 Task: Added New Product
Action: Mouse moved to (734, 721)
Screenshot: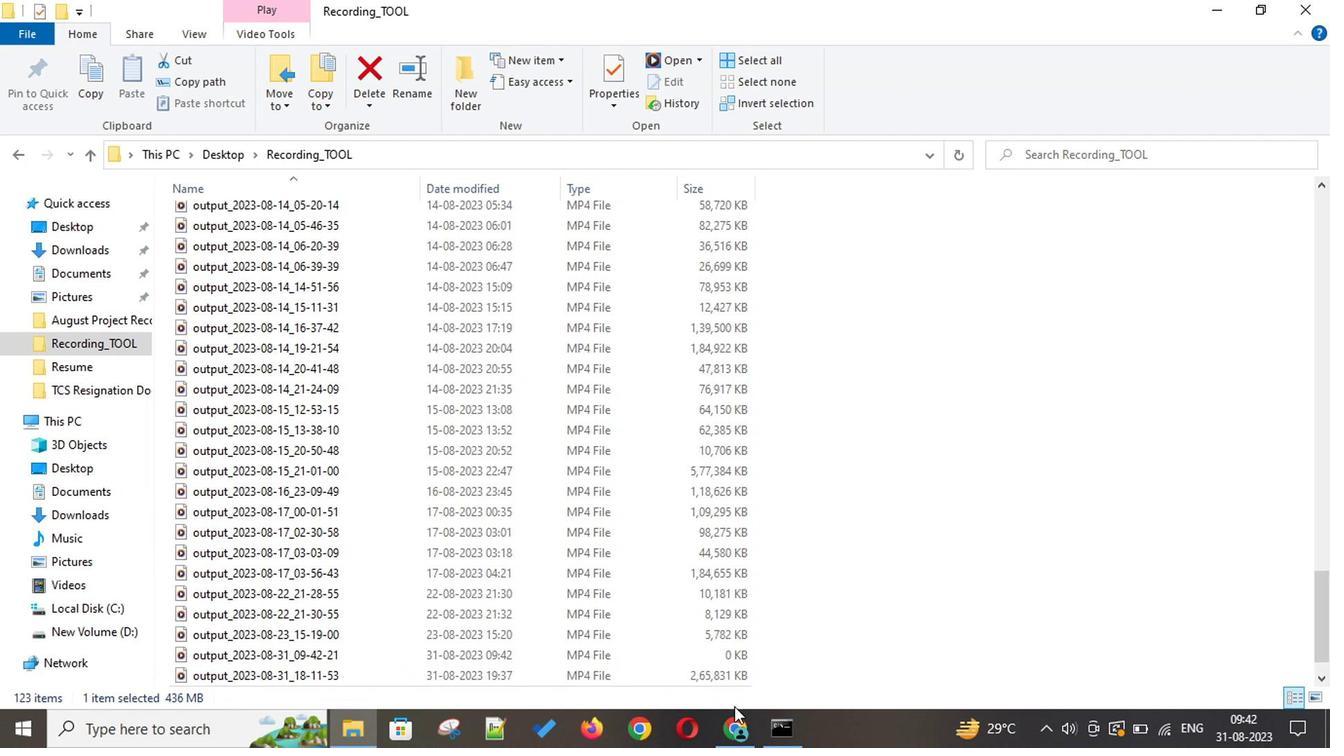 
Action: Mouse pressed left at (734, 721)
Screenshot: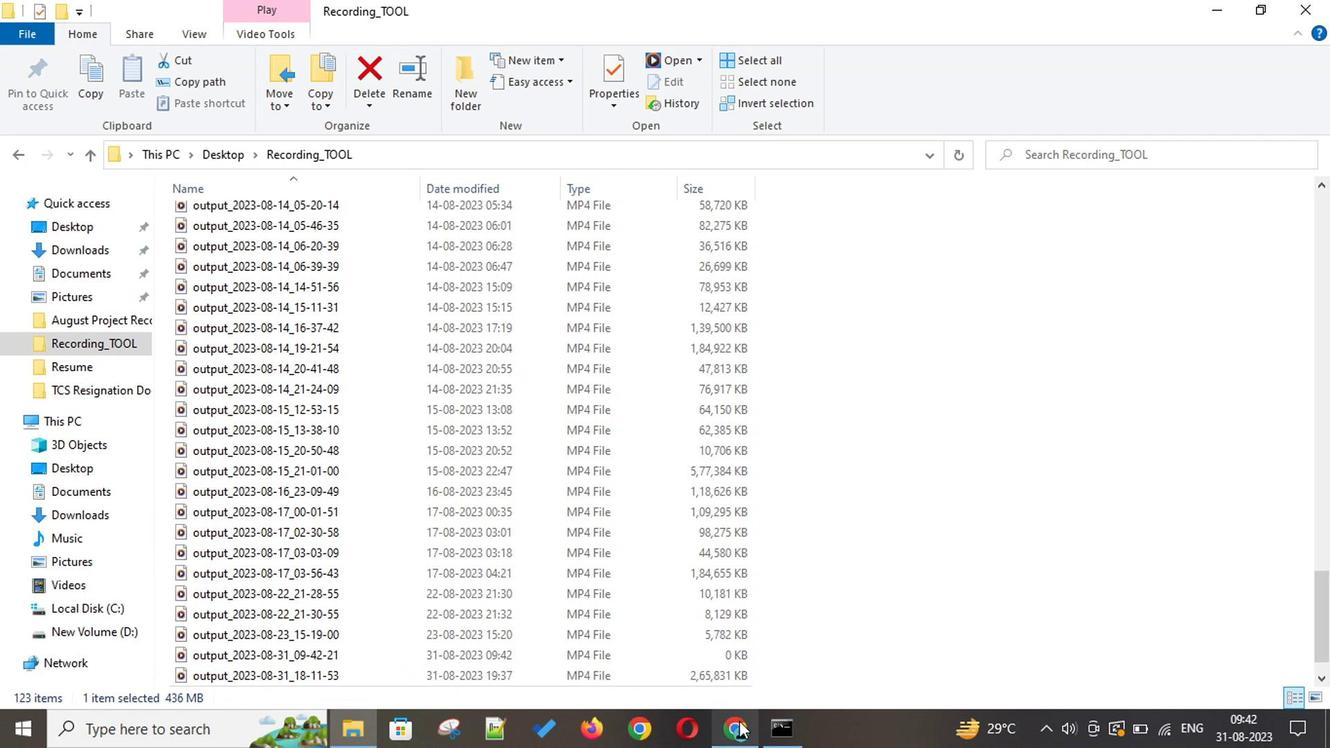 
Action: Mouse moved to (38, 140)
Screenshot: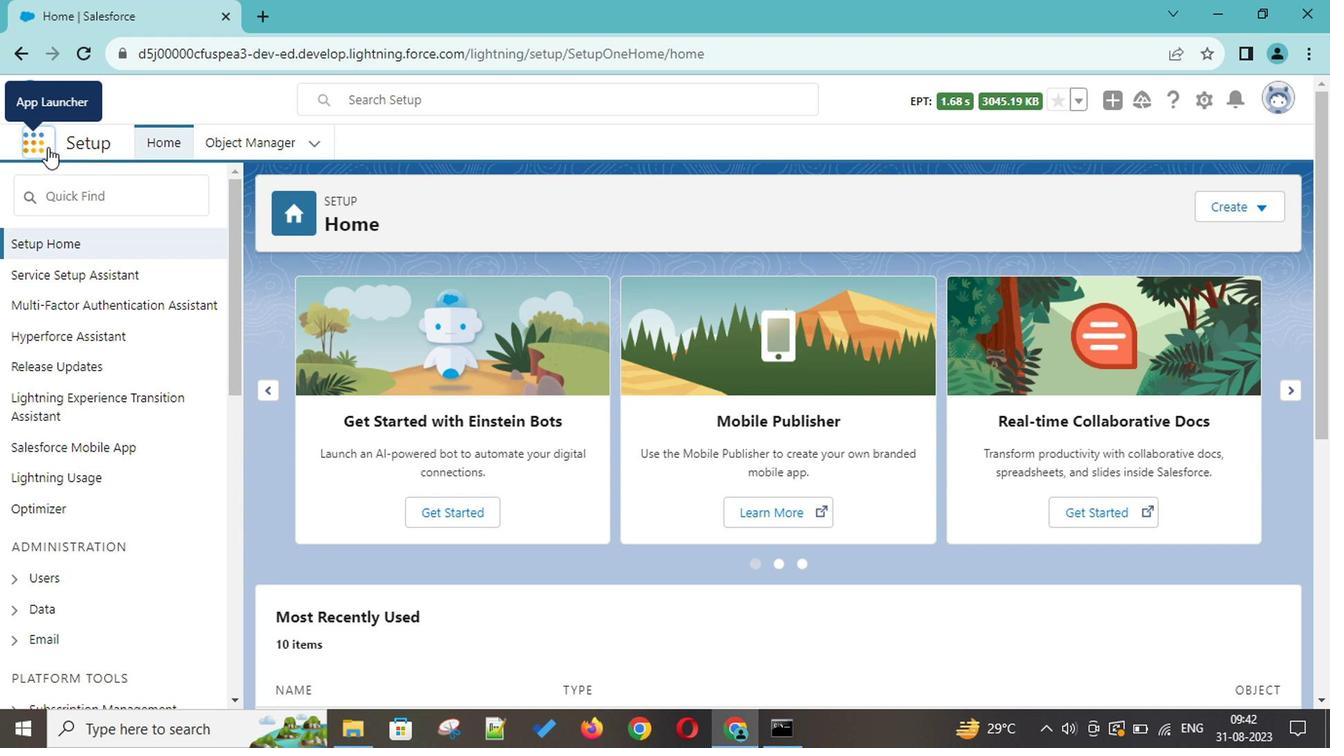 
Action: Mouse pressed left at (38, 140)
Screenshot: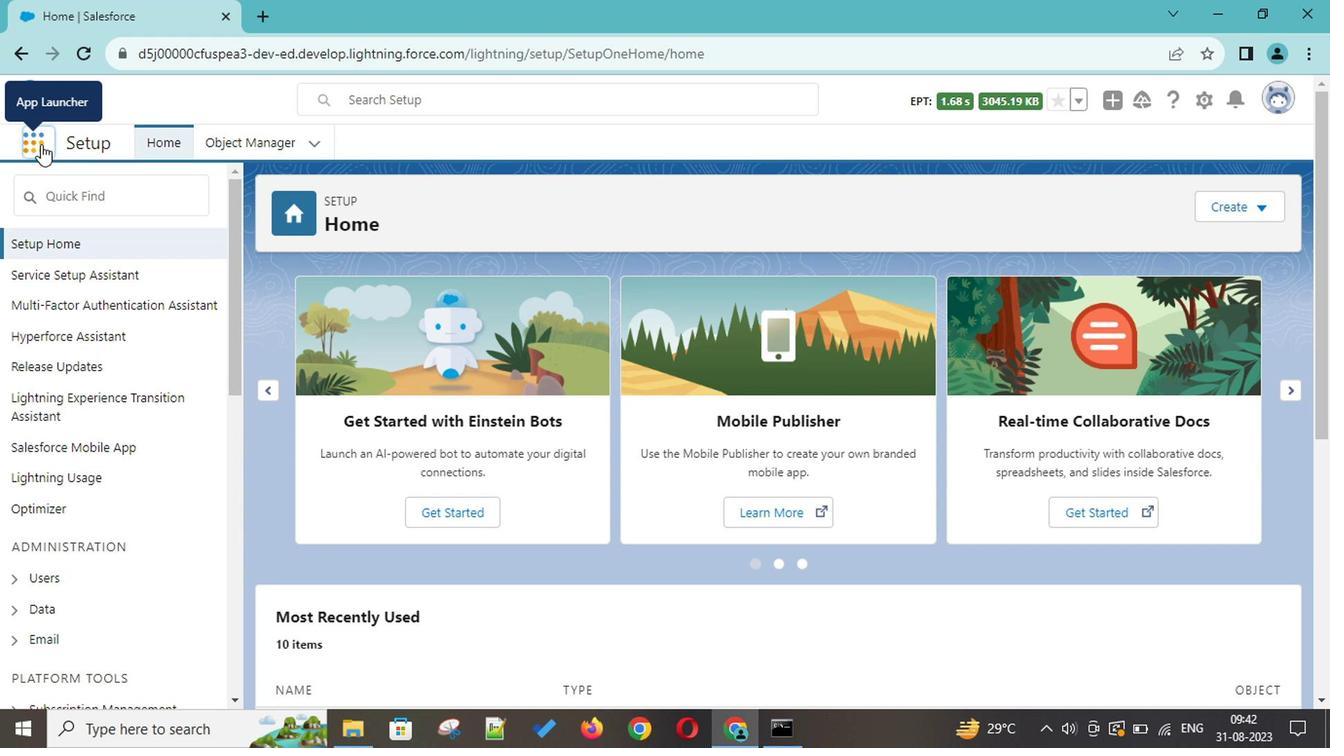 
Action: Mouse moved to (117, 207)
Screenshot: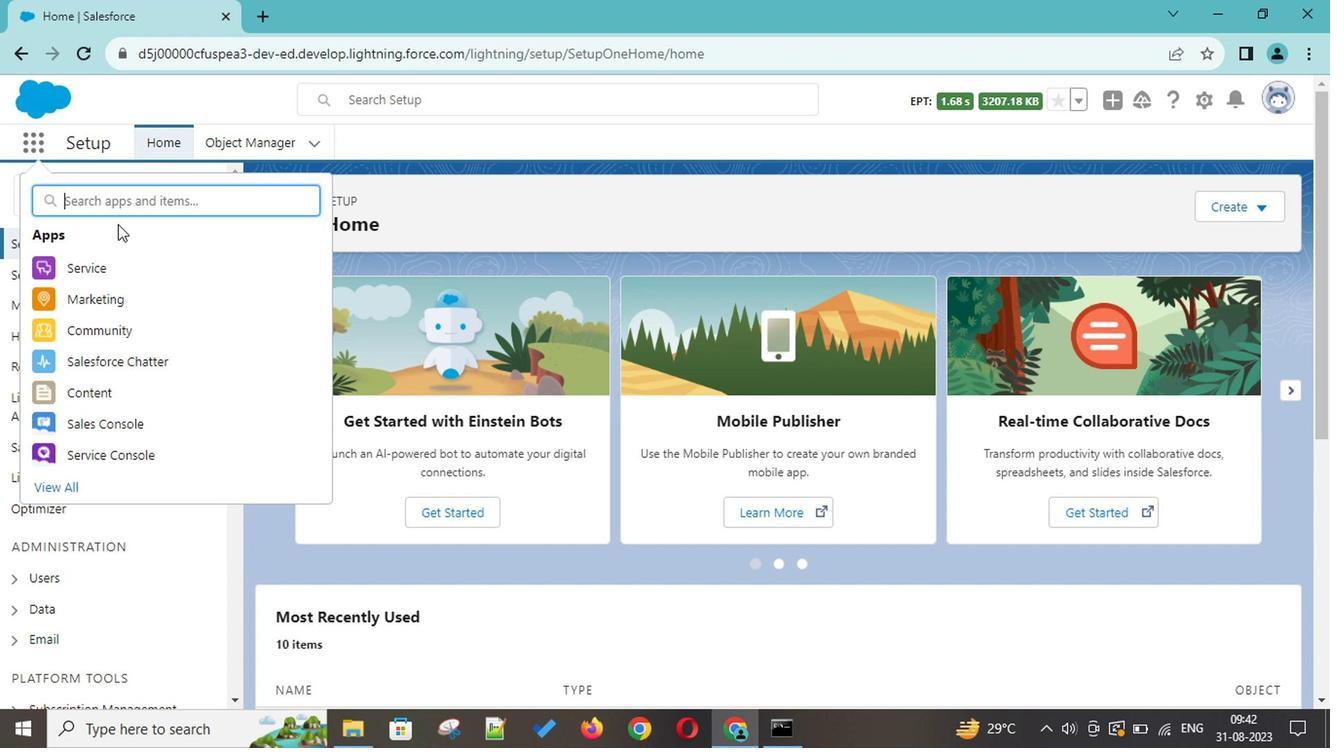 
Action: Key pressed <Key.shift>Sale
Screenshot: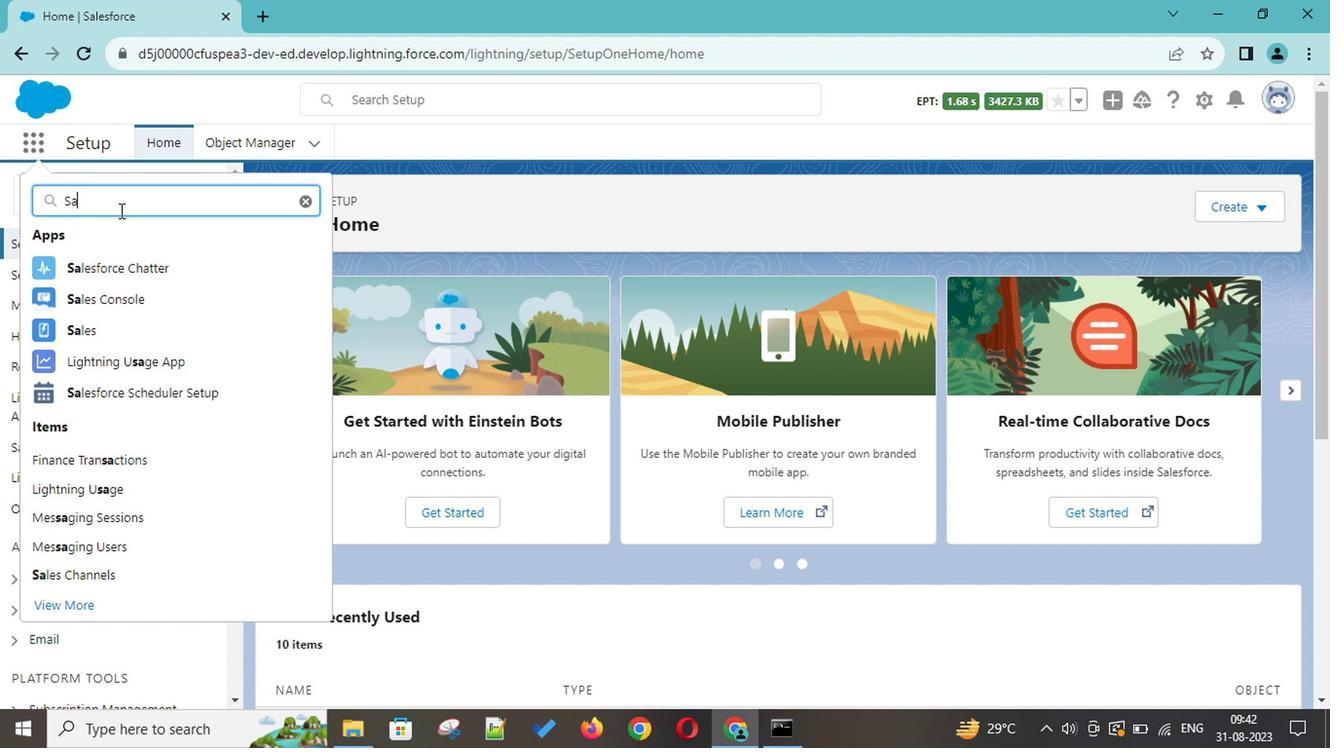 
Action: Mouse moved to (81, 381)
Screenshot: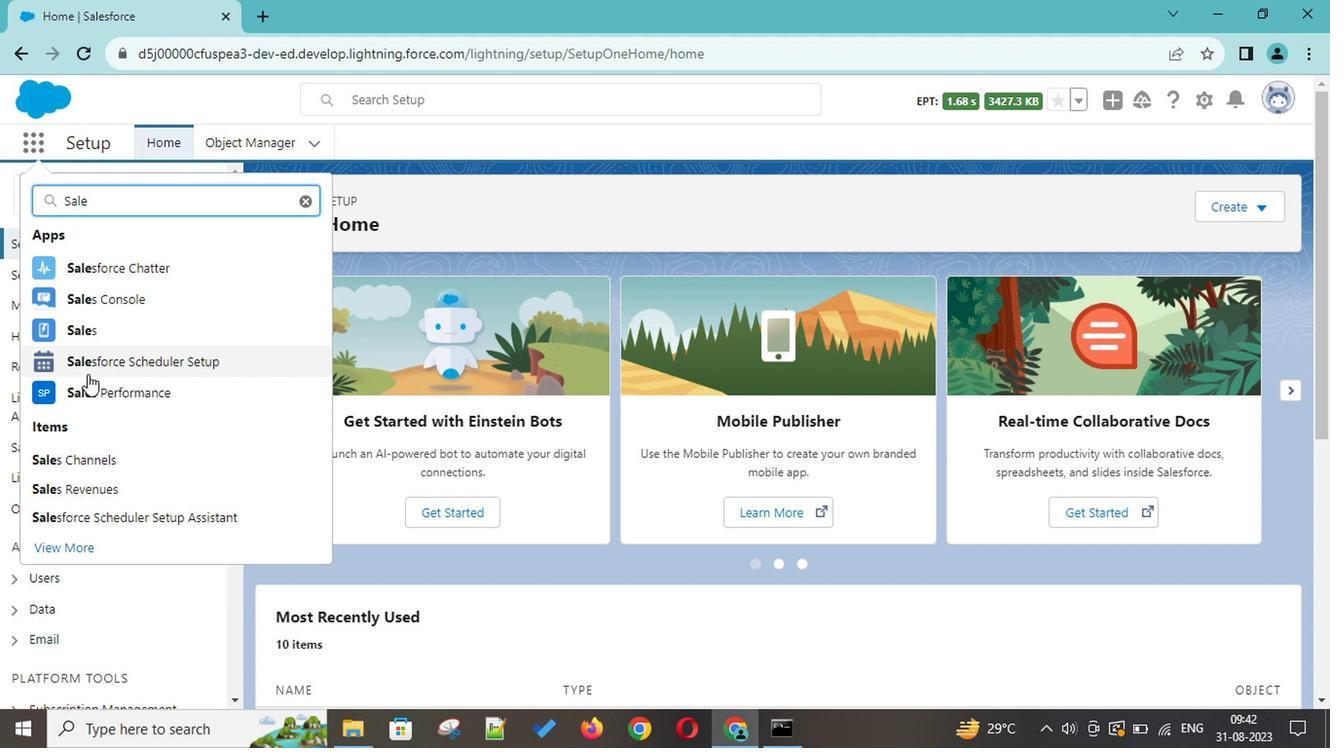 
Action: Mouse pressed left at (81, 381)
Screenshot: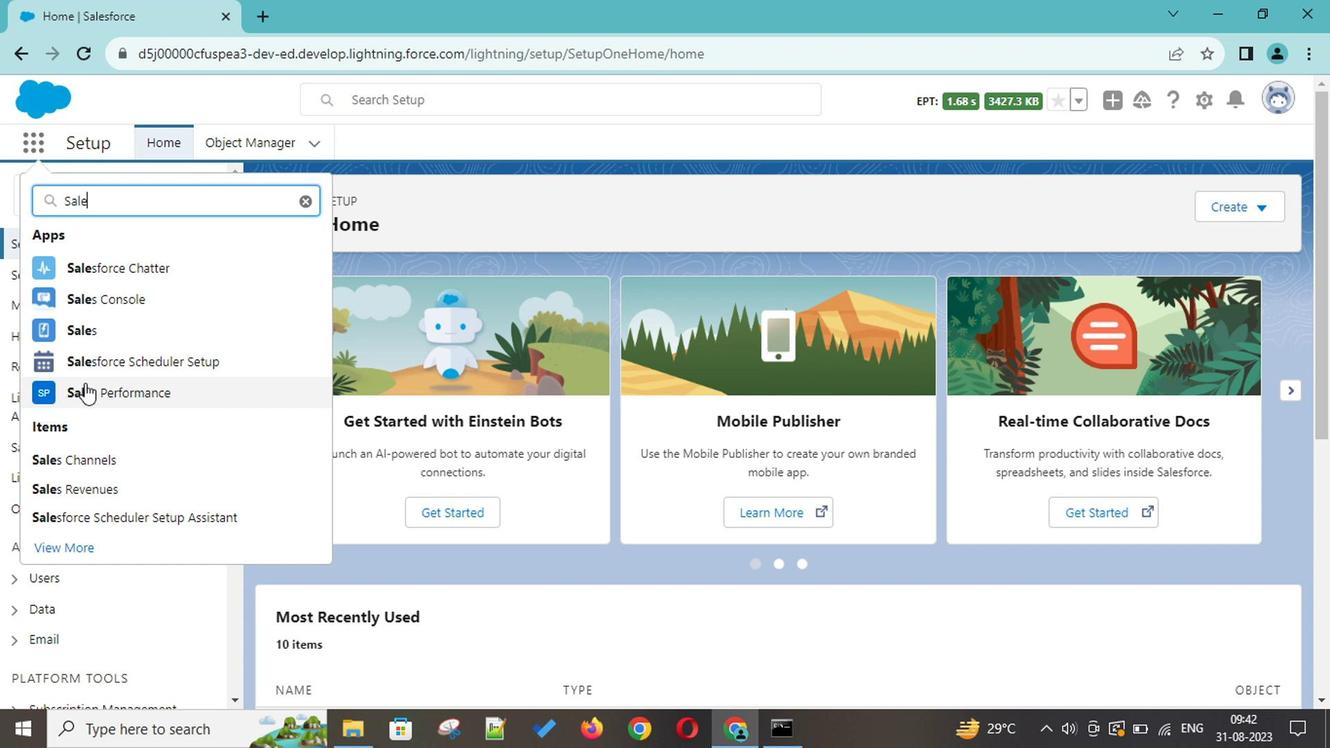 
Action: Mouse moved to (594, 142)
Screenshot: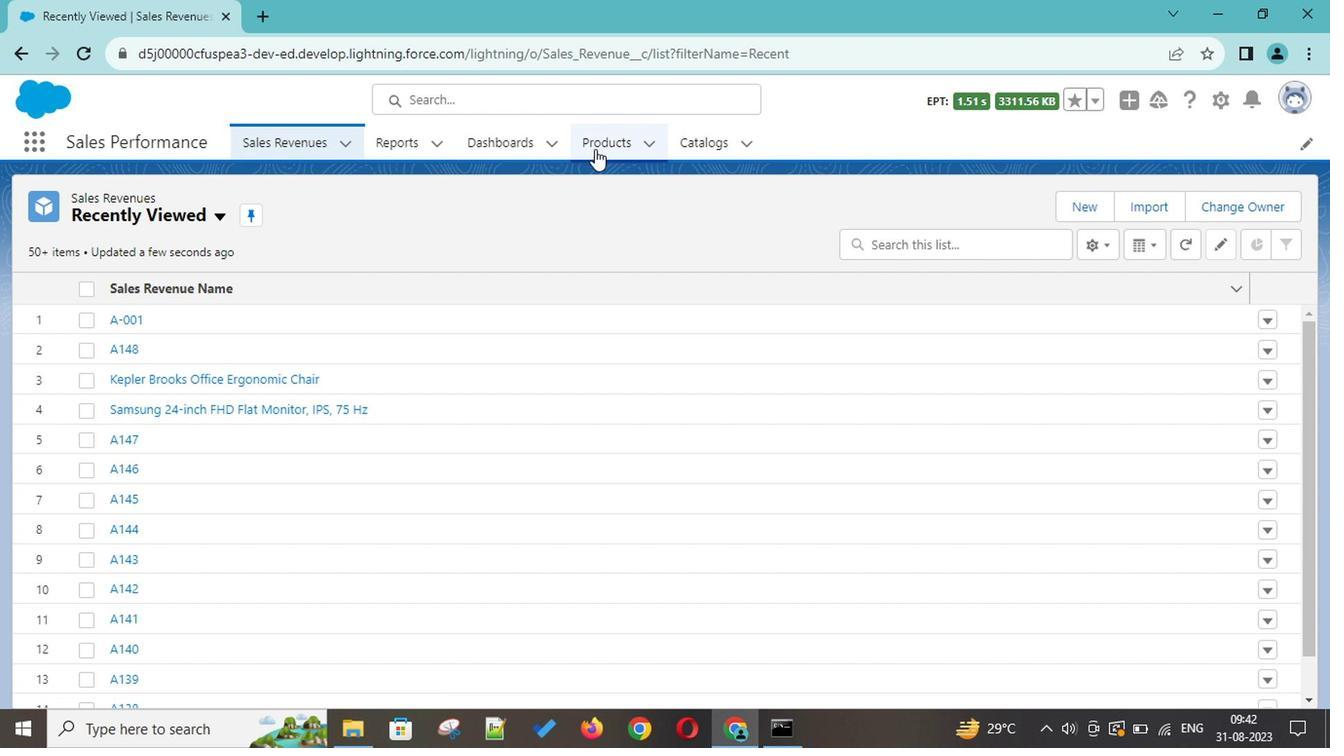 
Action: Mouse pressed left at (594, 142)
Screenshot: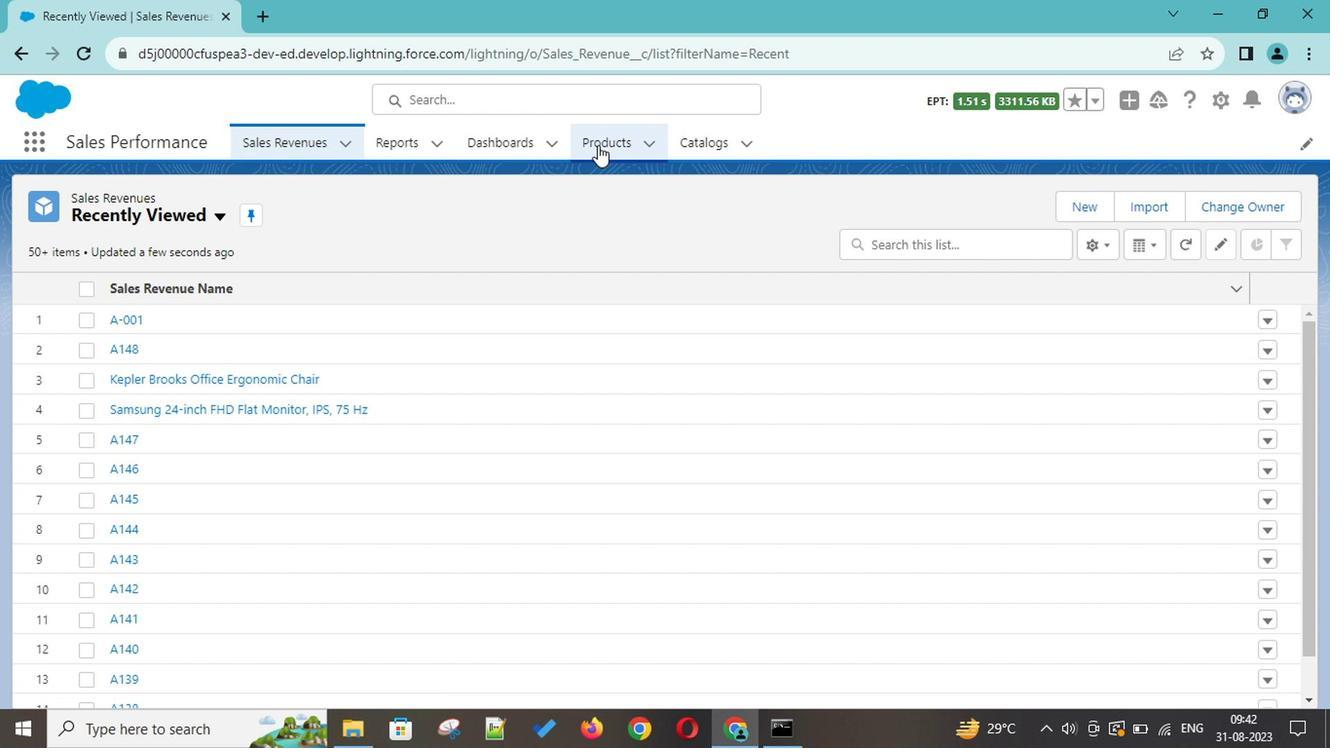 
Action: Mouse moved to (1138, 205)
Screenshot: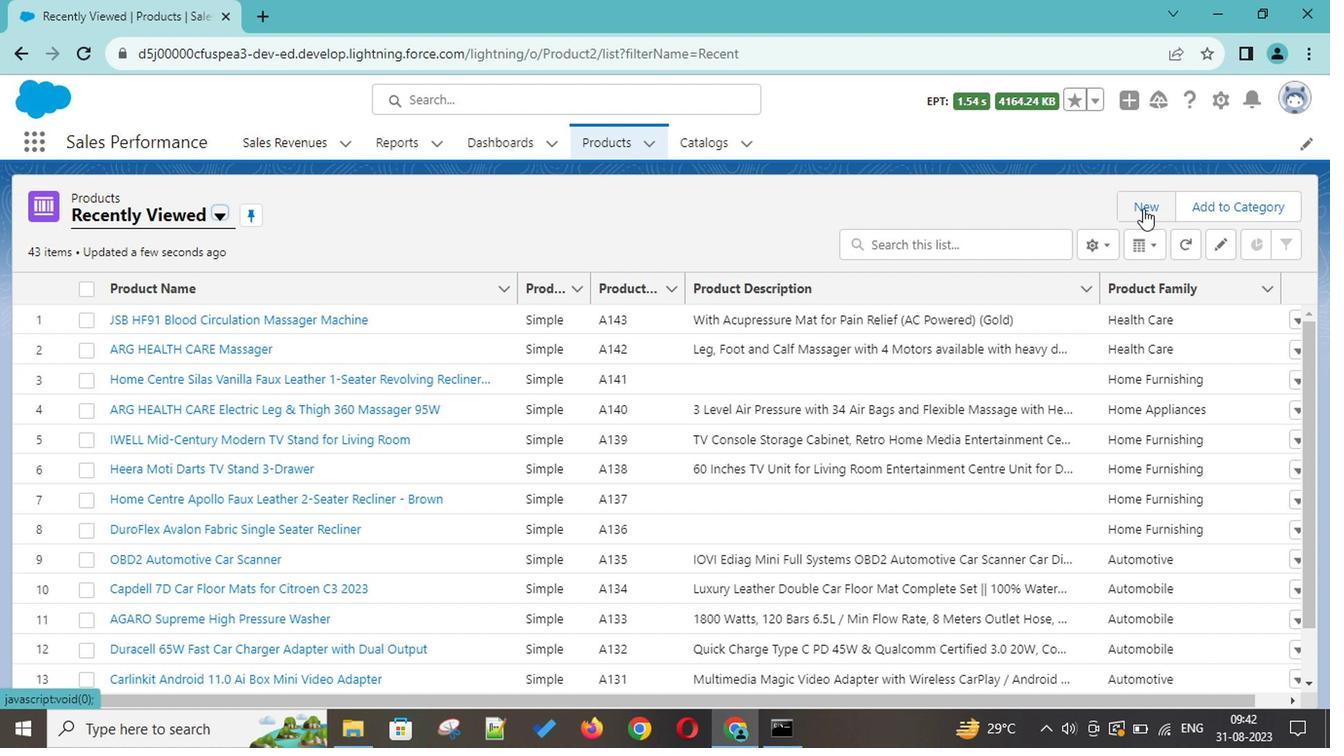 
Action: Mouse pressed left at (1138, 205)
Screenshot: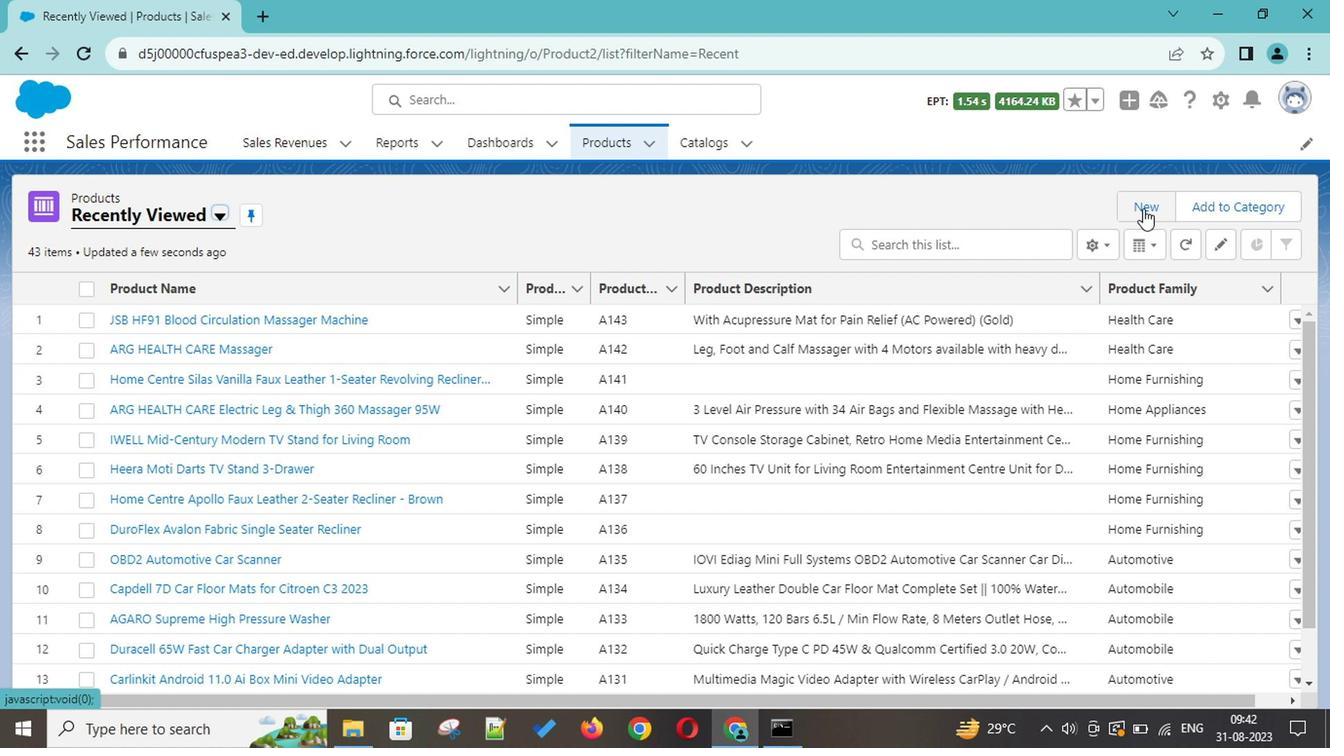 
Action: Mouse moved to (345, 304)
Screenshot: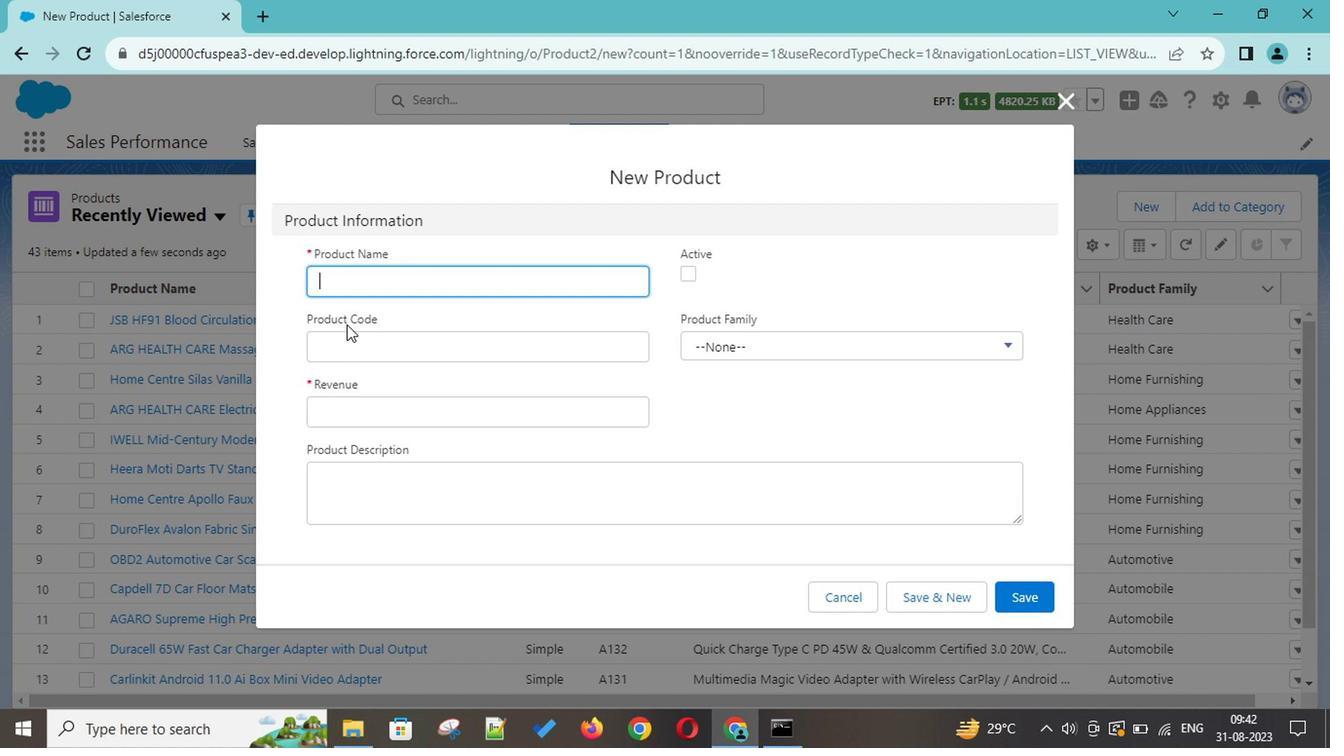 
Action: Key pressed <Key.shift>A144
Screenshot: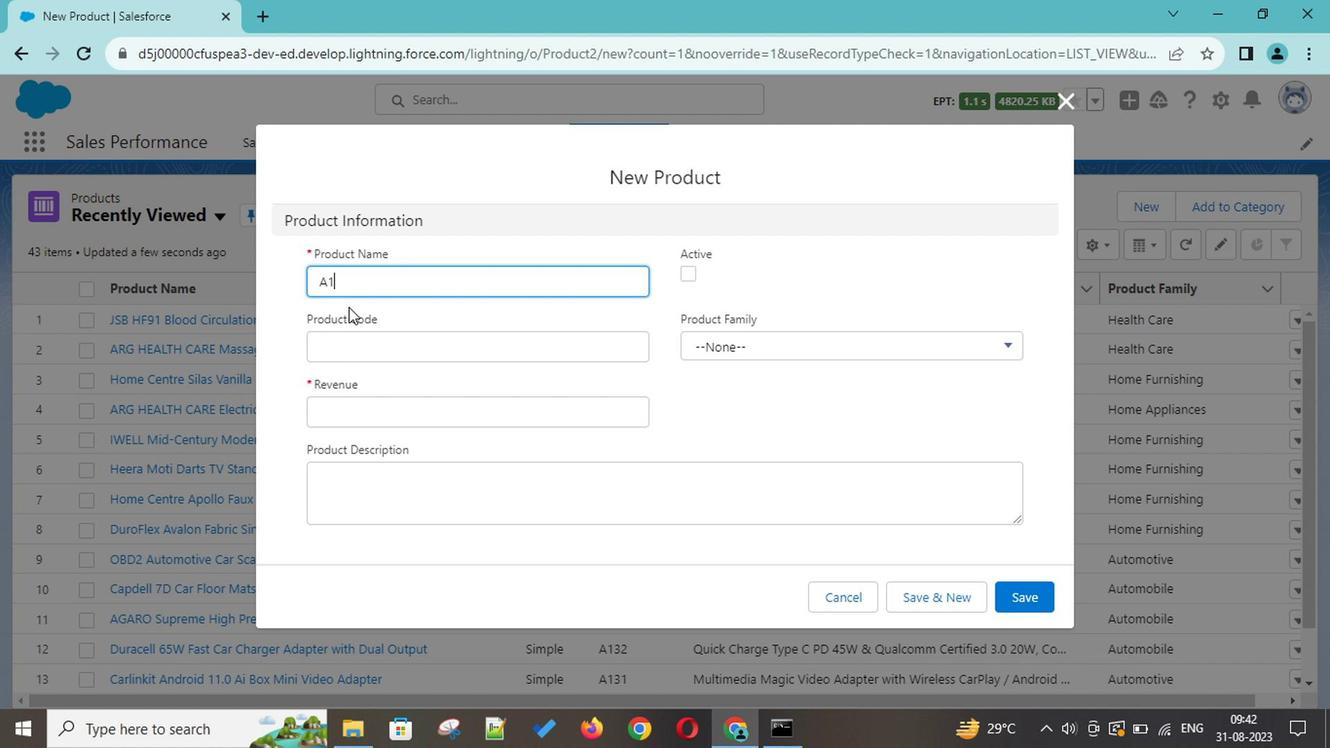 
Action: Mouse moved to (680, 266)
Screenshot: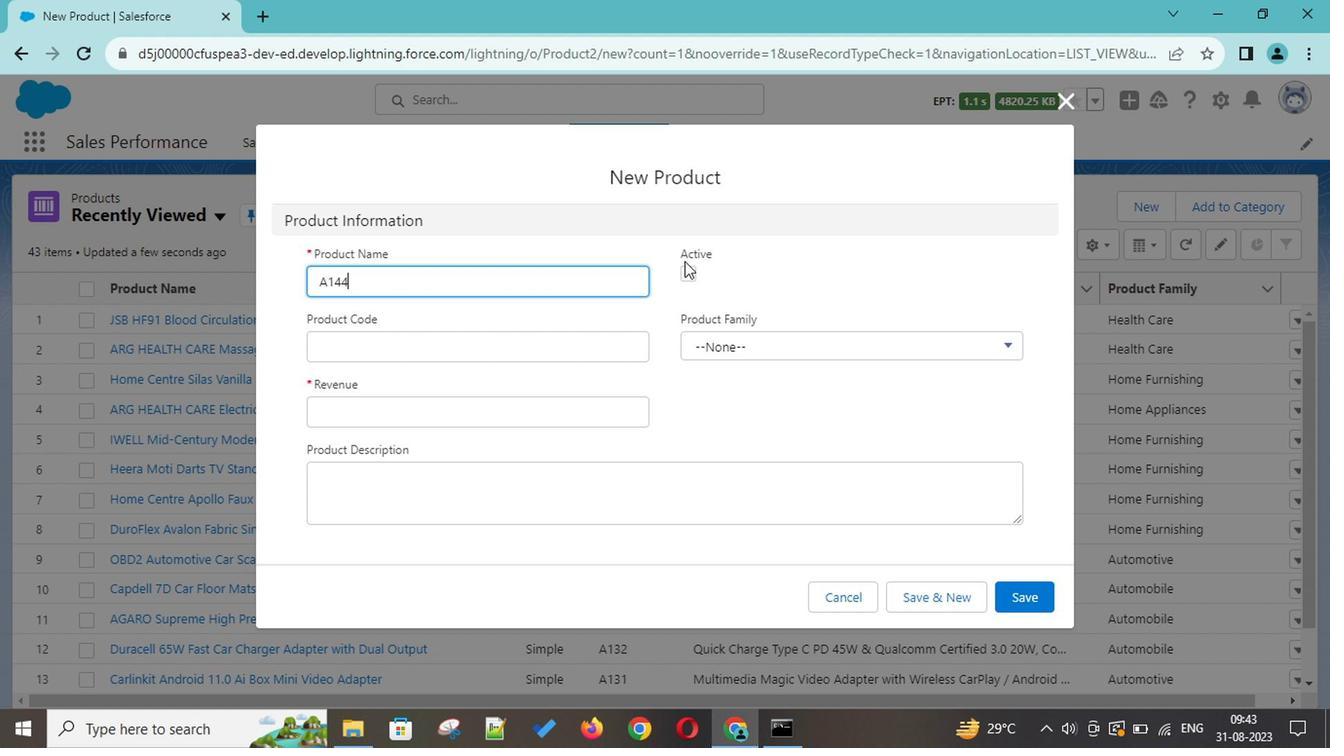 
Action: Mouse pressed left at (680, 266)
Screenshot: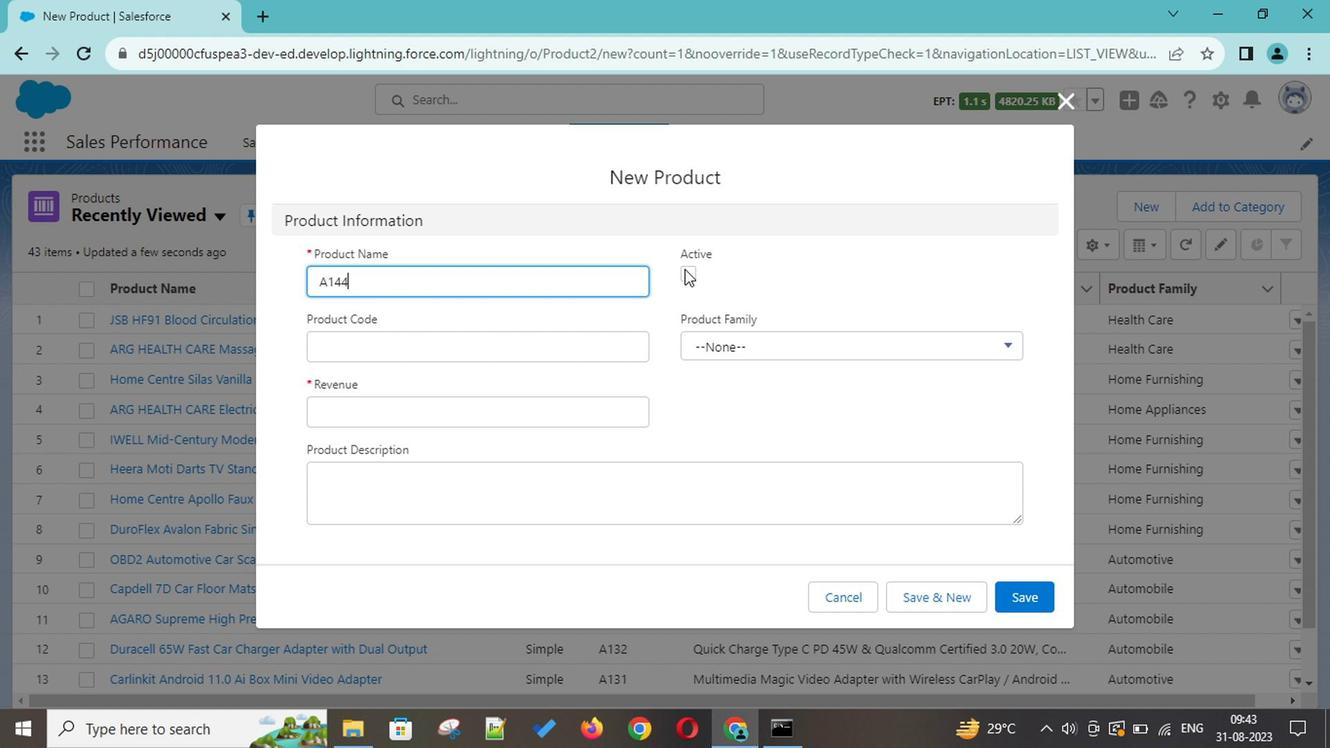 
Action: Mouse moved to (498, 346)
Screenshot: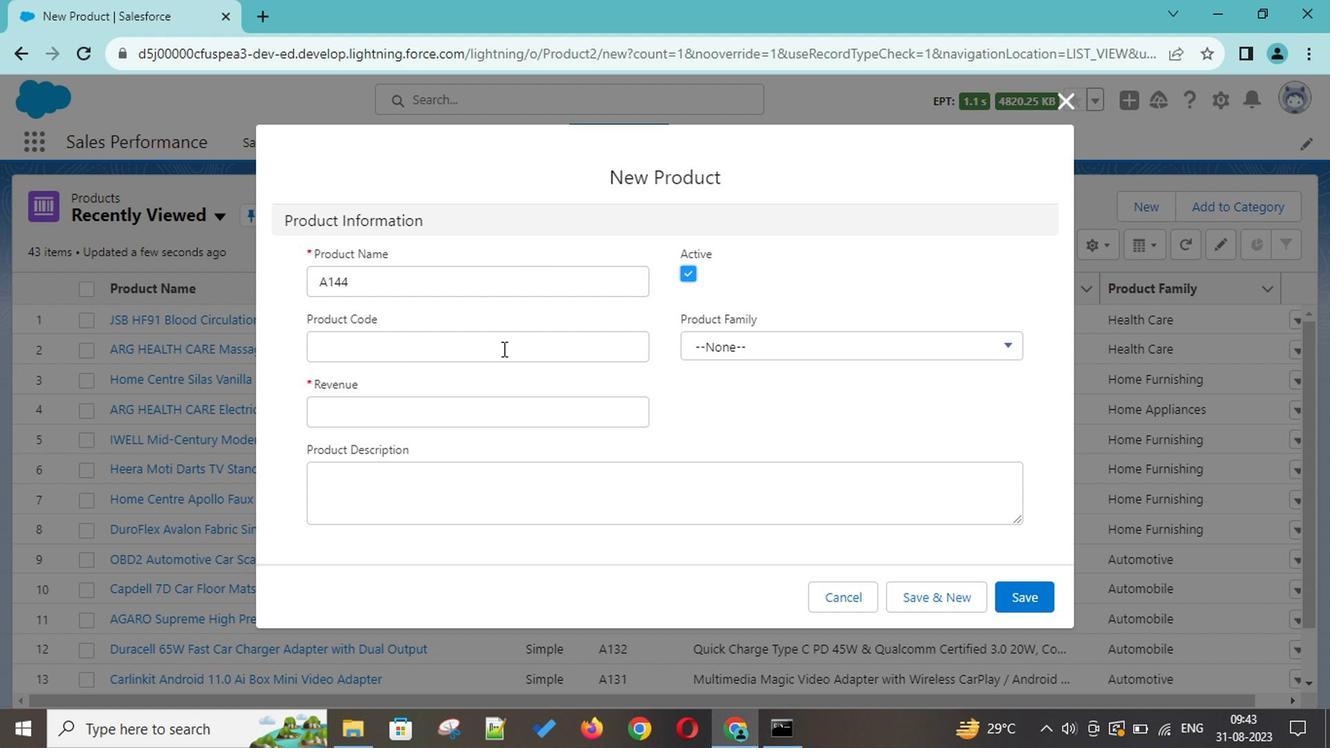 
Action: Mouse pressed left at (498, 346)
Screenshot: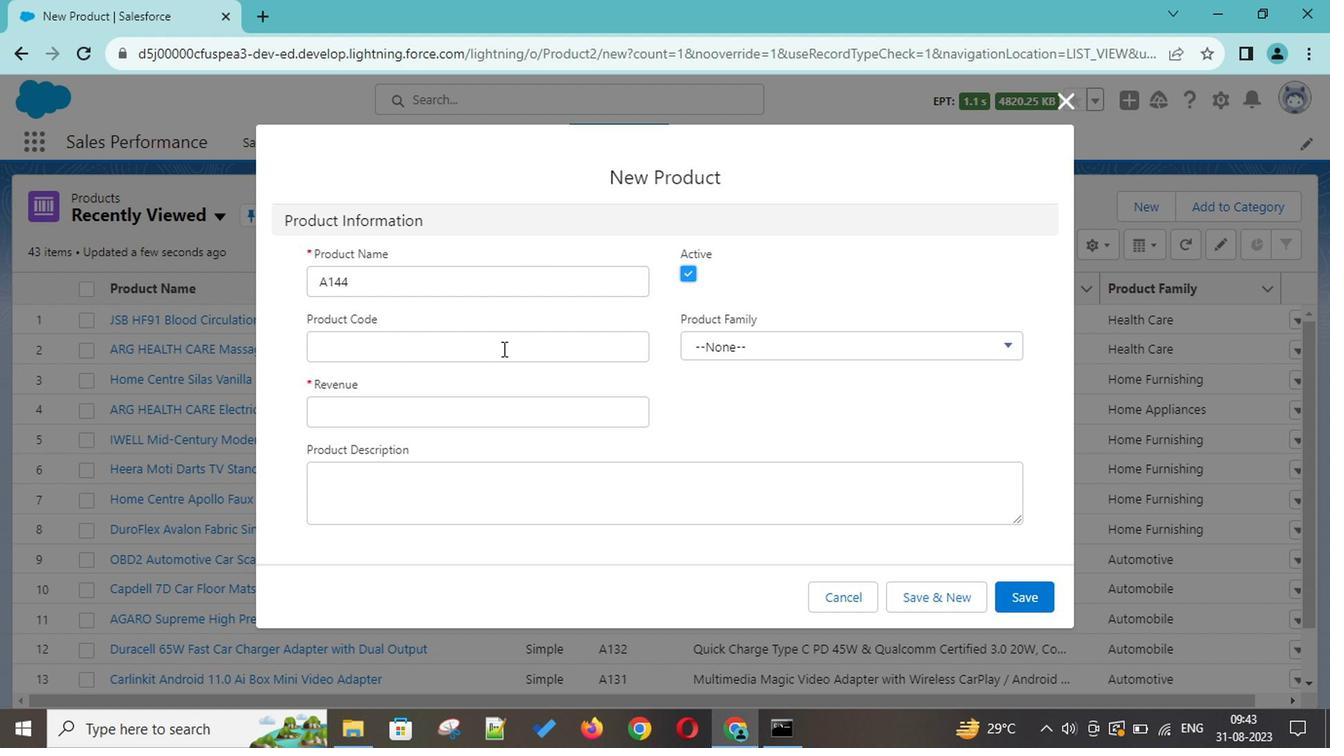 
Action: Mouse moved to (476, 286)
Screenshot: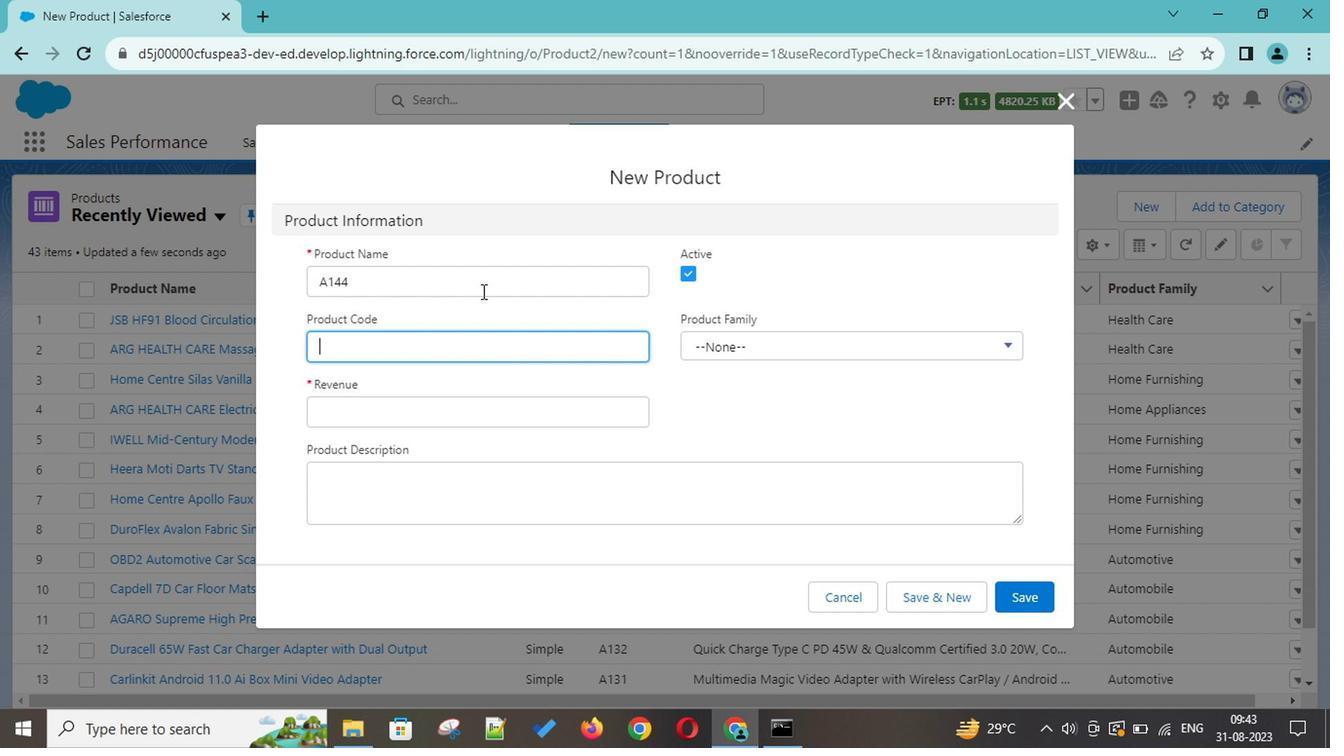 
Action: Mouse pressed left at (476, 286)
Screenshot: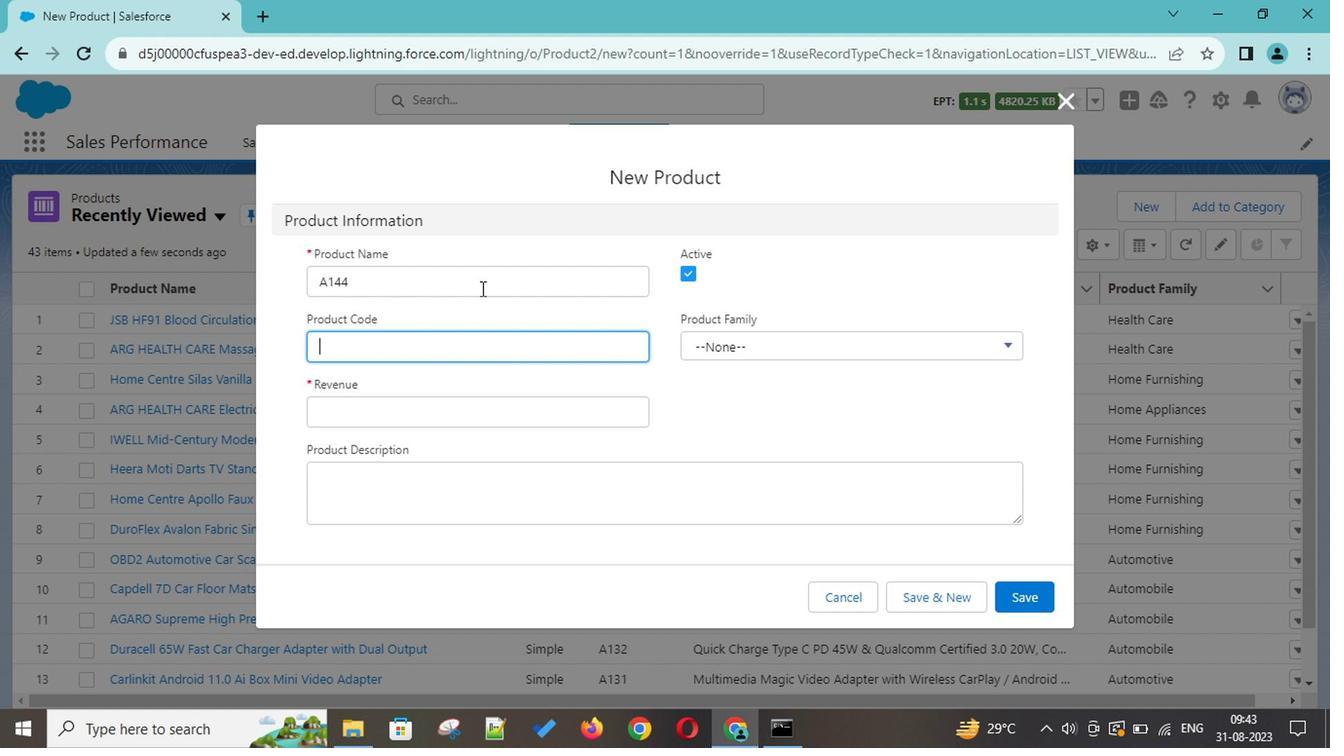 
Action: Key pressed ctrl+A<Key.shift>ctrl+M2<Key.space><Key.backspace><Key.backspace><Key.backspace><Key.backspace><Key.backspace><Key.backspace><Key.backspace><Key.backspace><Key.backspace><Key.backspace><Key.backspace><Key.shift>JBL<Key.space><Key.shift><Key.shift><Key.shift><Key.shift><Key.shift>Tour<Key.space><Key.shift>One<Key.space><Key.shift>M2<Key.space><Key.shift>Adaptive<Key.space><Key.shift>Noise<Key.space><Key.shift>Canceli<Key.backspace>ling<Key.space><Key.shift>Over-<Key.shift>Ear<Key.space><Key.shift>Headphones
Screenshot: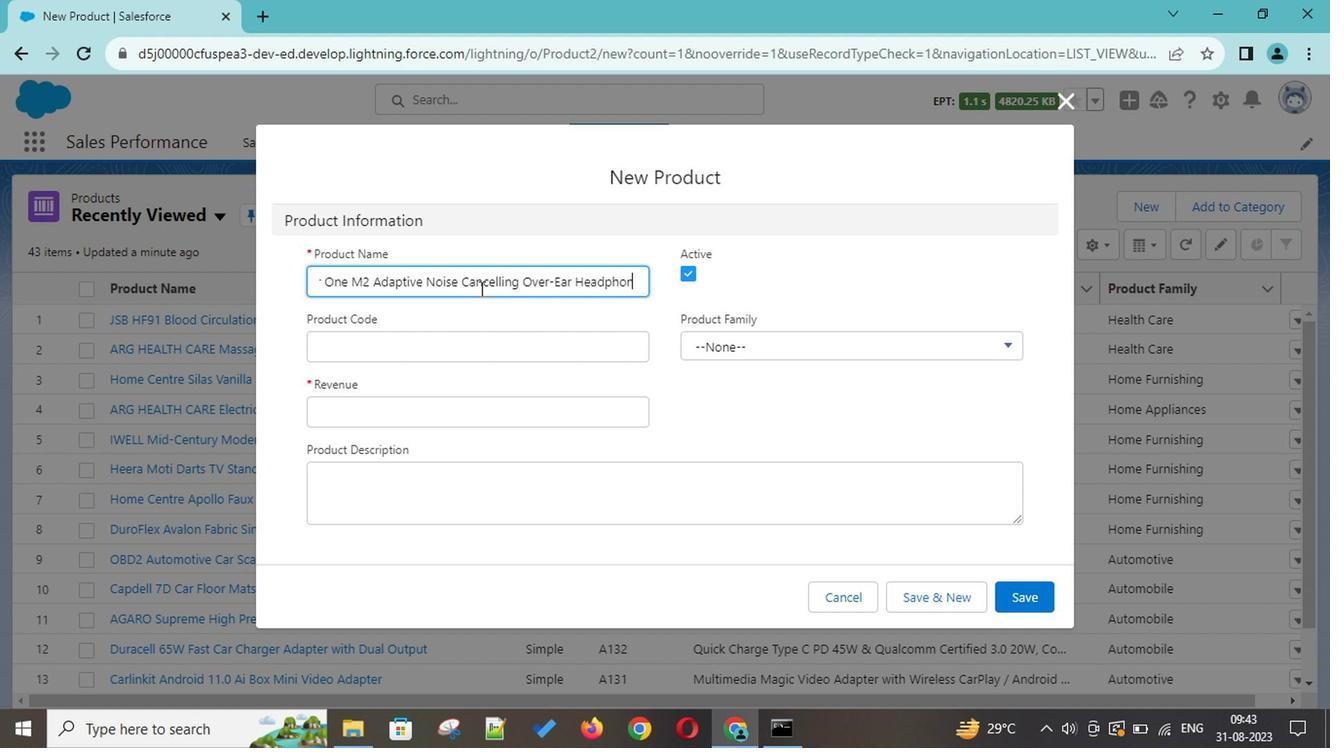 
Action: Mouse moved to (371, 346)
Screenshot: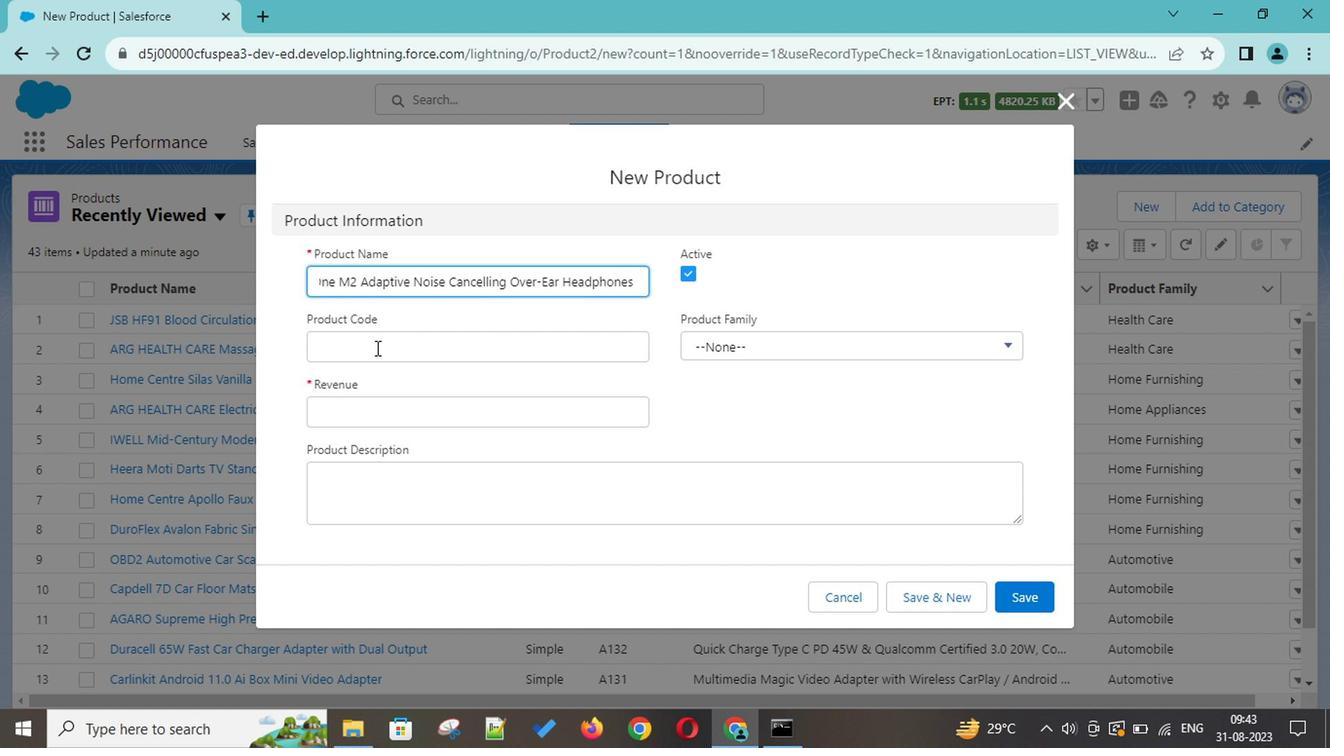 
Action: Mouse pressed left at (371, 346)
Screenshot: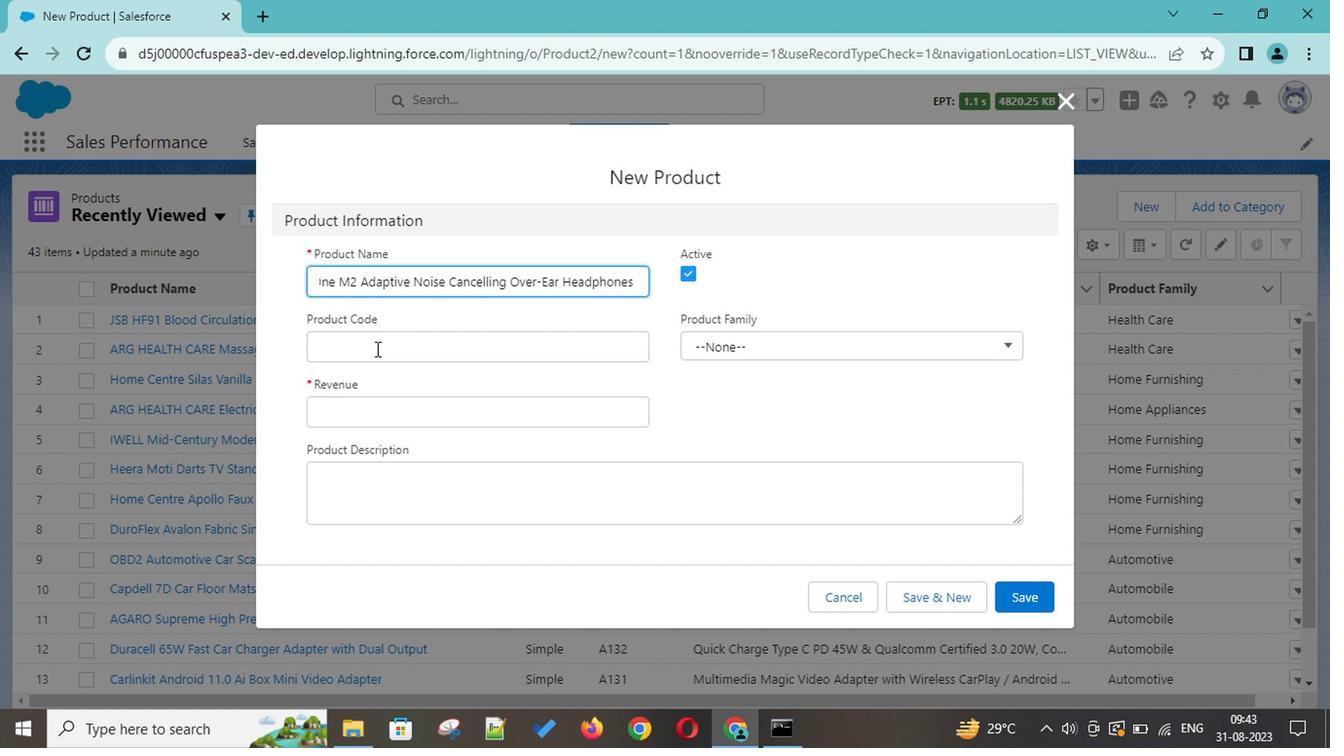 
Action: Key pressed <Key.shift>A144
Screenshot: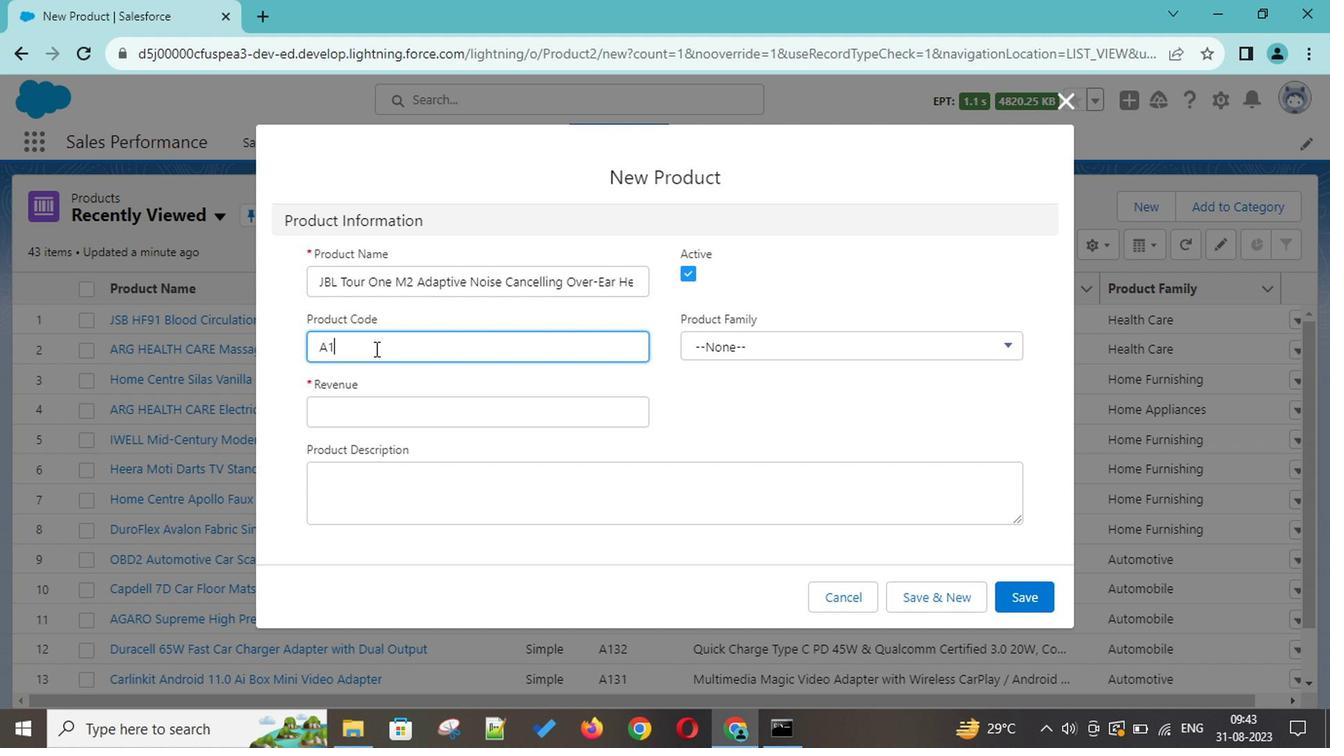 
Action: Mouse moved to (377, 401)
Screenshot: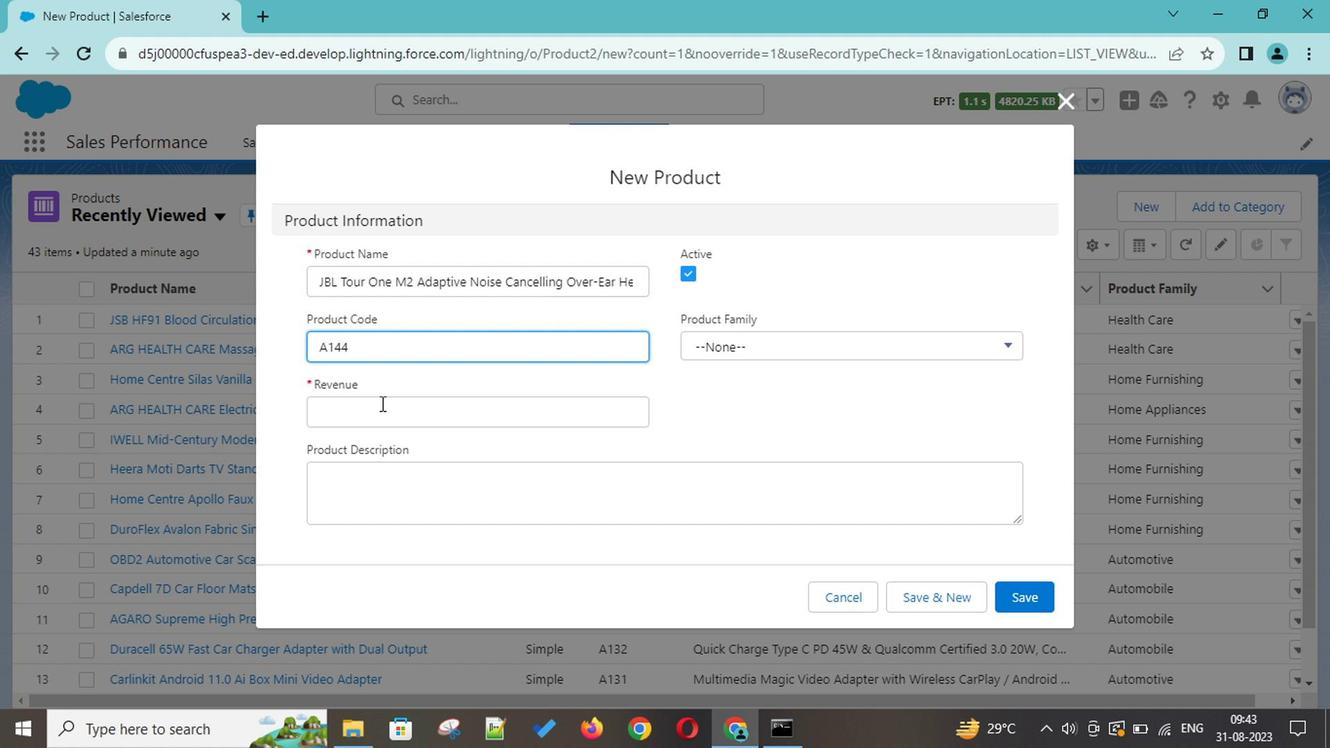
Action: Mouse pressed left at (377, 401)
Screenshot: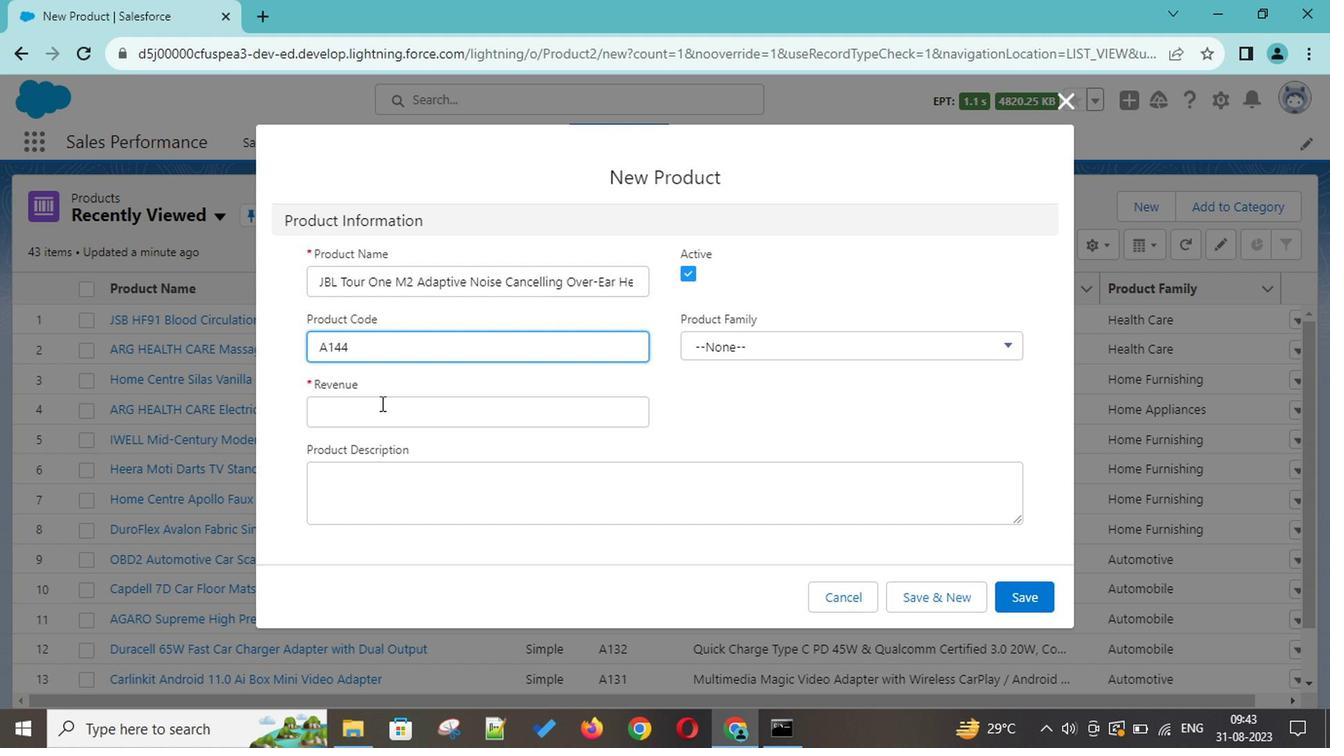 
Action: Key pressed 24999
Screenshot: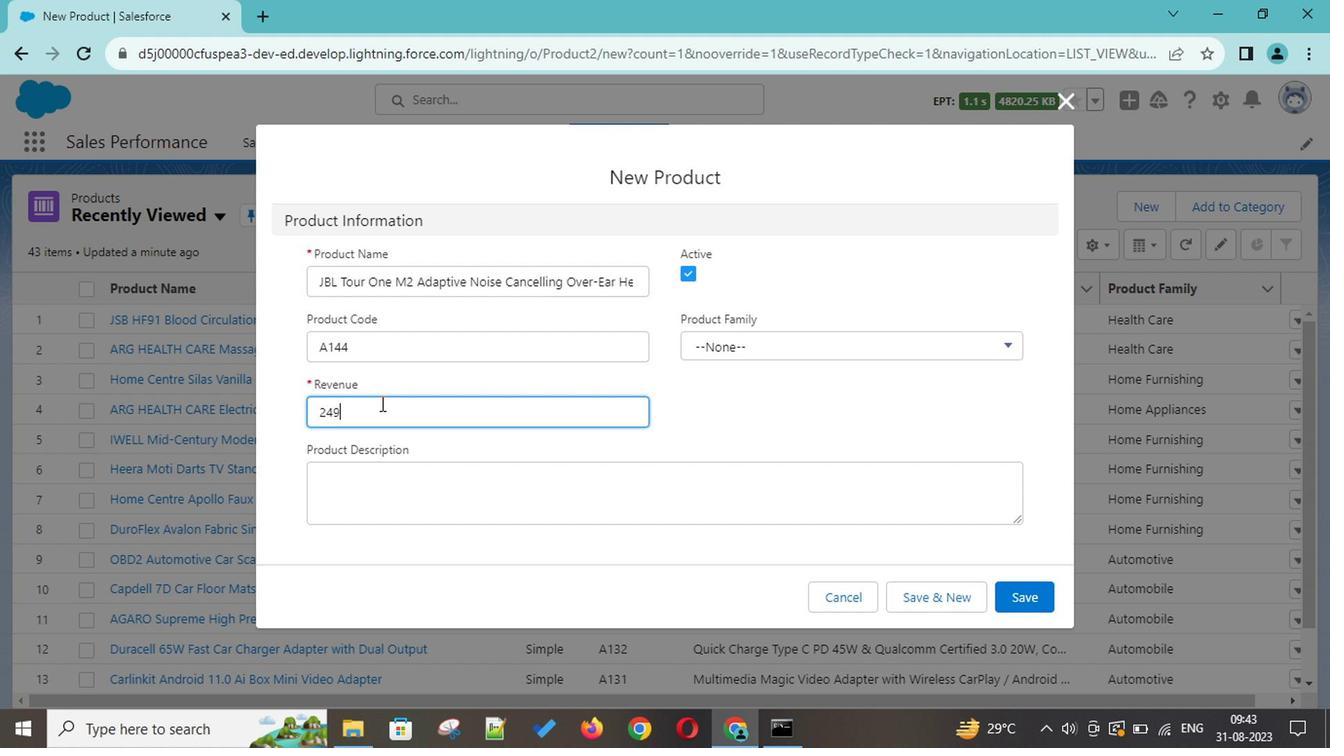 
Action: Mouse moved to (729, 350)
Screenshot: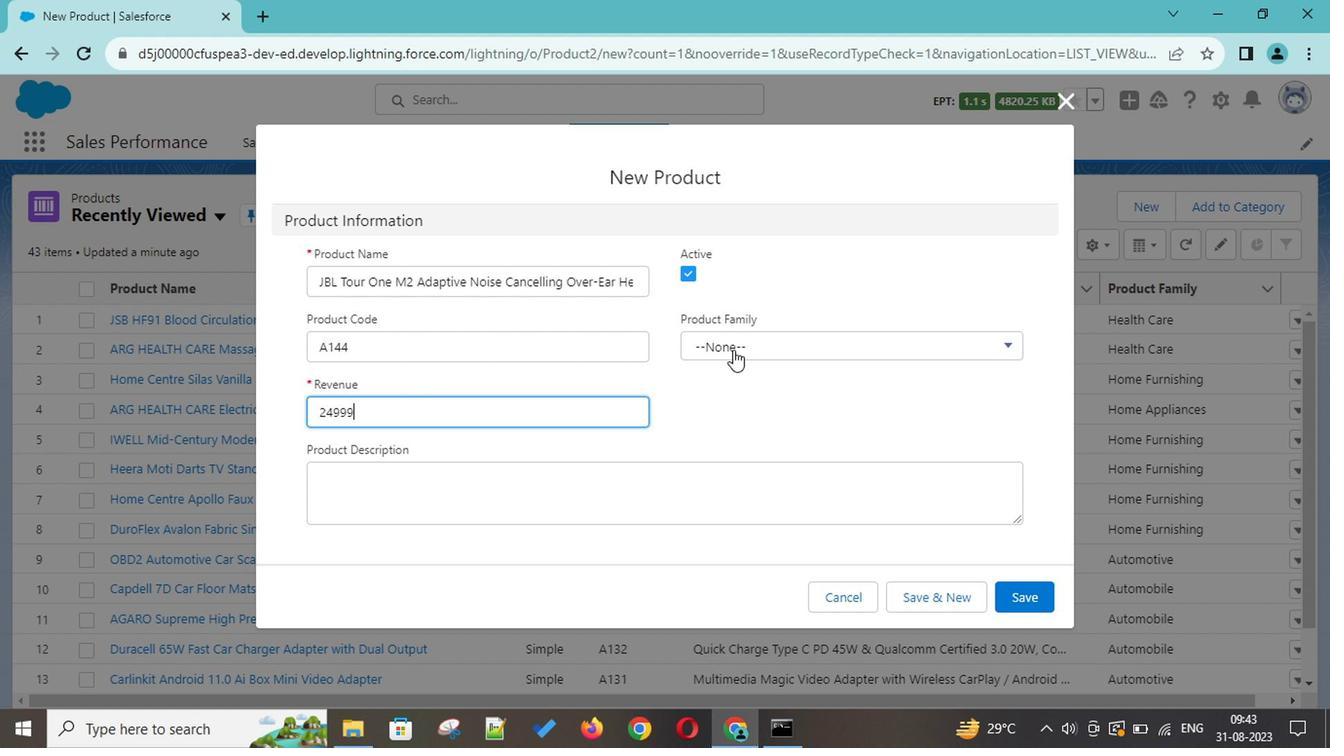 
Action: Mouse pressed left at (729, 350)
Screenshot: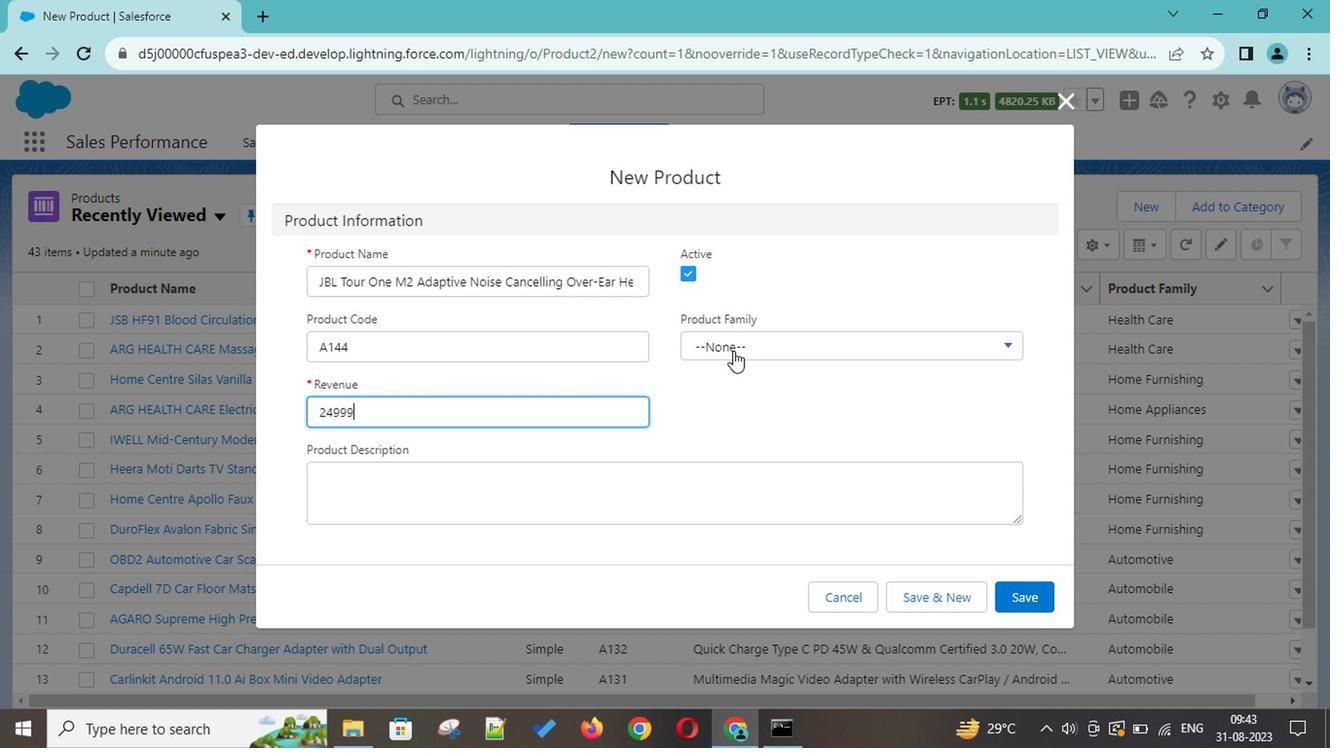 
Action: Mouse moved to (823, 430)
Screenshot: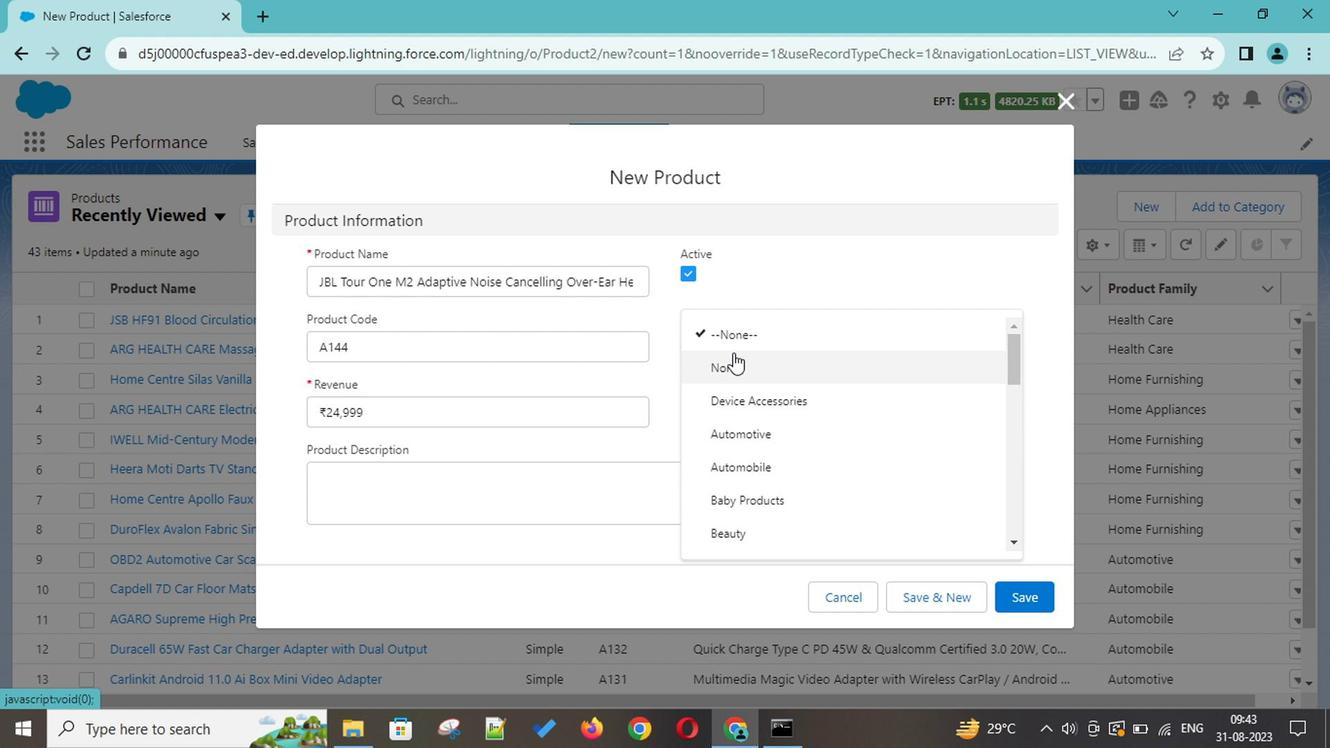 
Action: Mouse scrolled (823, 428) with delta (0, -1)
Screenshot: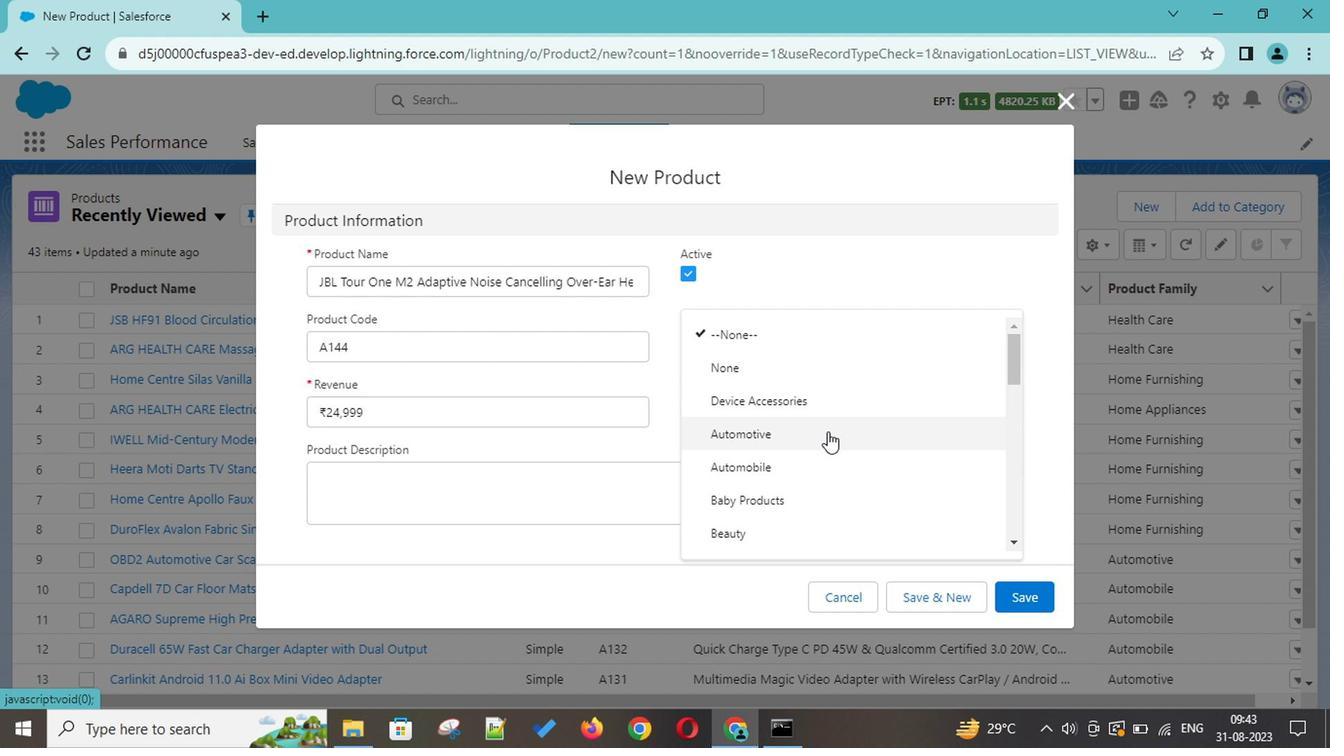 
Action: Mouse scrolled (823, 428) with delta (0, -1)
Screenshot: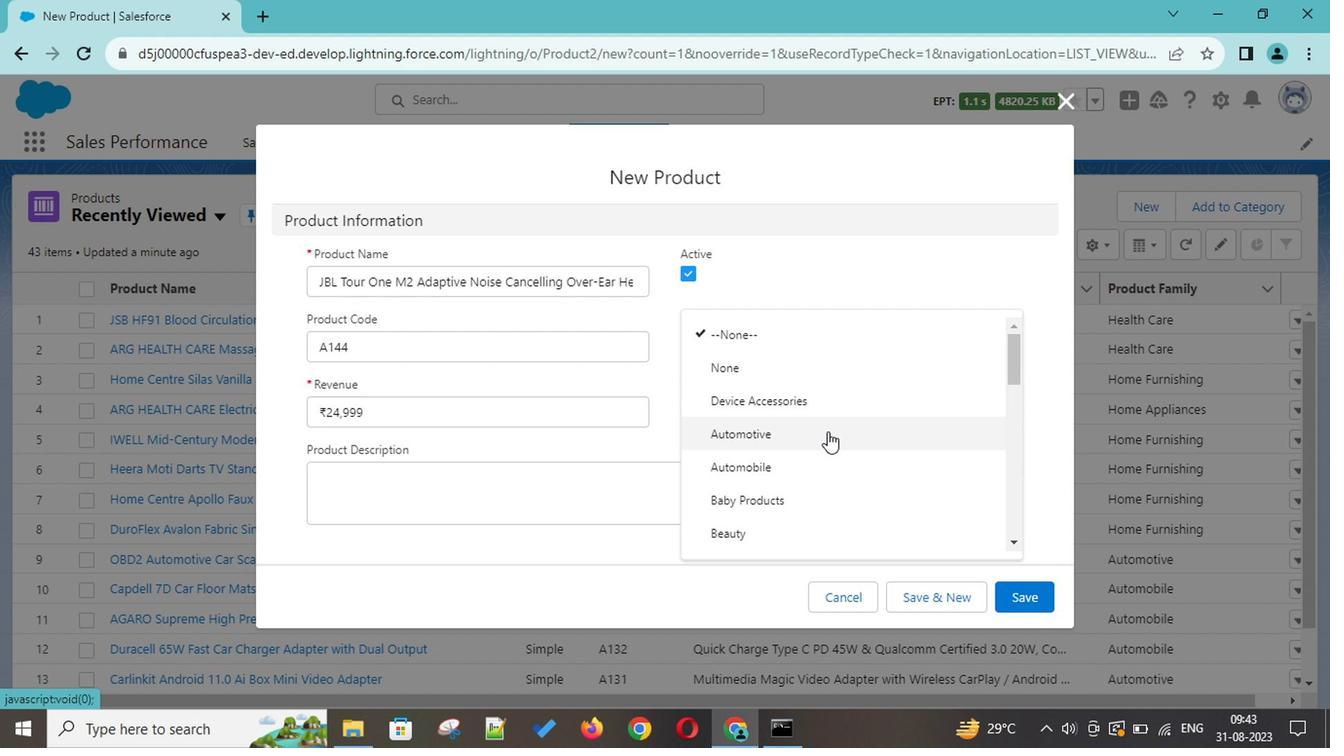 
Action: Mouse scrolled (823, 428) with delta (0, -1)
Screenshot: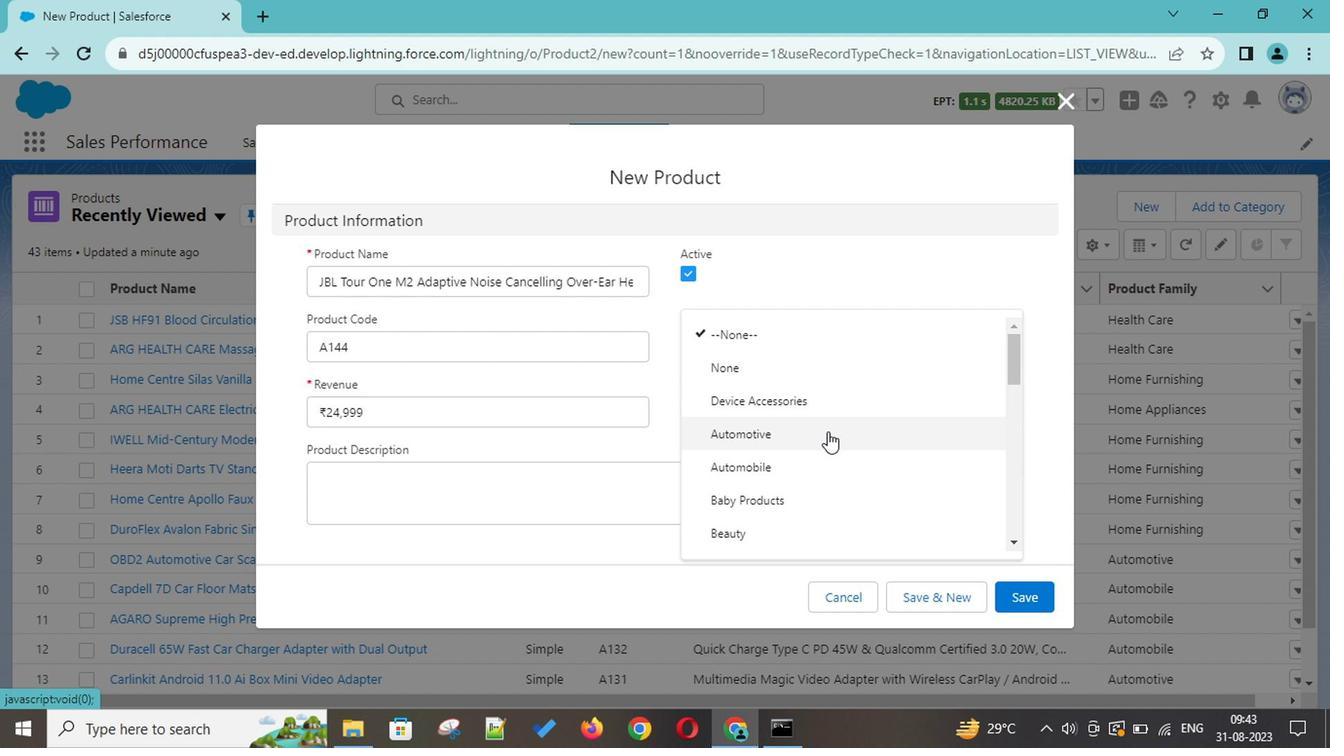
Action: Mouse scrolled (823, 428) with delta (0, -1)
Screenshot: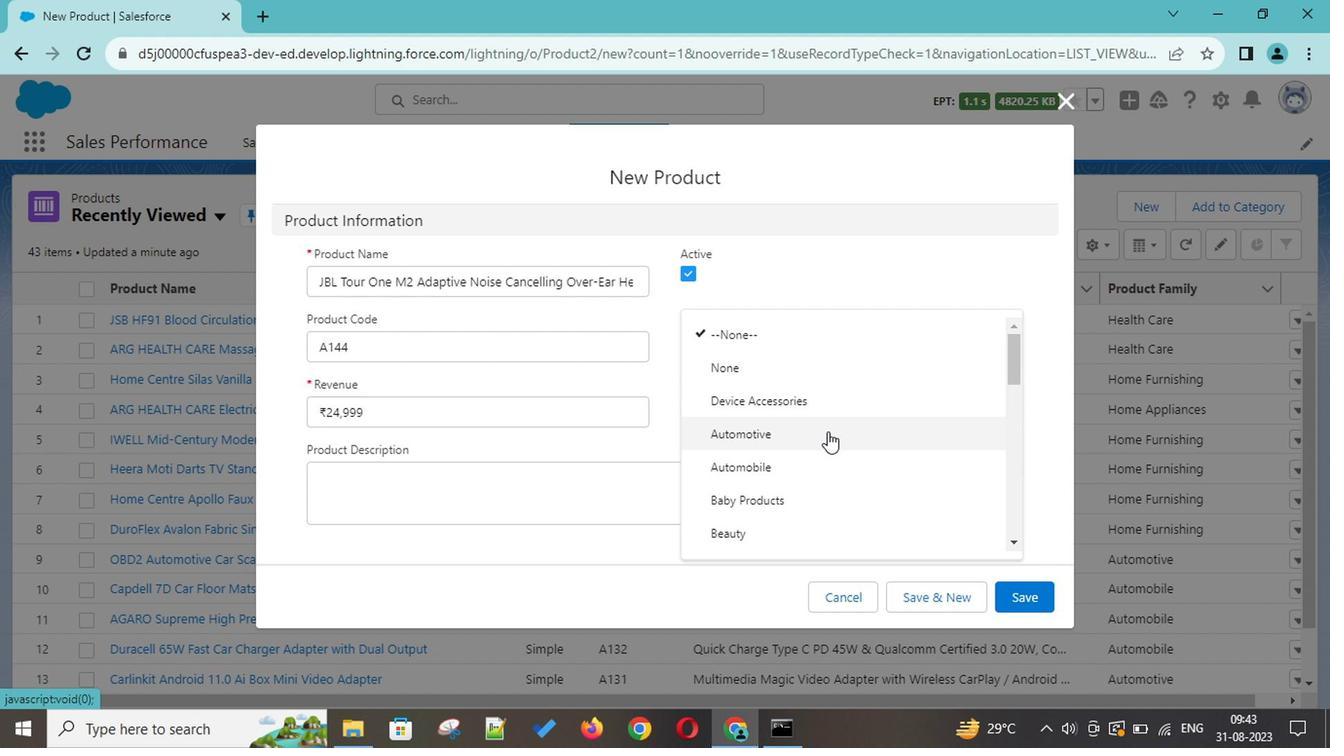 
Action: Mouse scrolled (823, 428) with delta (0, -1)
Screenshot: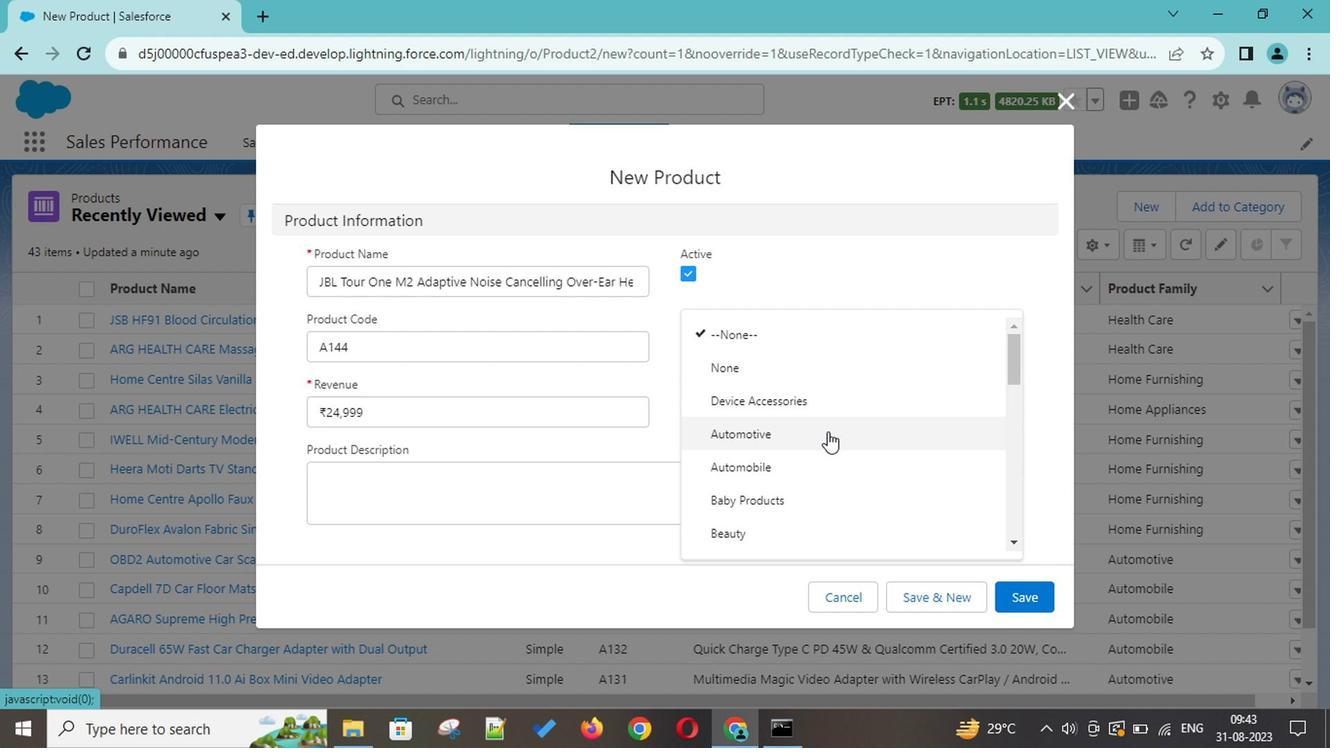 
Action: Mouse scrolled (823, 428) with delta (0, -1)
Screenshot: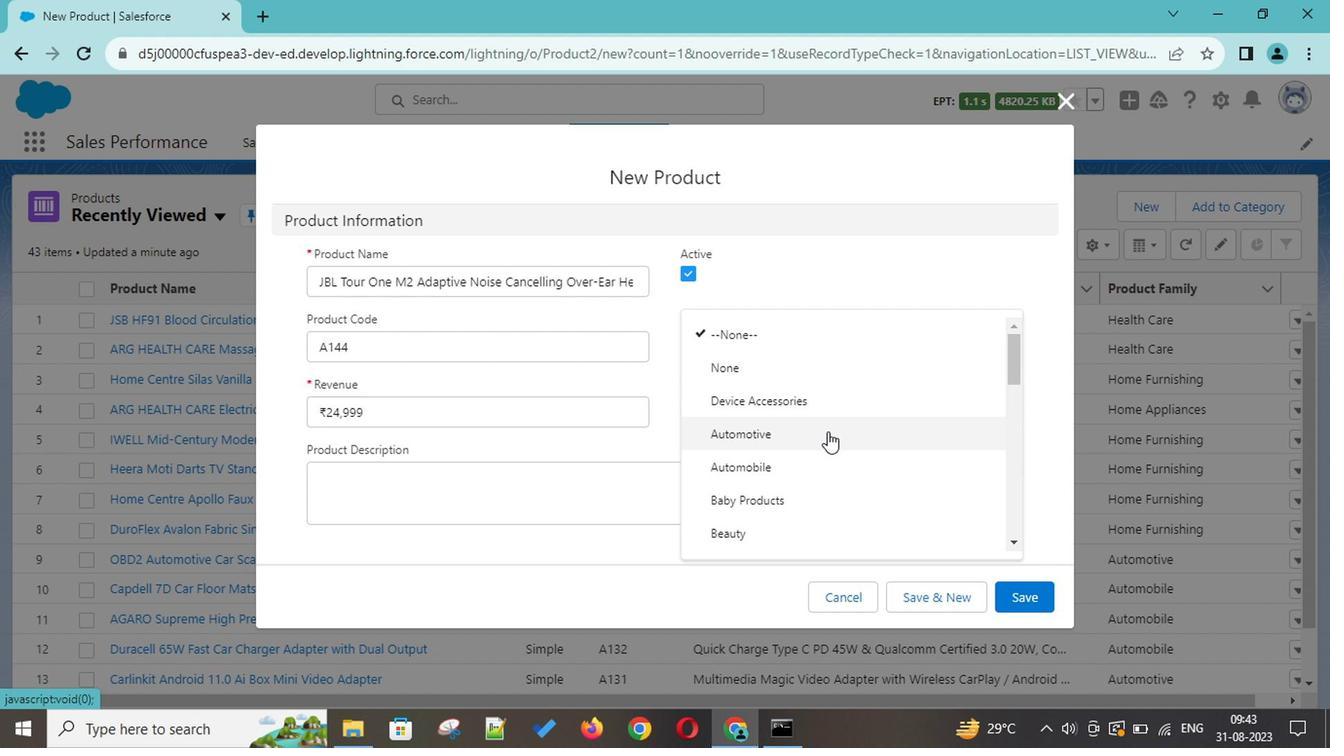 
Action: Mouse scrolled (823, 428) with delta (0, -1)
Screenshot: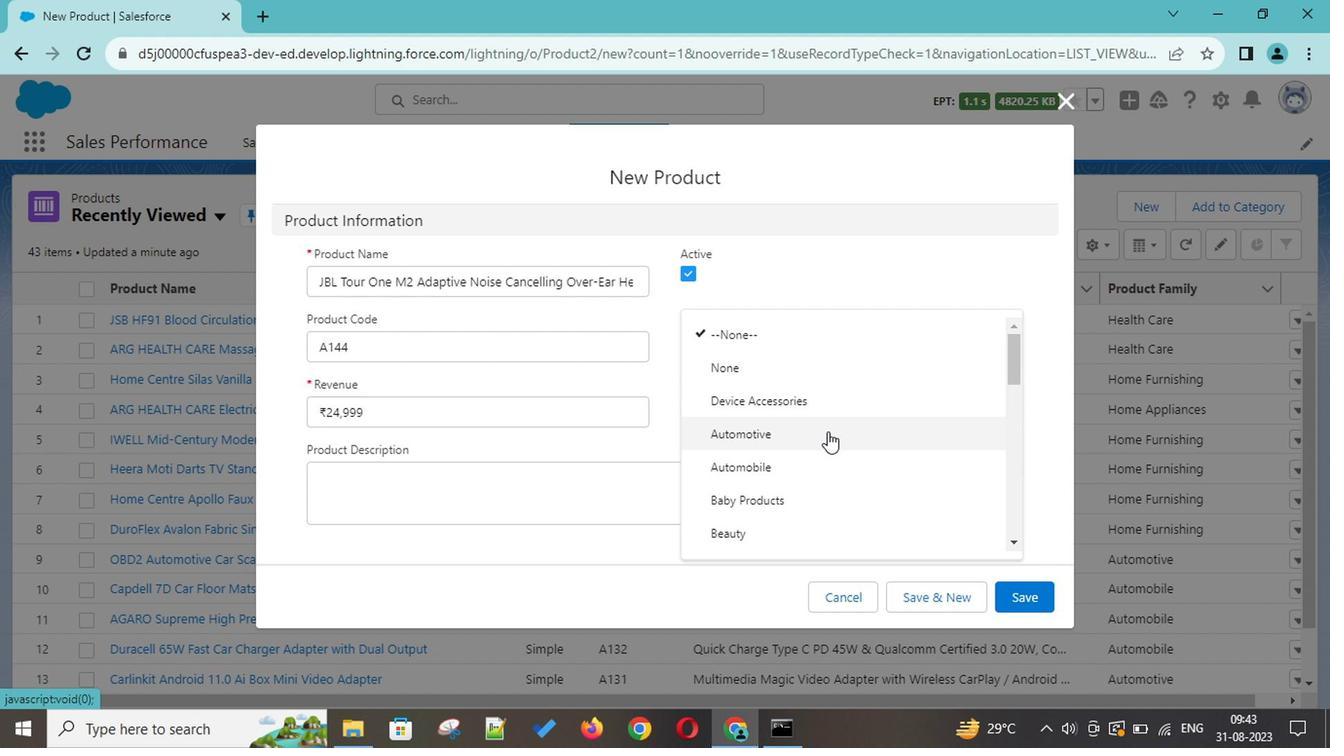 
Action: Mouse scrolled (823, 428) with delta (0, -1)
Screenshot: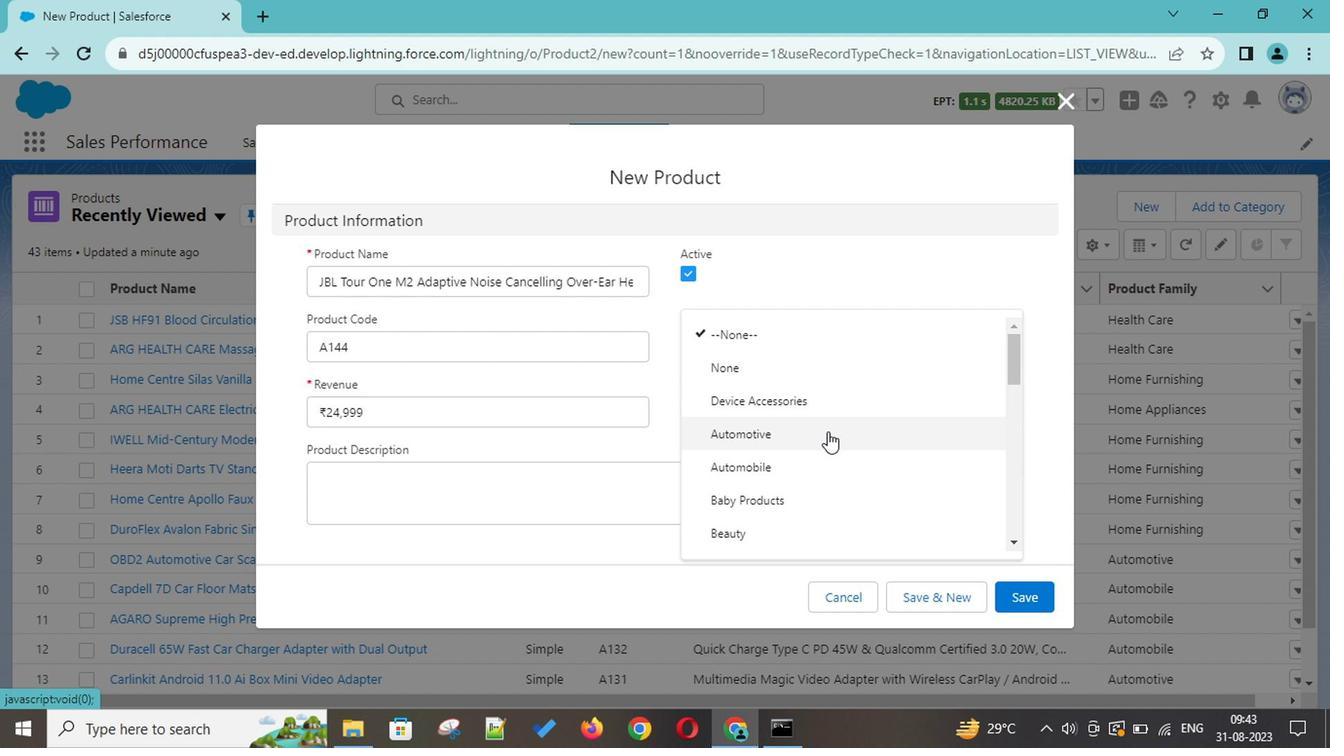 
Action: Mouse scrolled (823, 428) with delta (0, -1)
Screenshot: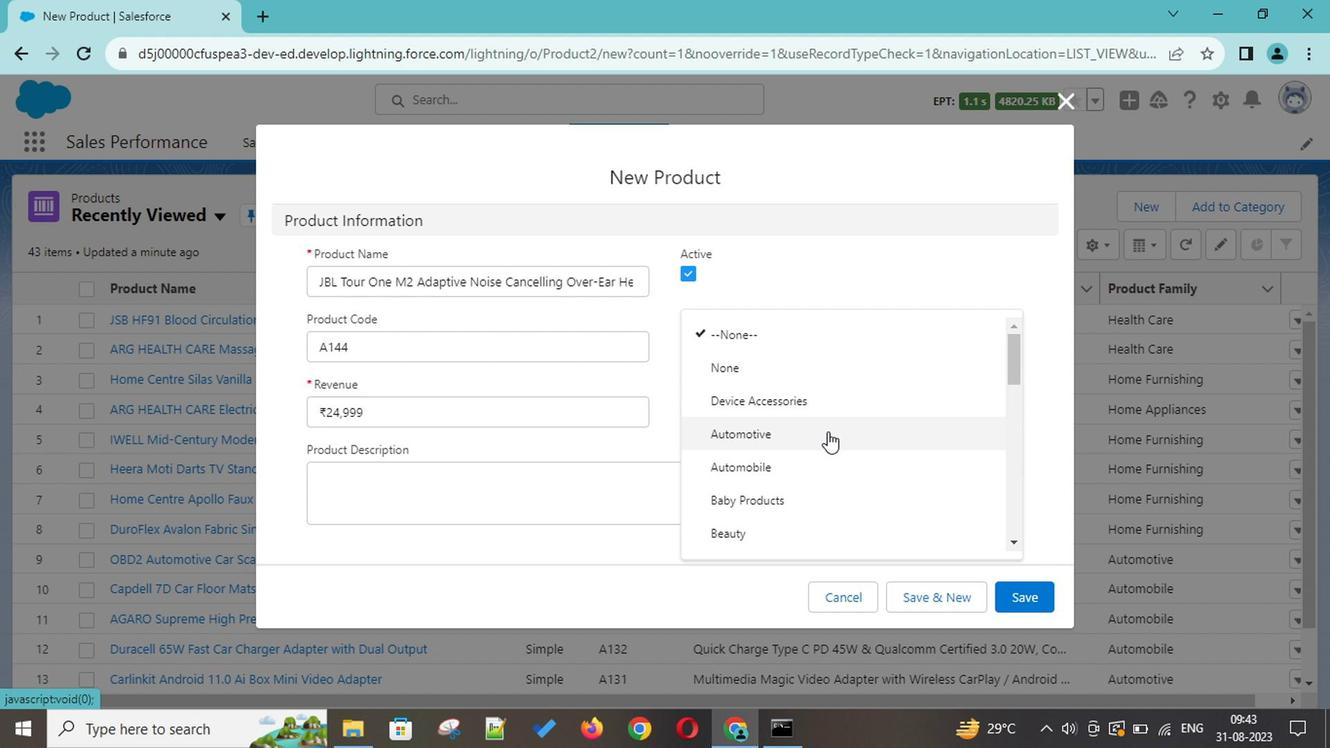 
Action: Mouse scrolled (823, 428) with delta (0, -1)
Screenshot: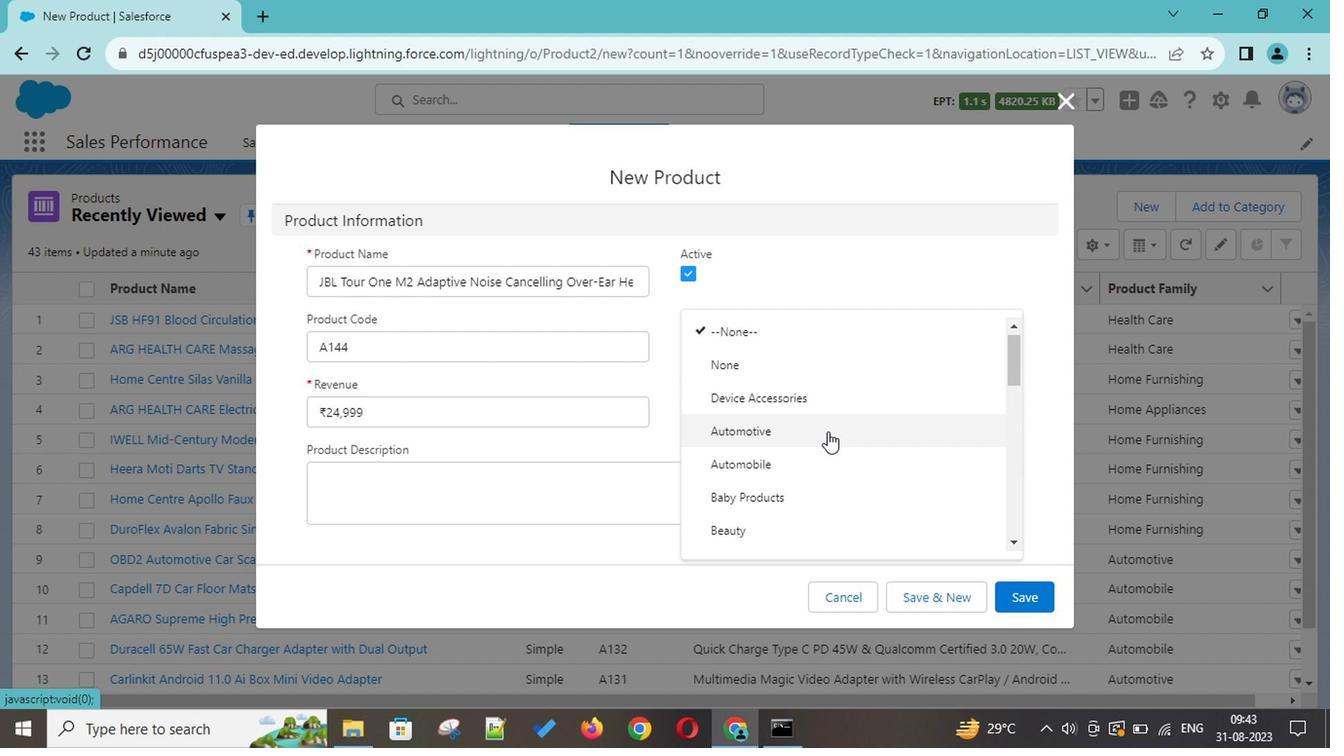 
Action: Mouse scrolled (823, 428) with delta (0, -1)
Screenshot: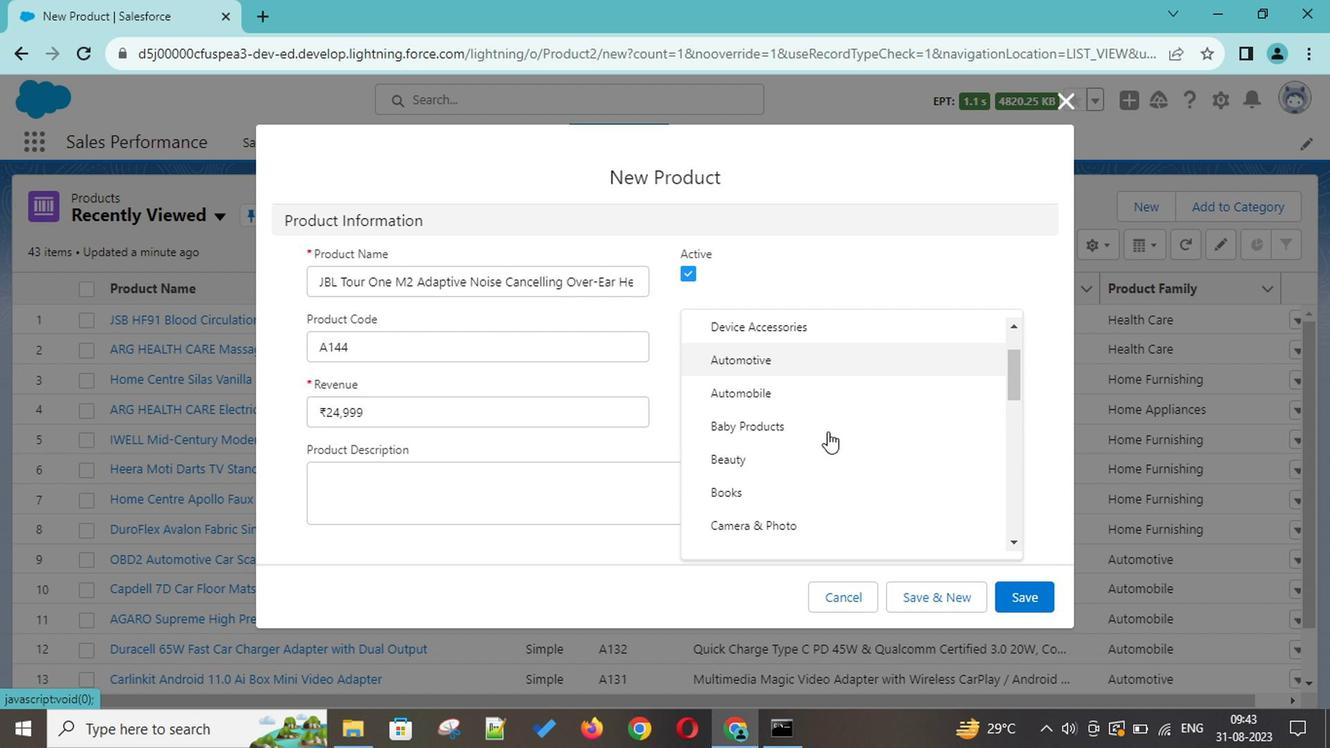 
Action: Mouse scrolled (823, 428) with delta (0, -1)
Screenshot: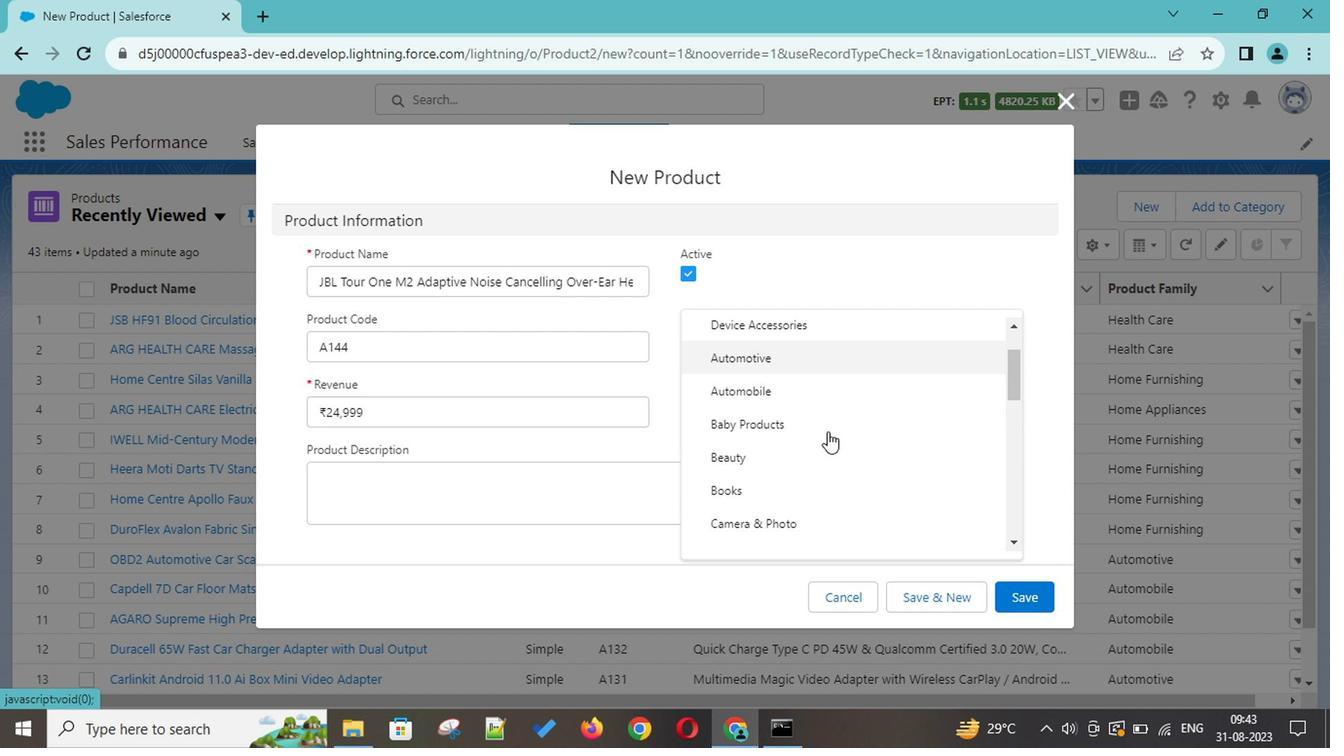 
Action: Mouse scrolled (823, 428) with delta (0, -1)
Screenshot: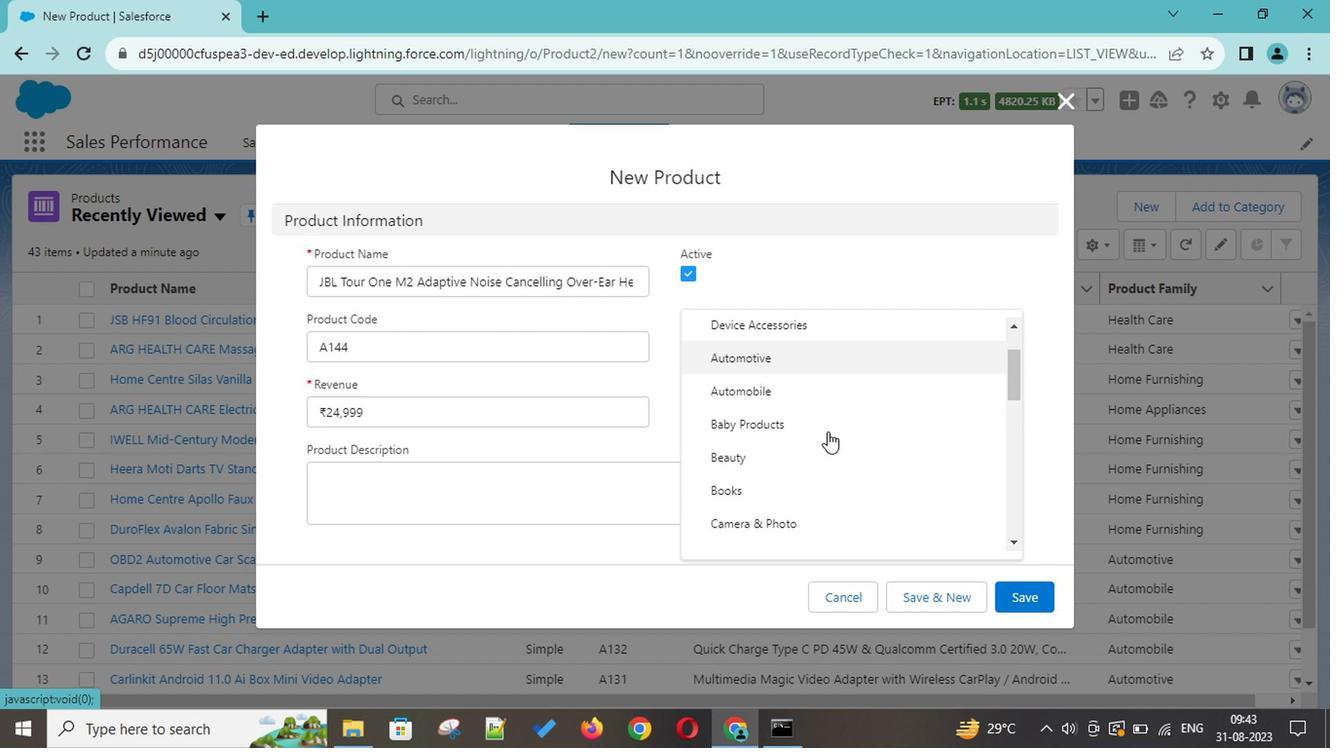 
Action: Mouse scrolled (823, 428) with delta (0, -1)
Screenshot: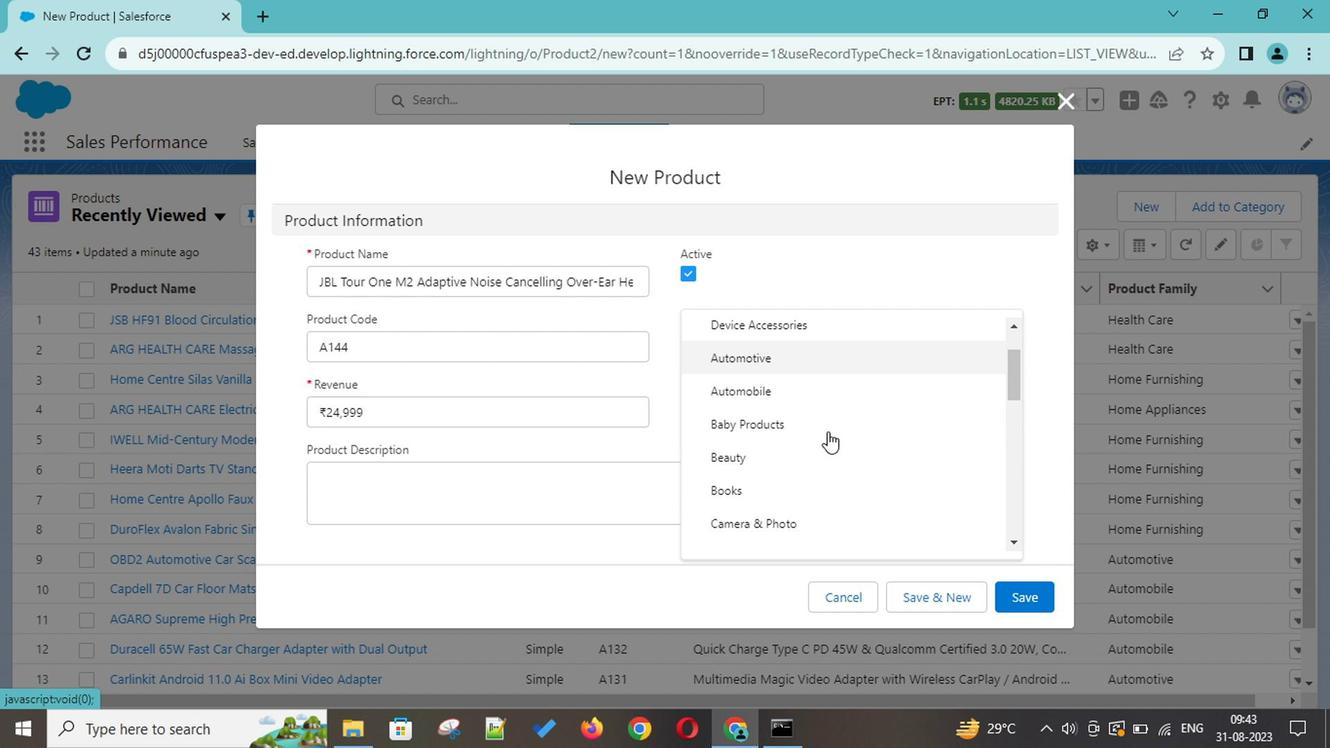
Action: Mouse scrolled (823, 428) with delta (0, -1)
Screenshot: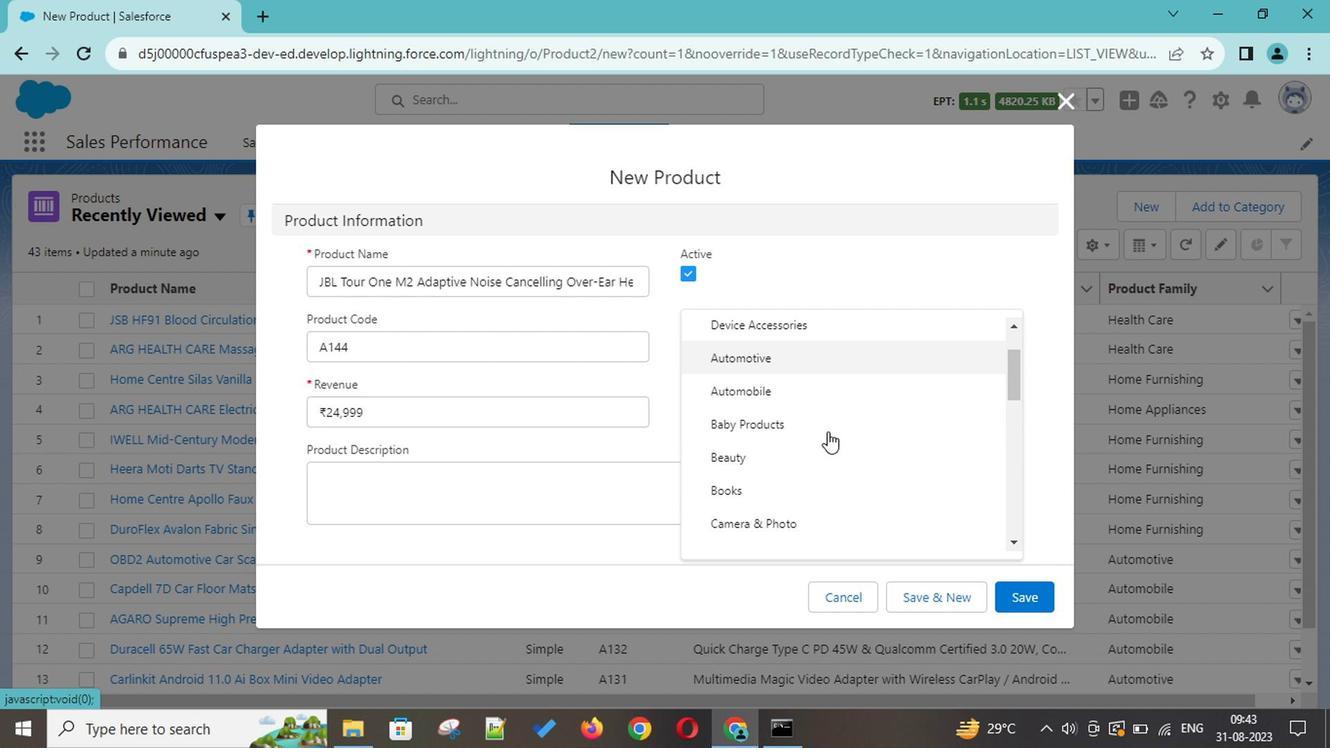 
Action: Mouse scrolled (823, 428) with delta (0, -1)
Screenshot: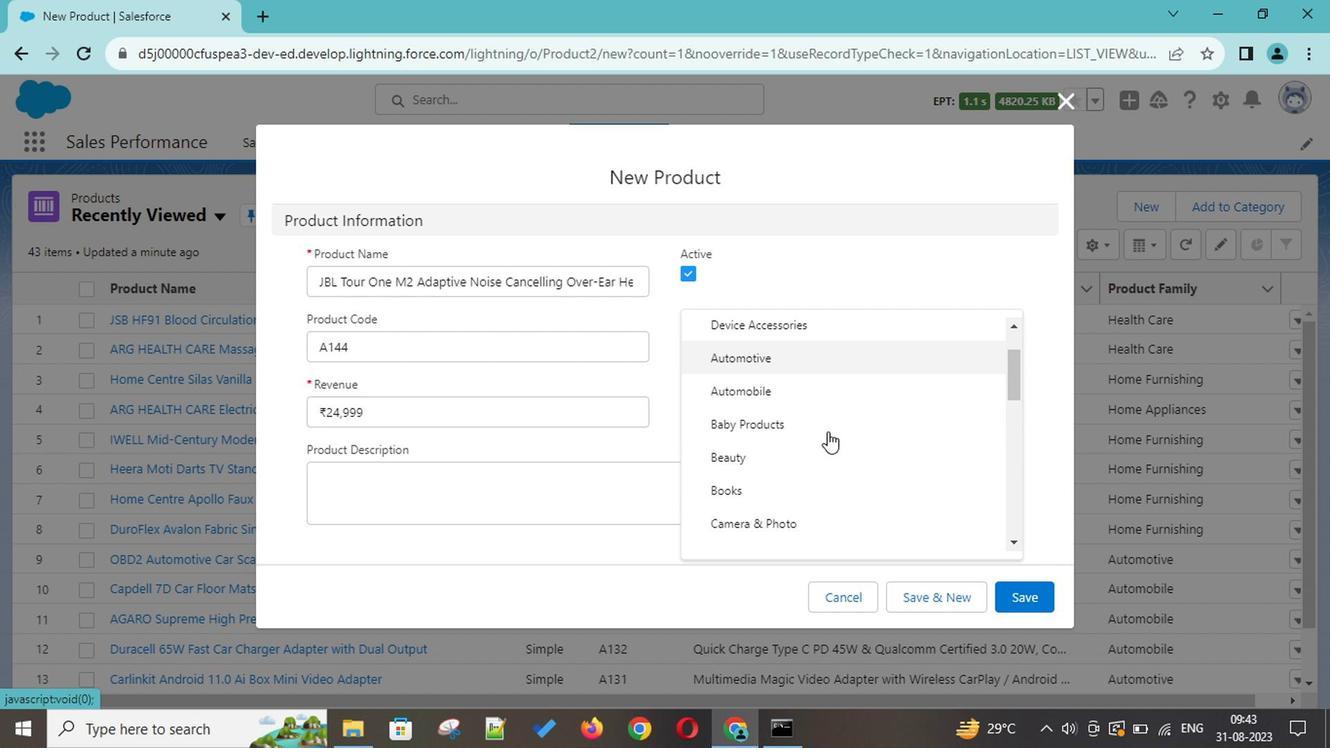 
Action: Mouse scrolled (823, 428) with delta (0, -1)
Screenshot: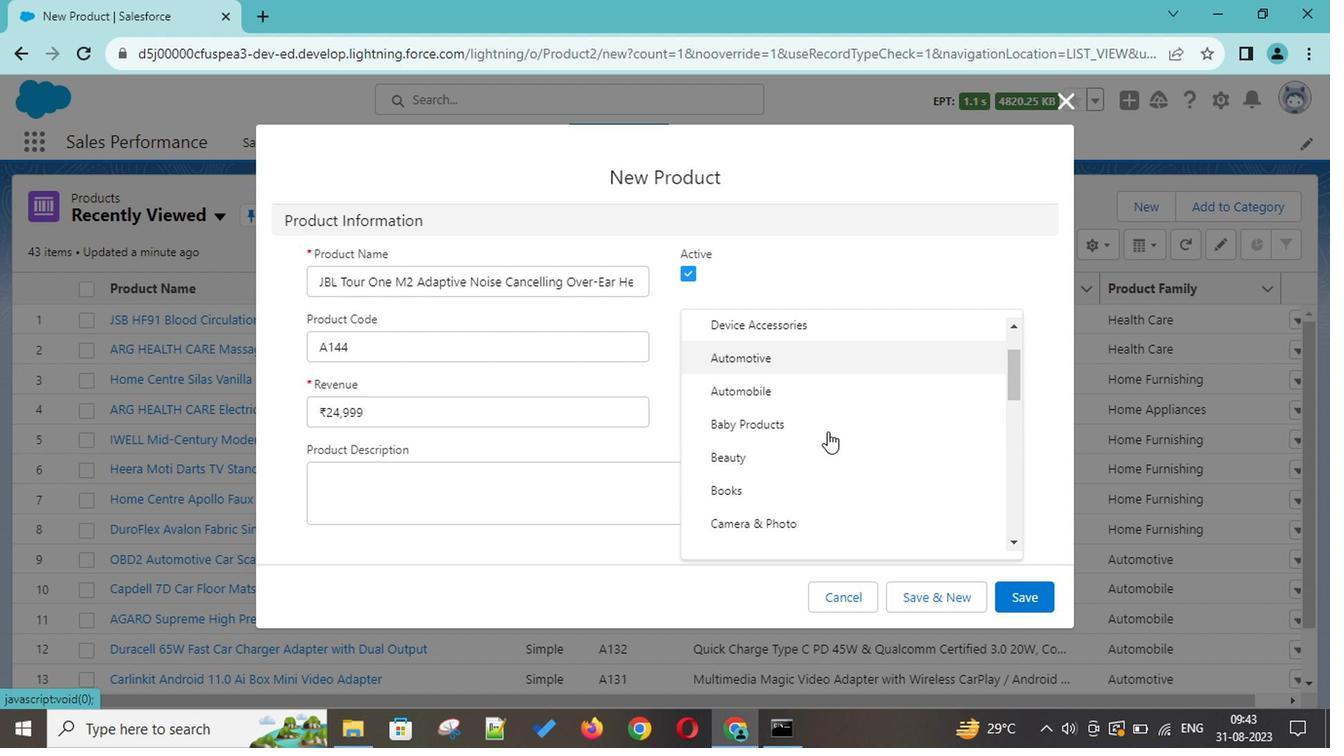 
Action: Mouse scrolled (823, 428) with delta (0, -1)
Screenshot: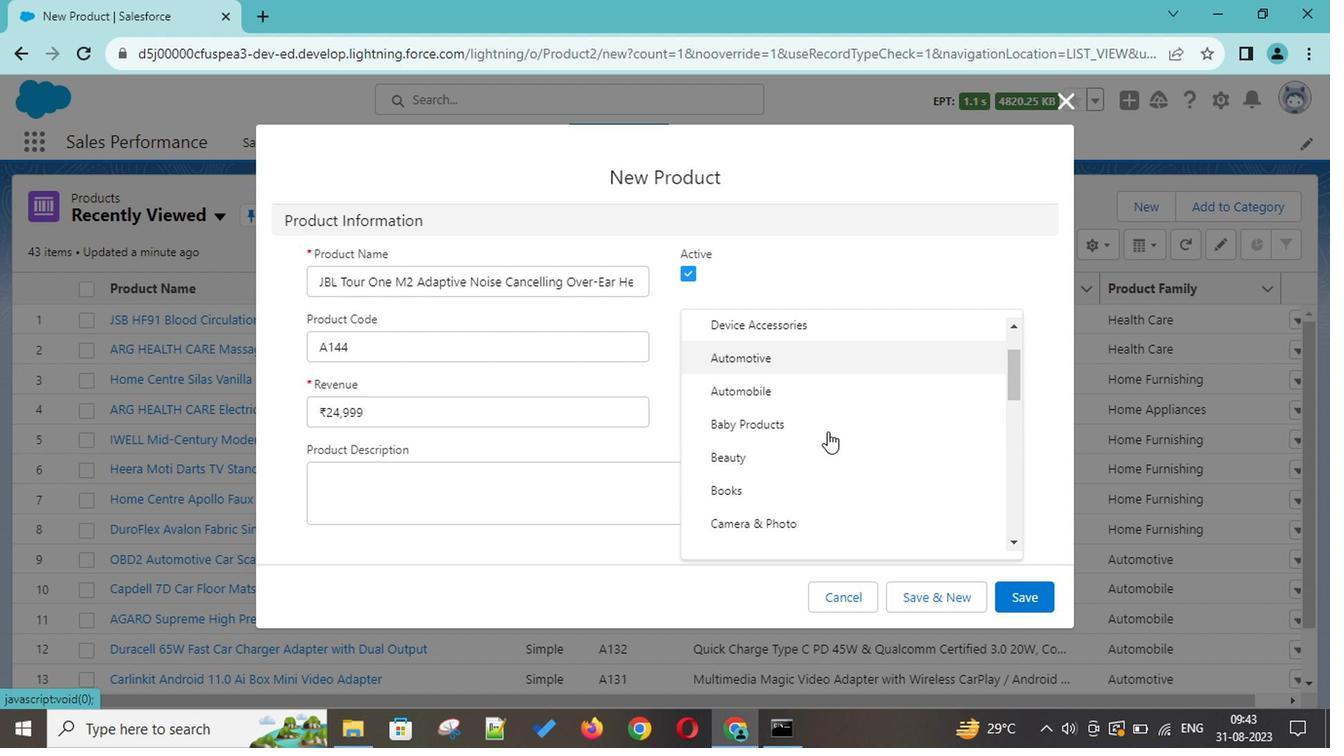 
Action: Mouse scrolled (823, 428) with delta (0, -1)
Screenshot: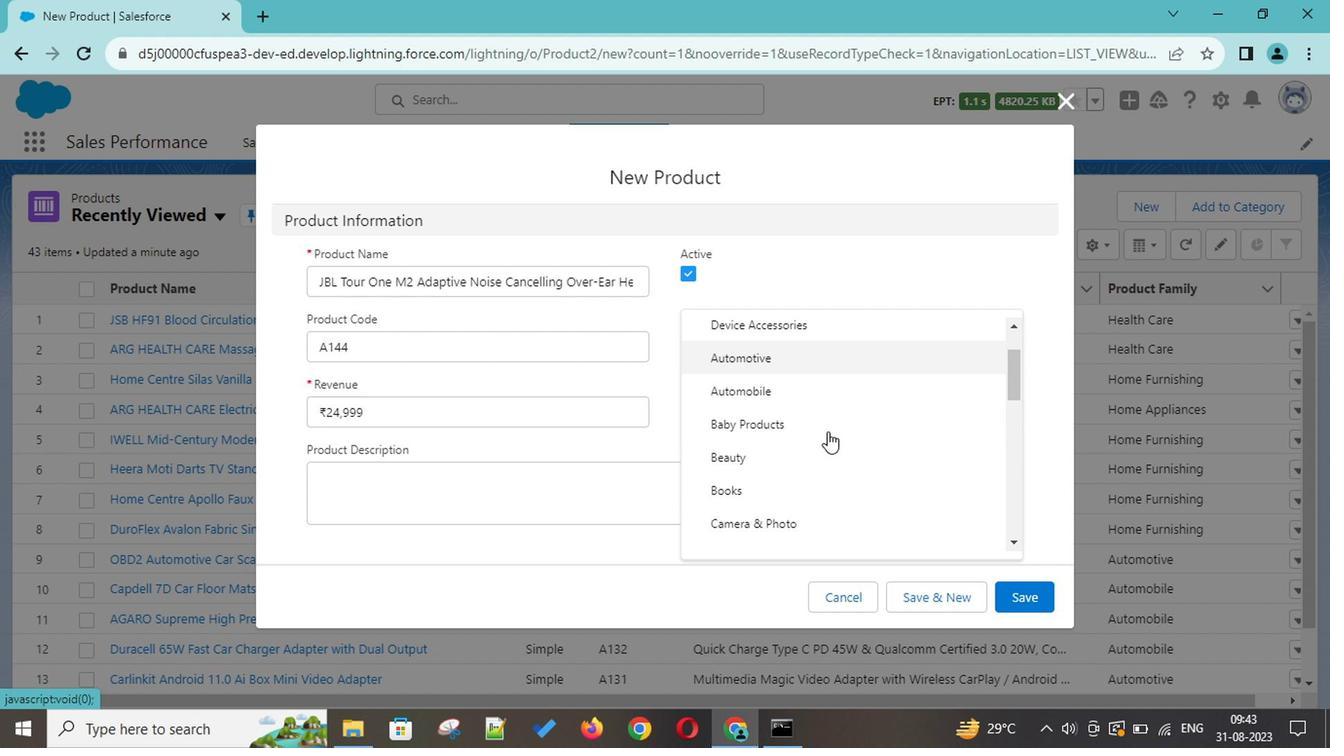 
Action: Mouse scrolled (823, 428) with delta (0, -1)
Screenshot: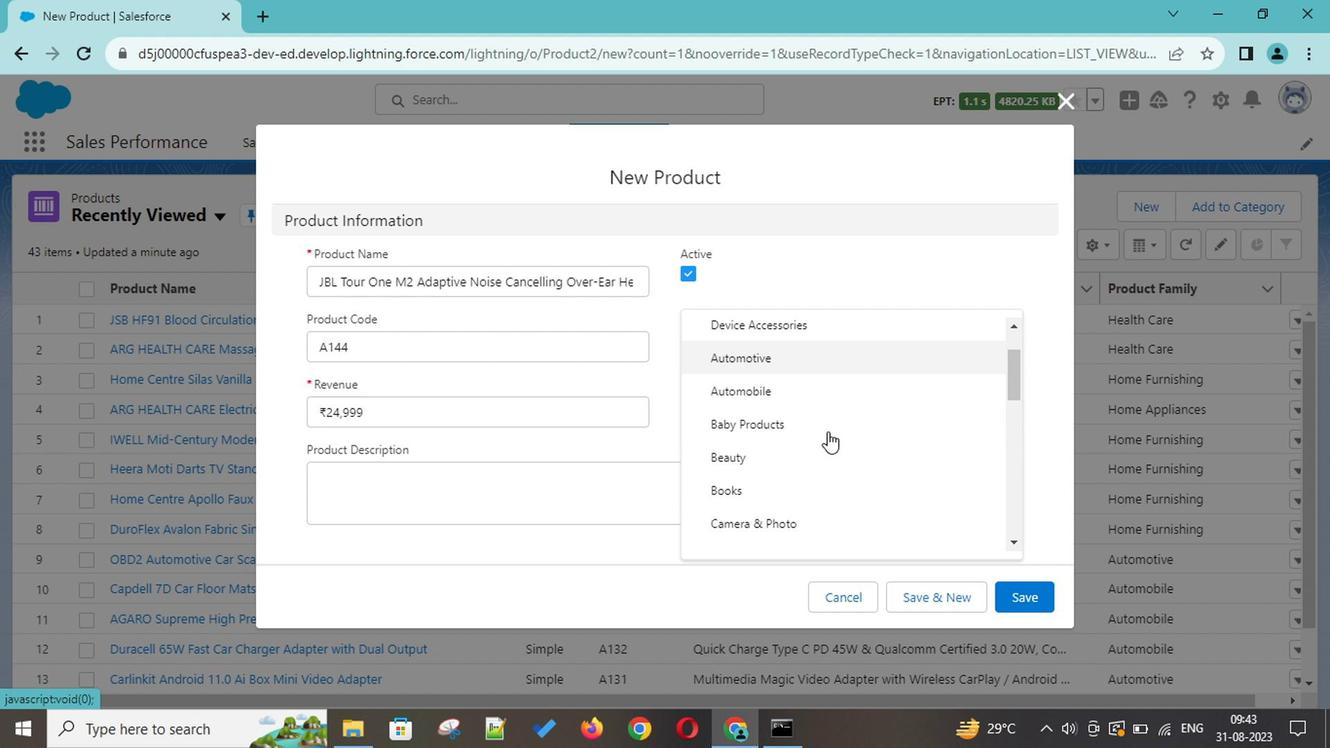 
Action: Mouse scrolled (823, 428) with delta (0, -1)
Screenshot: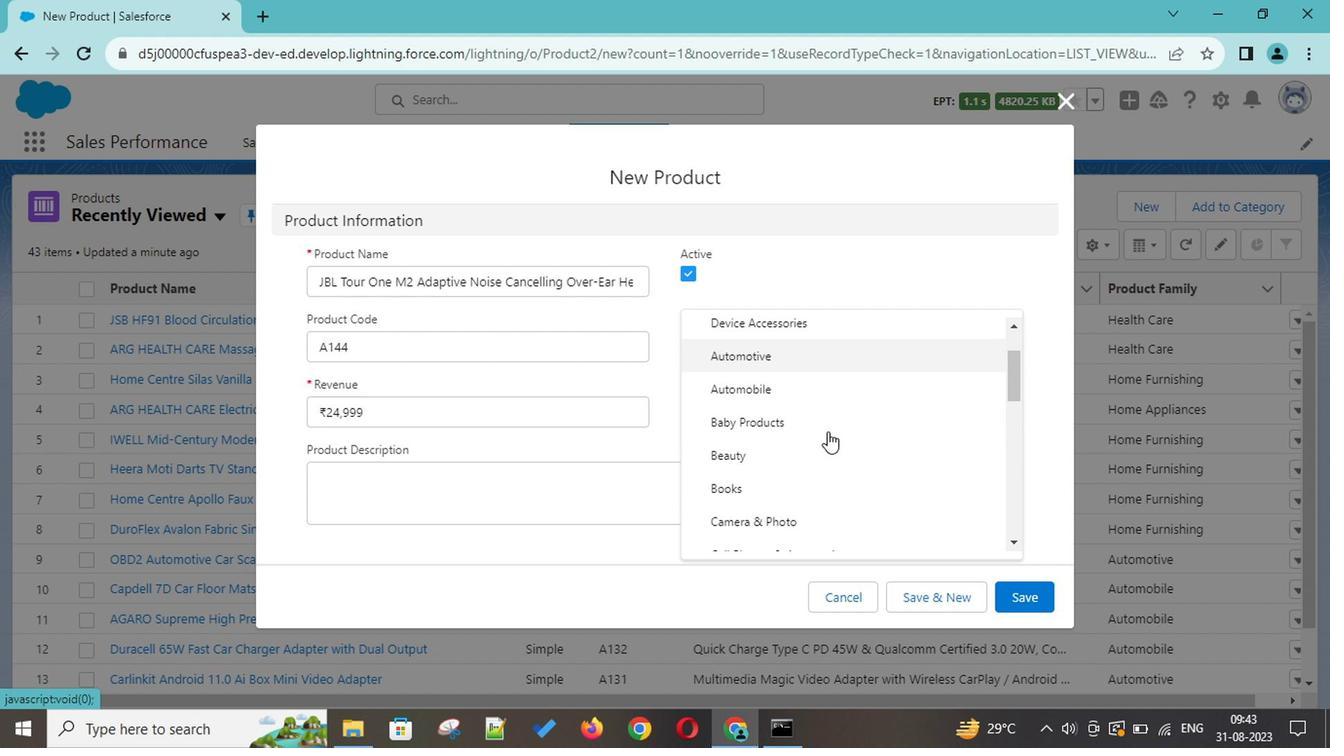 
Action: Mouse scrolled (823, 428) with delta (0, -1)
Screenshot: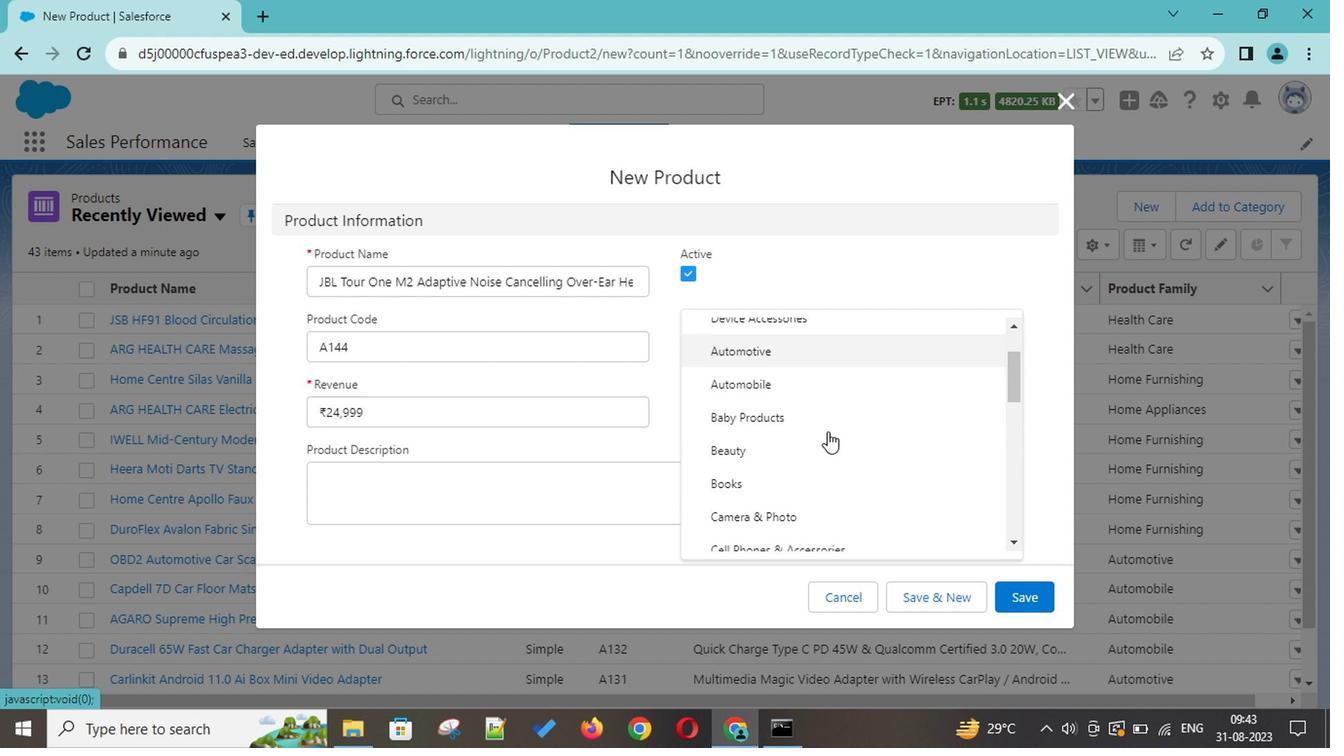 
Action: Mouse scrolled (823, 428) with delta (0, -1)
Screenshot: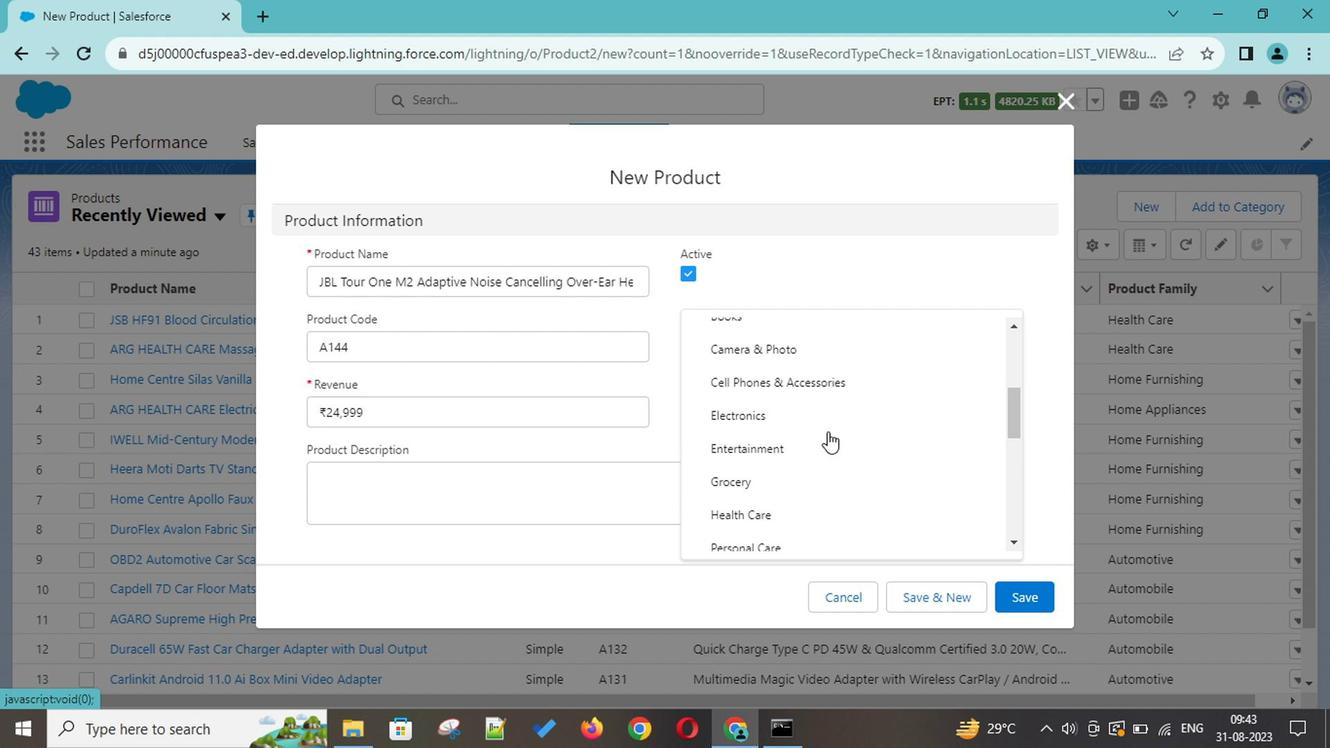 
Action: Mouse scrolled (823, 428) with delta (0, -1)
Screenshot: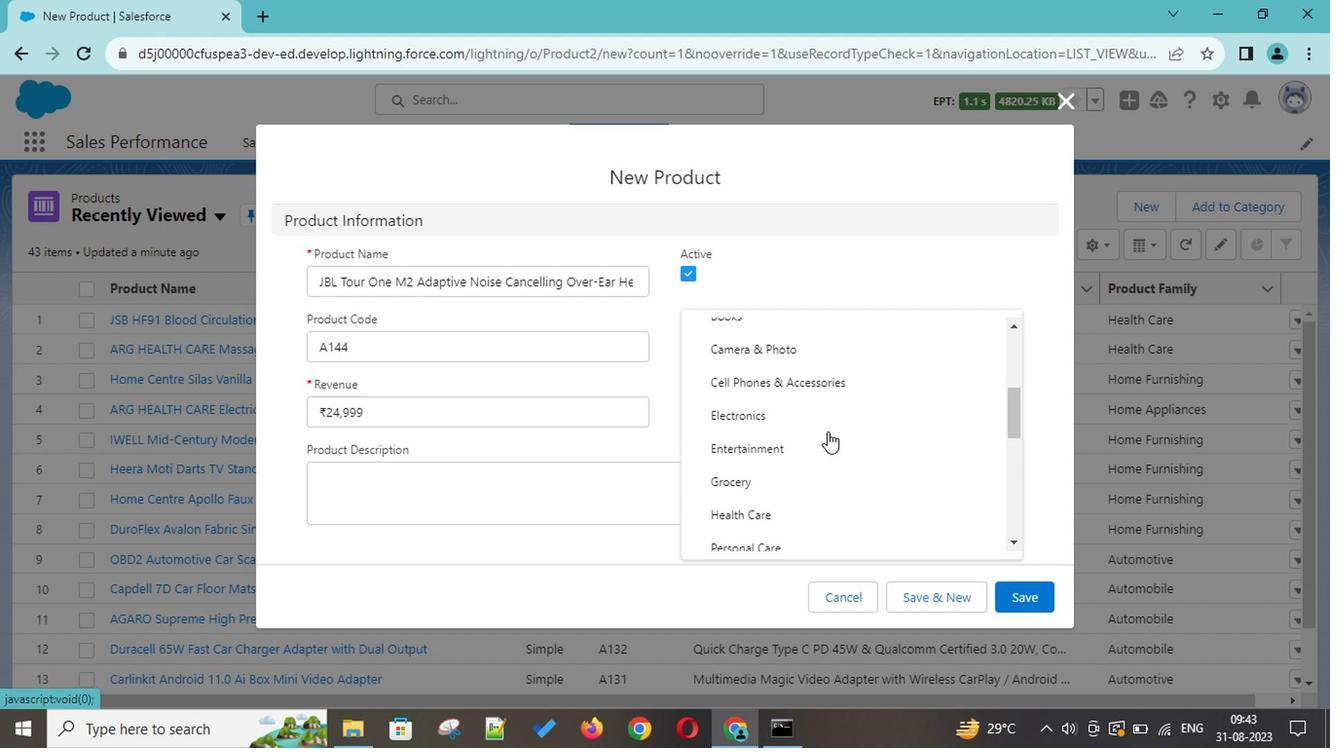 
Action: Mouse scrolled (823, 428) with delta (0, -1)
Screenshot: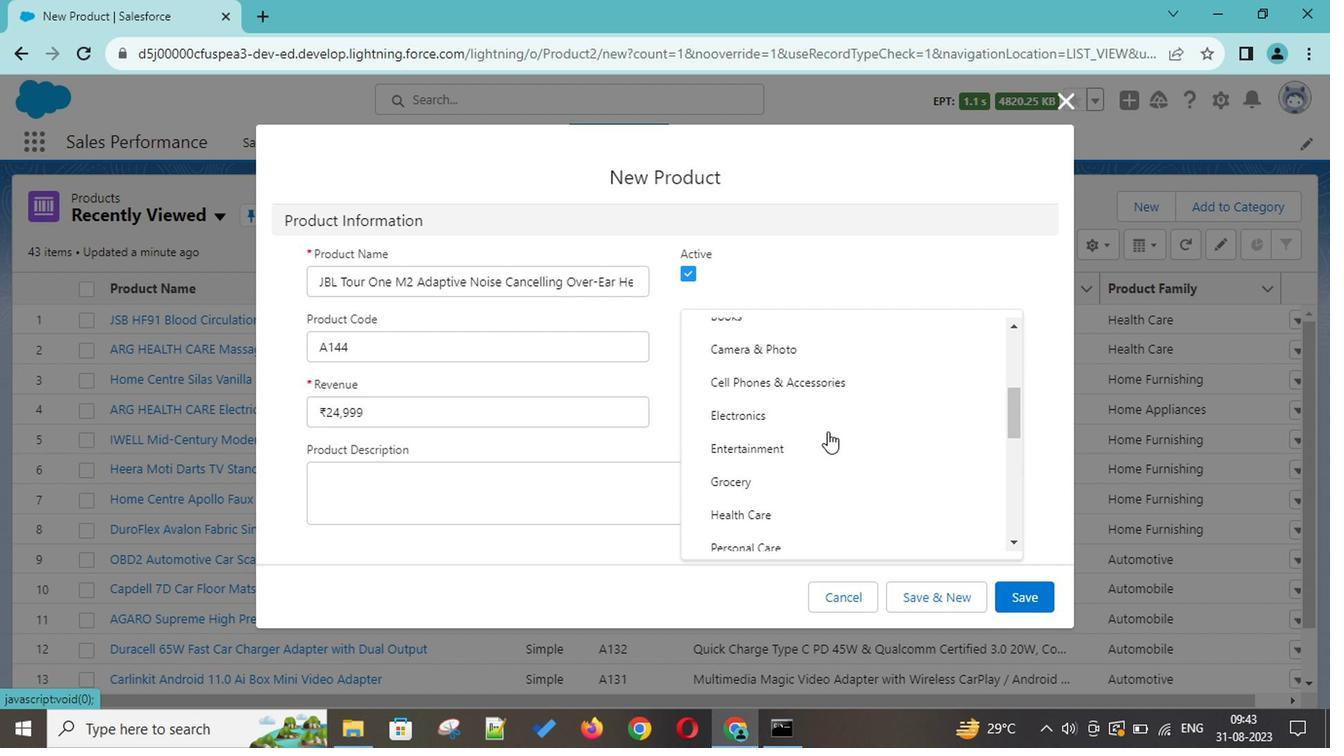 
Action: Mouse scrolled (823, 428) with delta (0, -1)
Screenshot: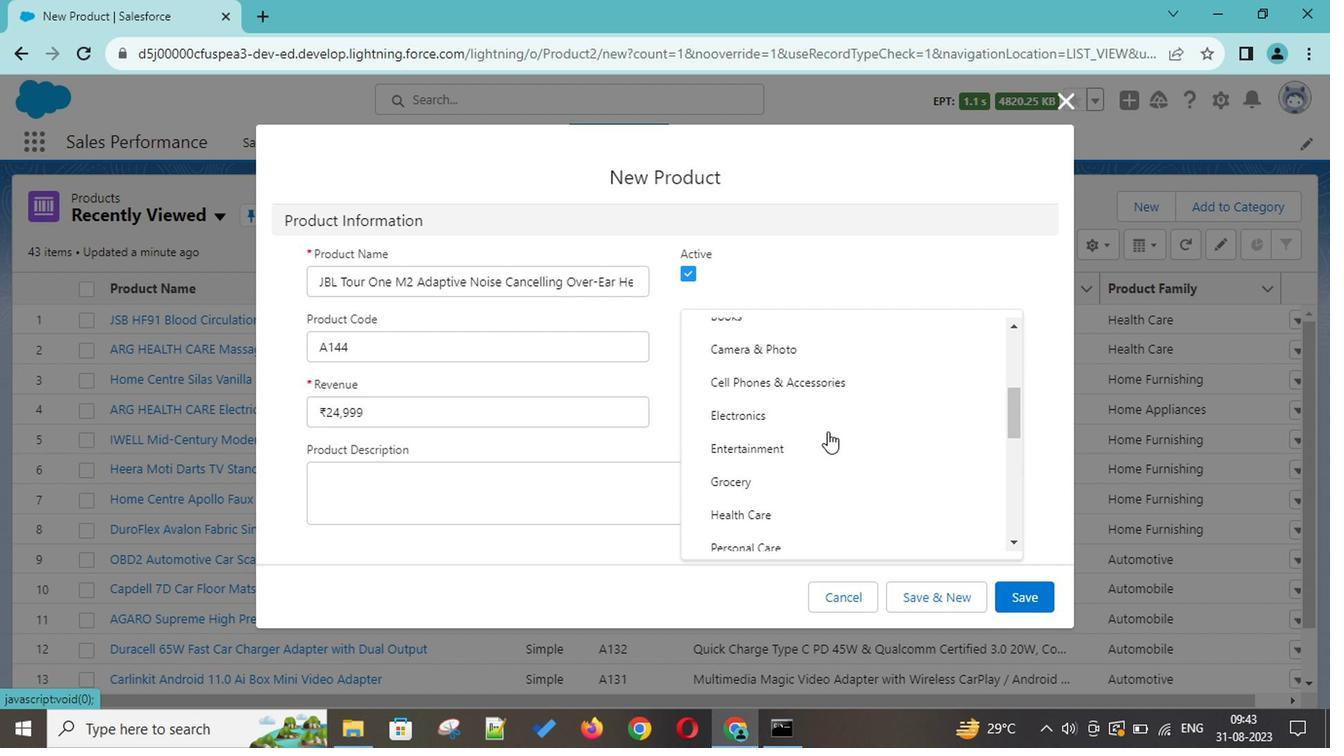 
Action: Mouse scrolled (823, 428) with delta (0, -1)
Screenshot: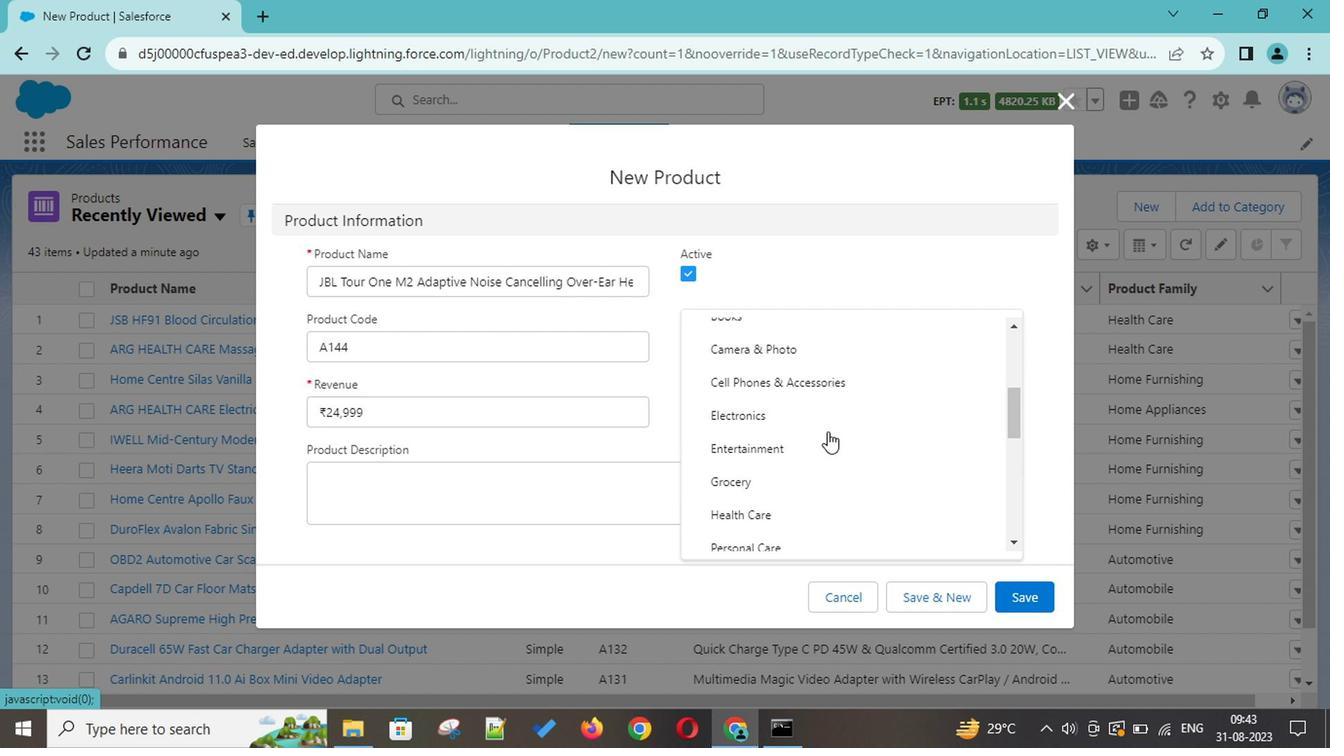 
Action: Mouse moved to (763, 372)
Screenshot: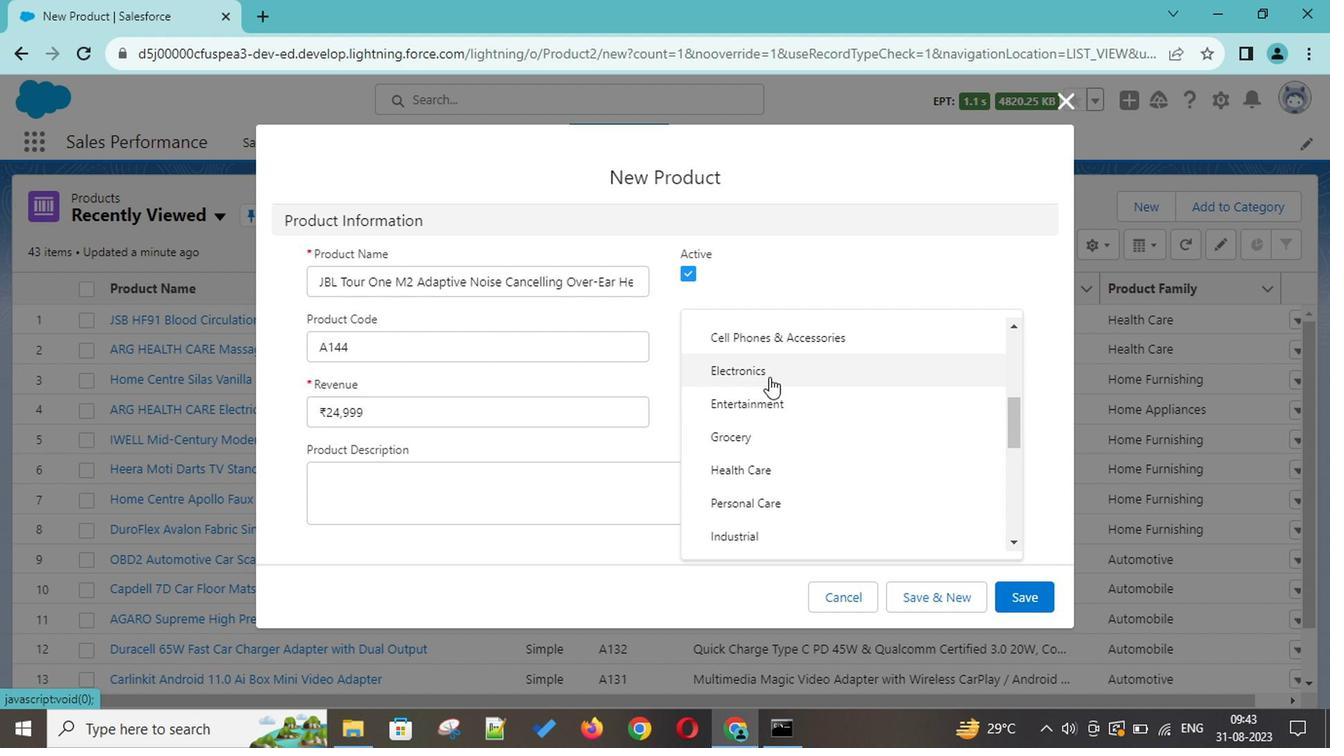 
Action: Mouse pressed left at (763, 372)
Screenshot: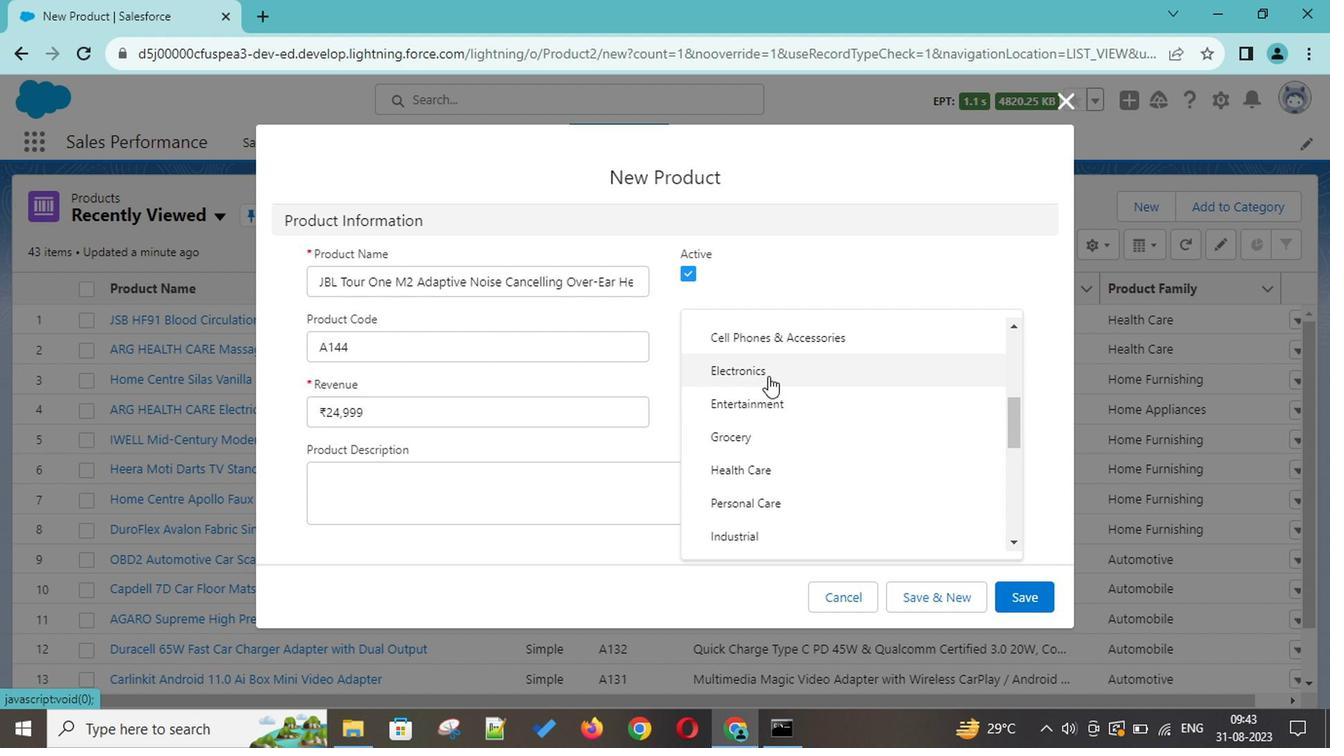 
Action: Mouse moved to (367, 502)
Screenshot: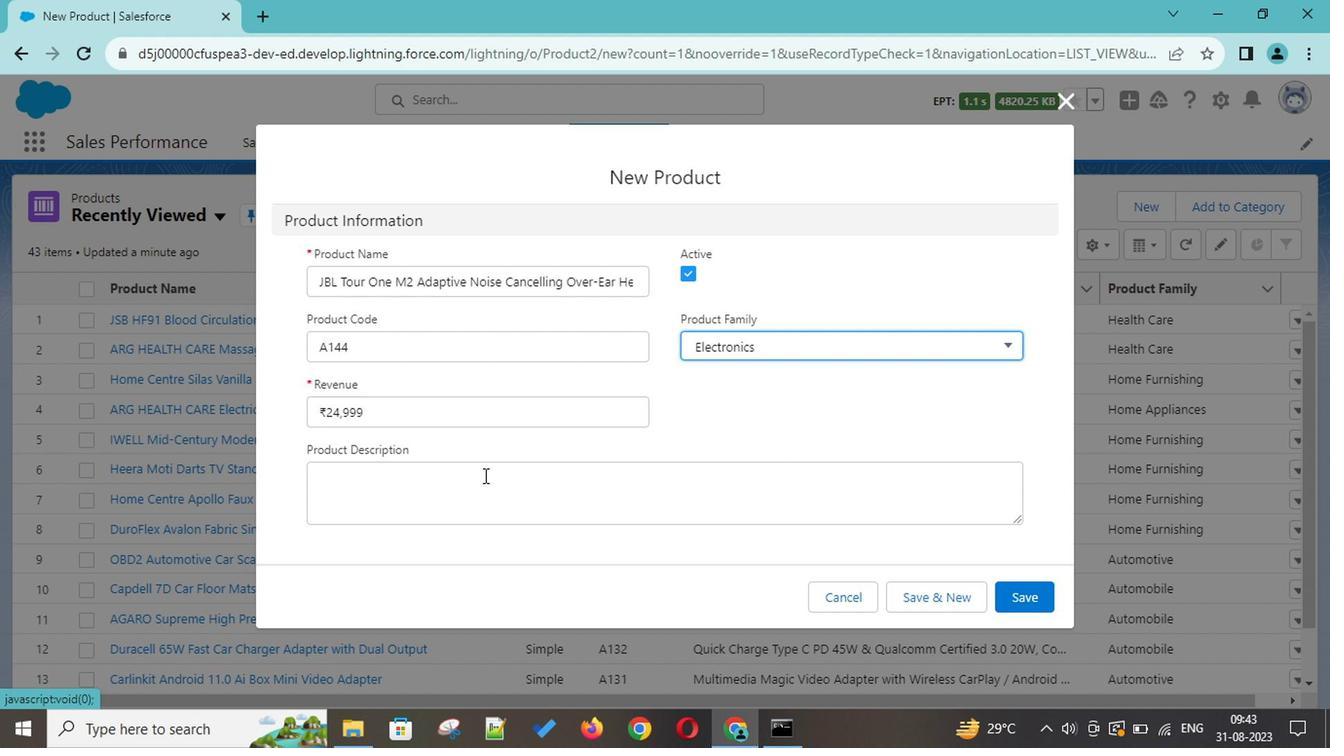 
Action: Mouse pressed left at (367, 502)
Screenshot: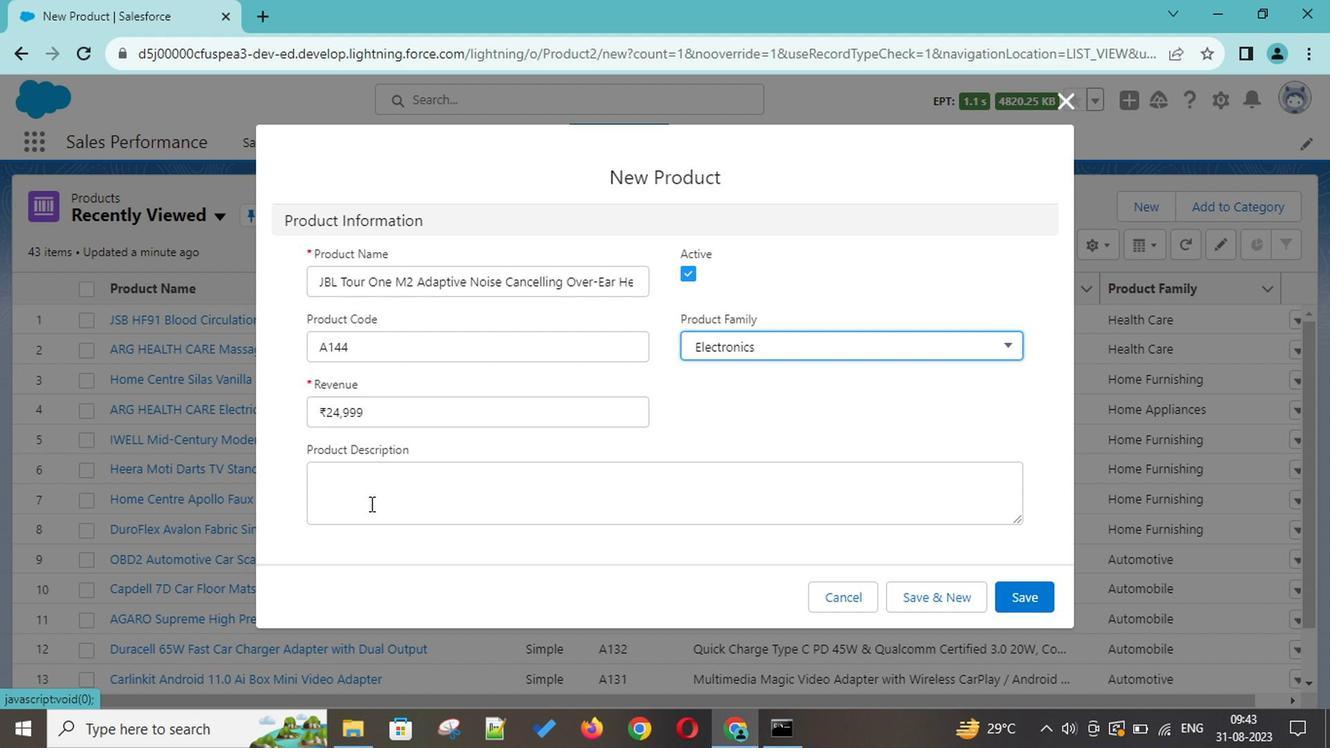 
Action: Key pressed <Key.shift>
Screenshot: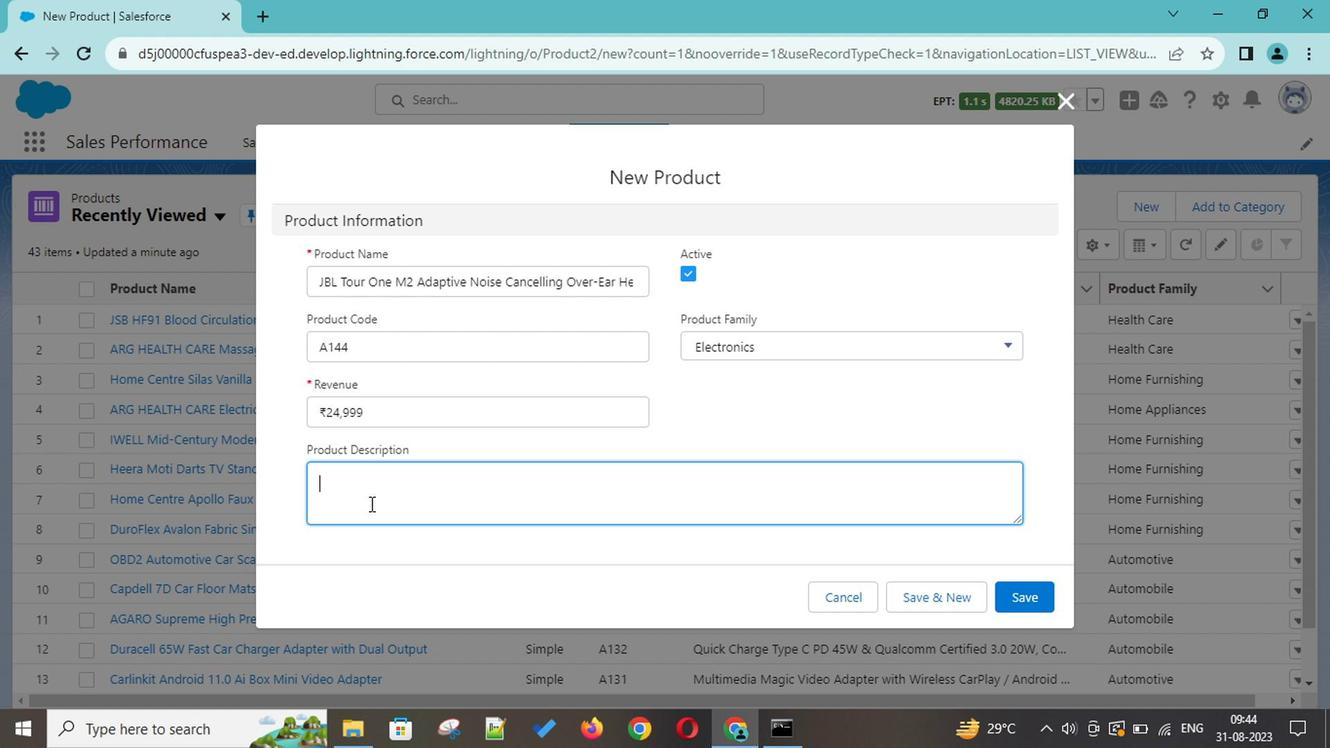 
Action: Mouse moved to (371, 498)
Screenshot: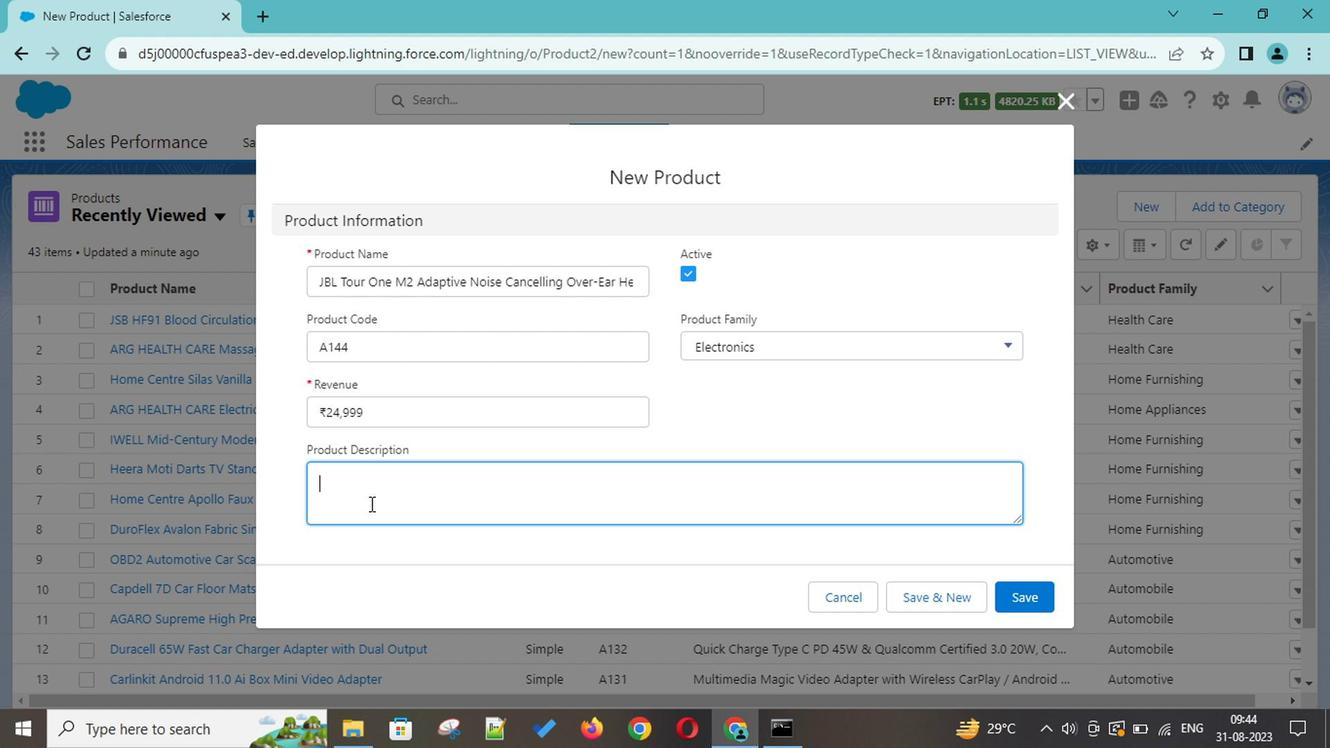 
Action: Key pressed Spatial<Key.space><Key.shift>Sound,<Key.space><Key.shift>Person-<Key.shift>F
Screenshot: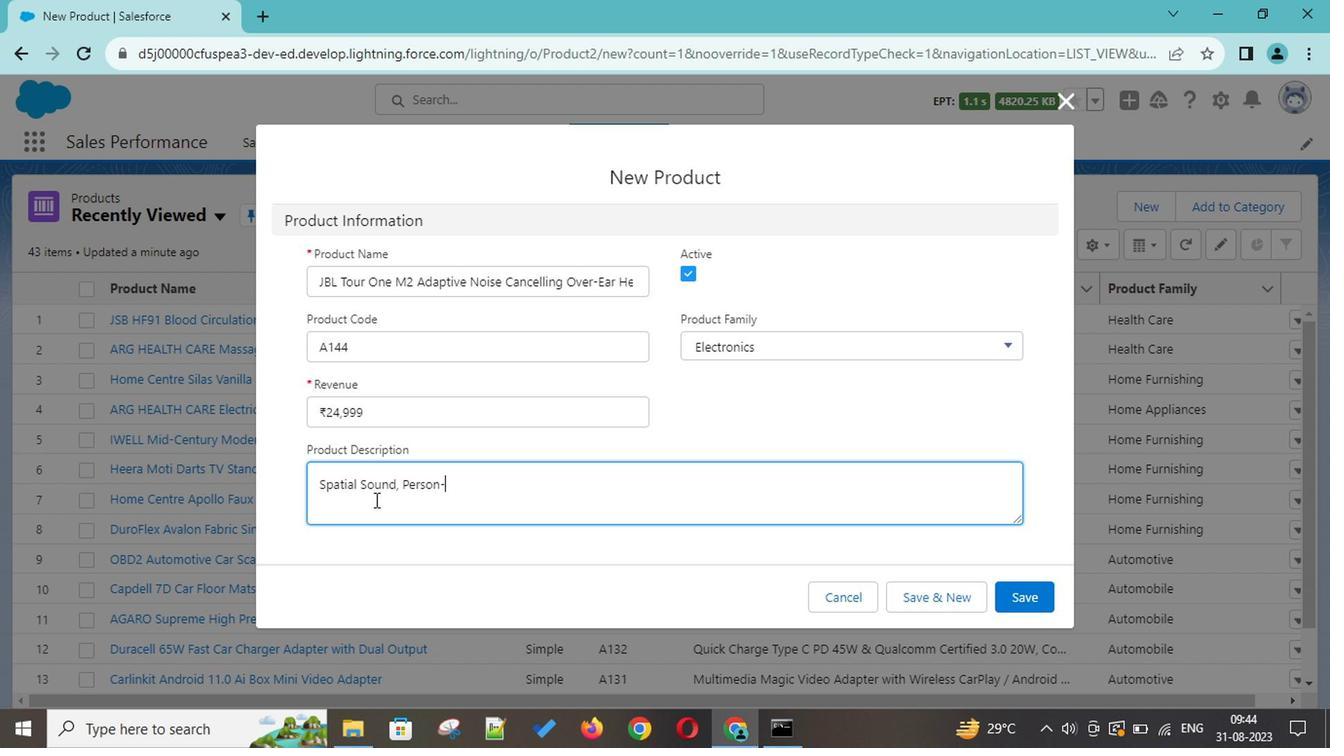 
Action: Mouse moved to (378, 498)
Screenshot: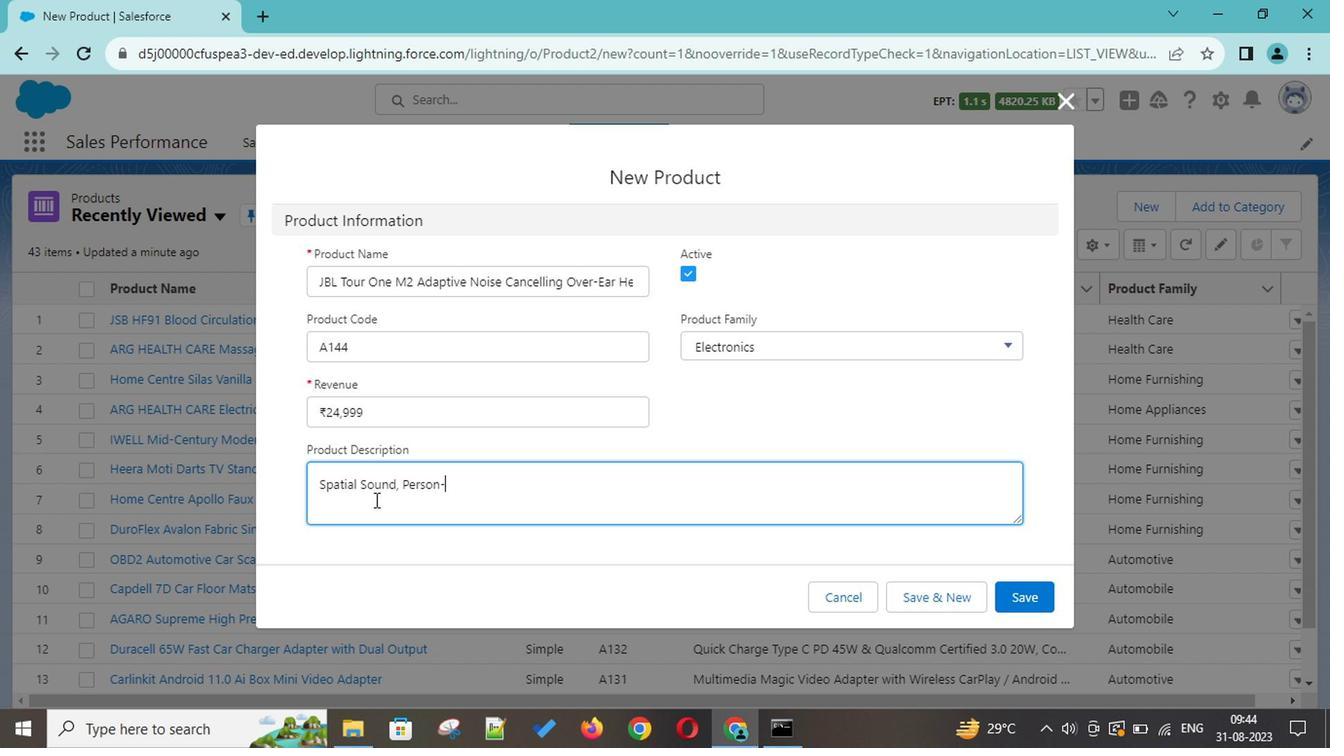 
Action: Key pressed i
Screenshot: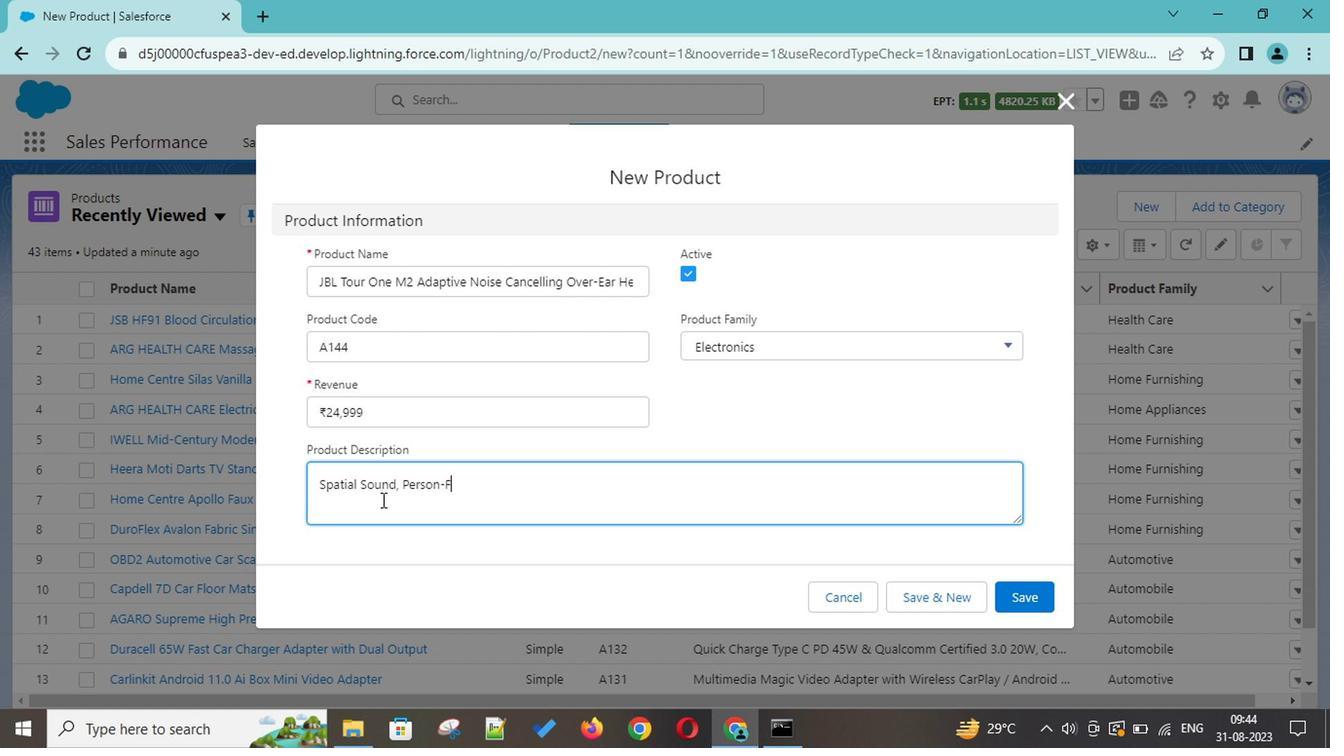 
Action: Mouse moved to (353, 498)
Screenshot: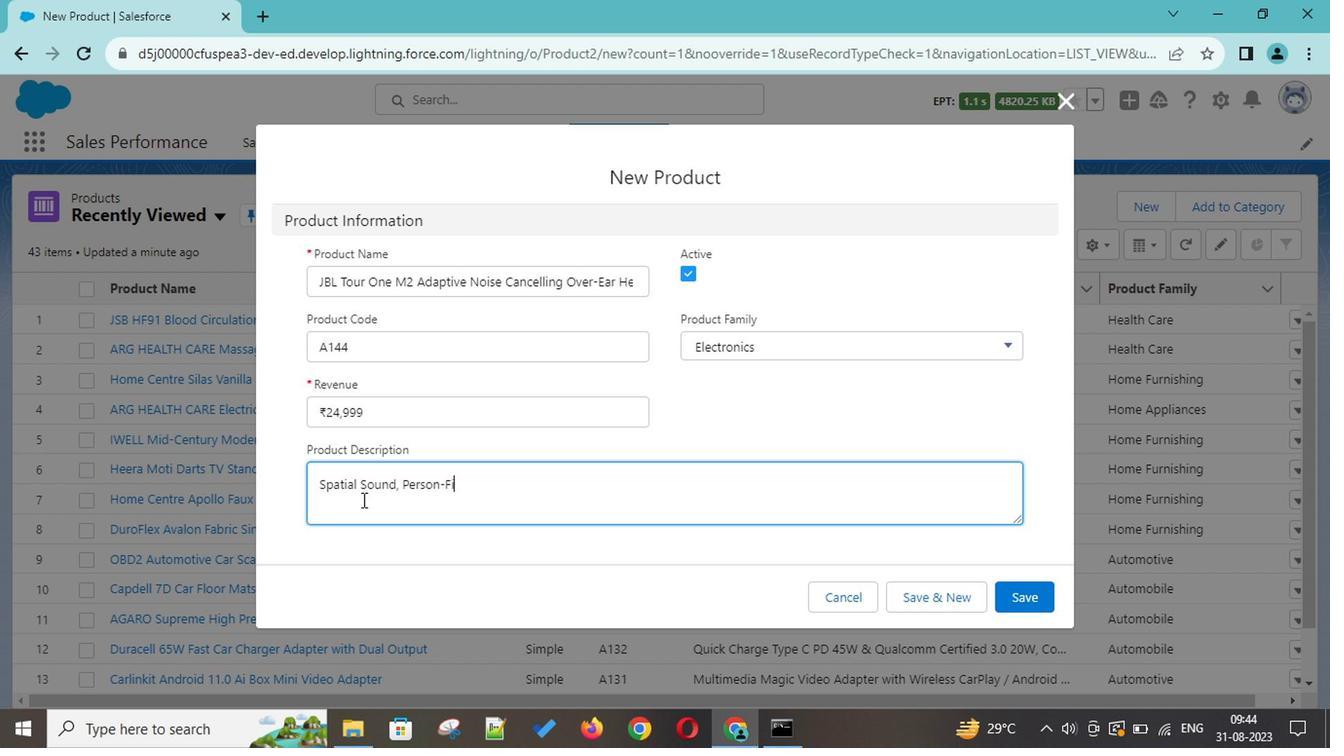 
Action: Key pressed <Key.space>2.0,<Key.space><Key.shift>Smart<Key.space><Key.shift>Ambient<Key.space><Key.backspace>,<Key.space>50<Key.space><Key.shift>Hrs<Key.space><Key.shift>Pa<Key.backspace>laytime,<Key.space><Key.shift>Bt<Key.space>5.3<Key.space><Key.shift>Le,<Key.space><Key.shift><Key.shift><Key.shift>Quick<Key.space><Key.shift>Charge,<Key.space><Key.shift>Multi<Key.space><Key.shift>Point<Key.space><Key.shift>Connectivity<Key.space><Key.shift>Built-in<Key.space><Key.shift>Alexa<Key.space><Key.shift>(<Key.shift>Black<Key.shift>),<Key.space><Key.shift>Bluetooth
Screenshot: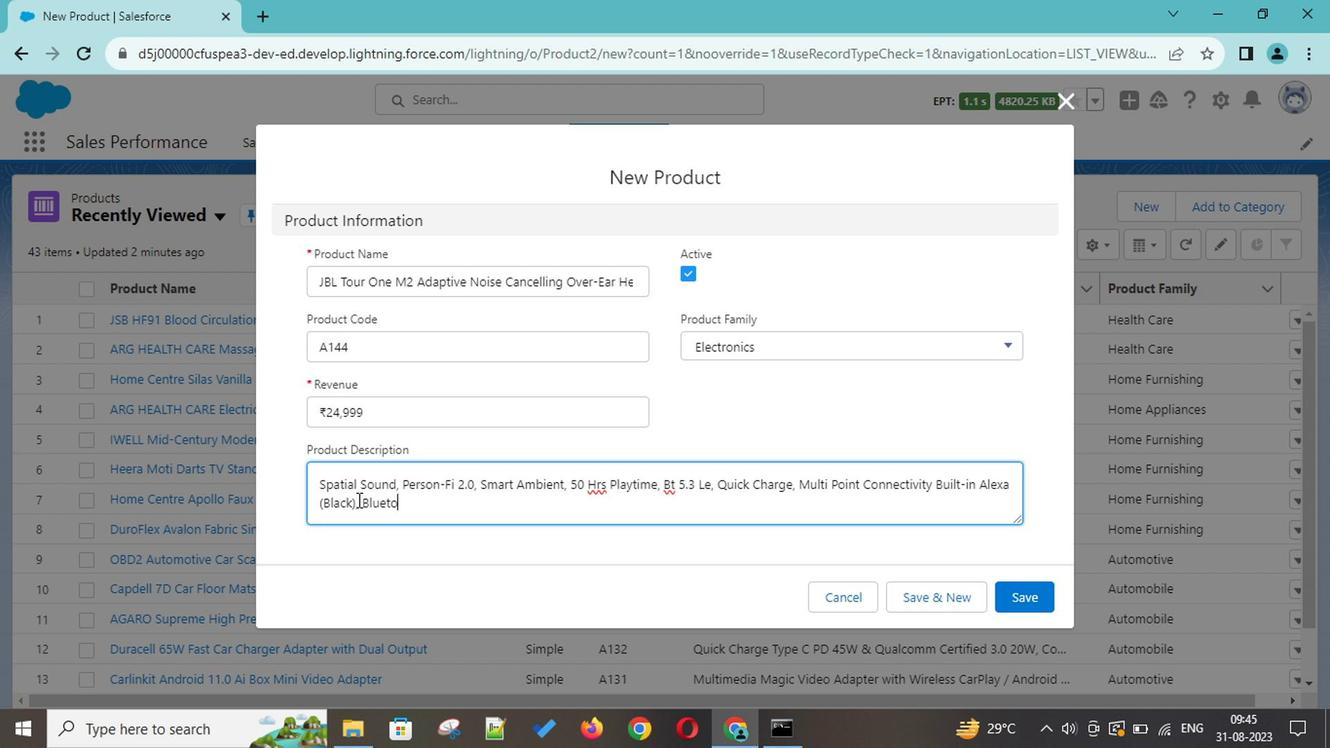 
Action: Mouse moved to (922, 592)
Screenshot: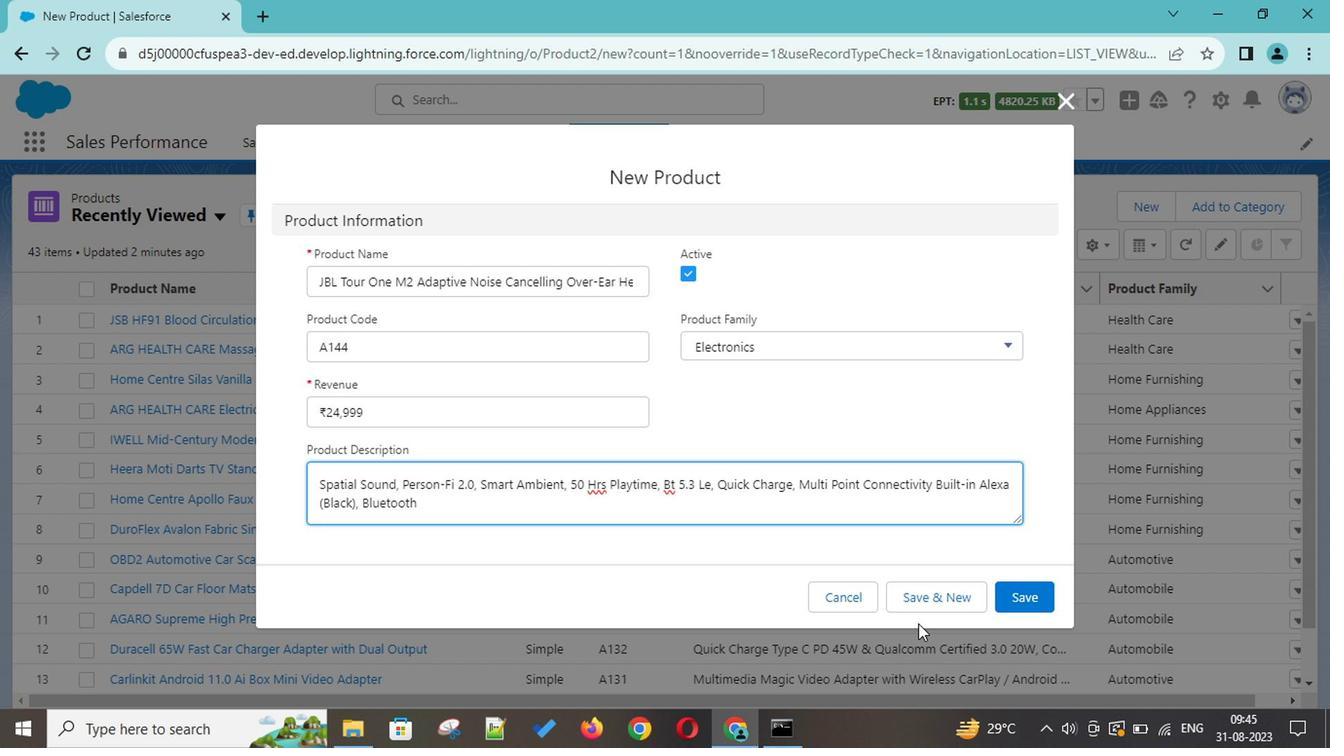 
Action: Mouse pressed left at (922, 592)
Screenshot: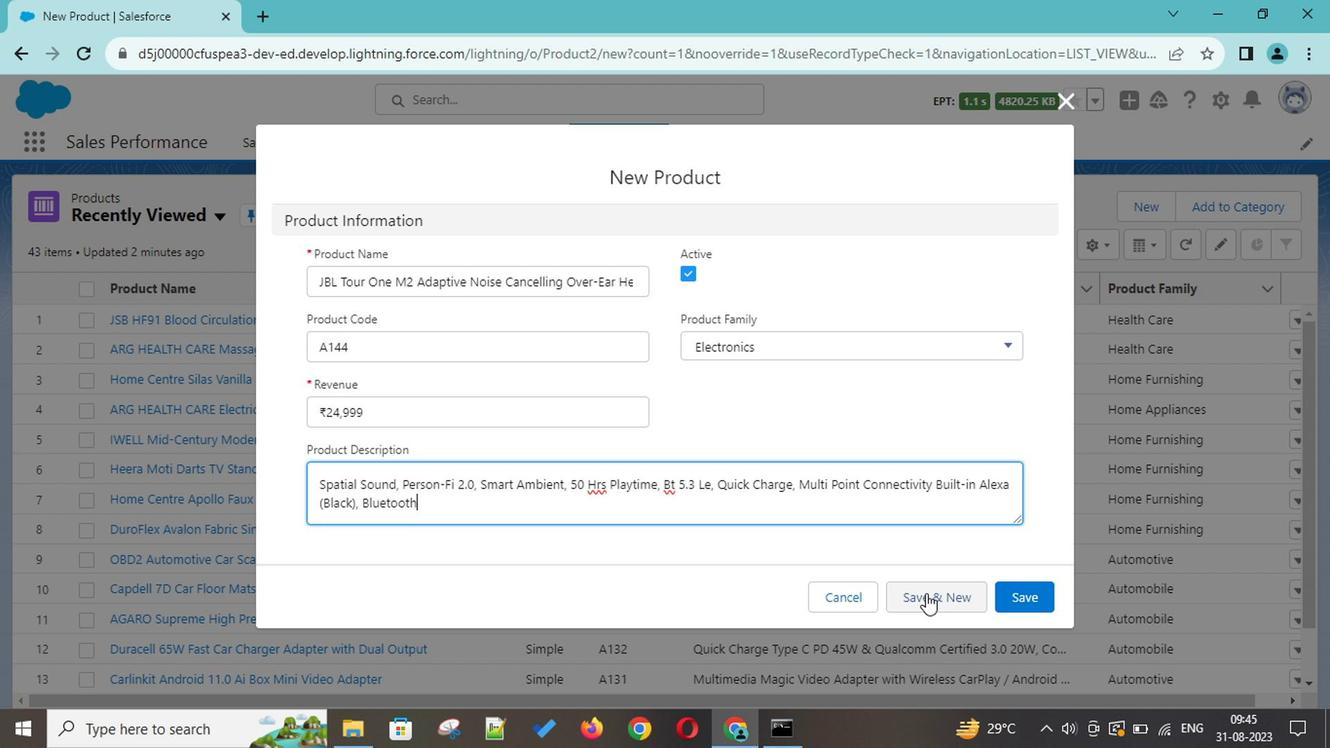 
